 Task: Look for space in Bilgoraj, Poland from 9th June, 2023 to 16th June, 2023 for 2 adults in price range Rs.8000 to Rs.16000. Place can be entire place with 2 bedrooms having 2 beds and 1 bathroom. Property type can be house, flat, guest house. Booking option can be shelf check-in. Required host language is English.
Action: Mouse pressed left at (596, 105)
Screenshot: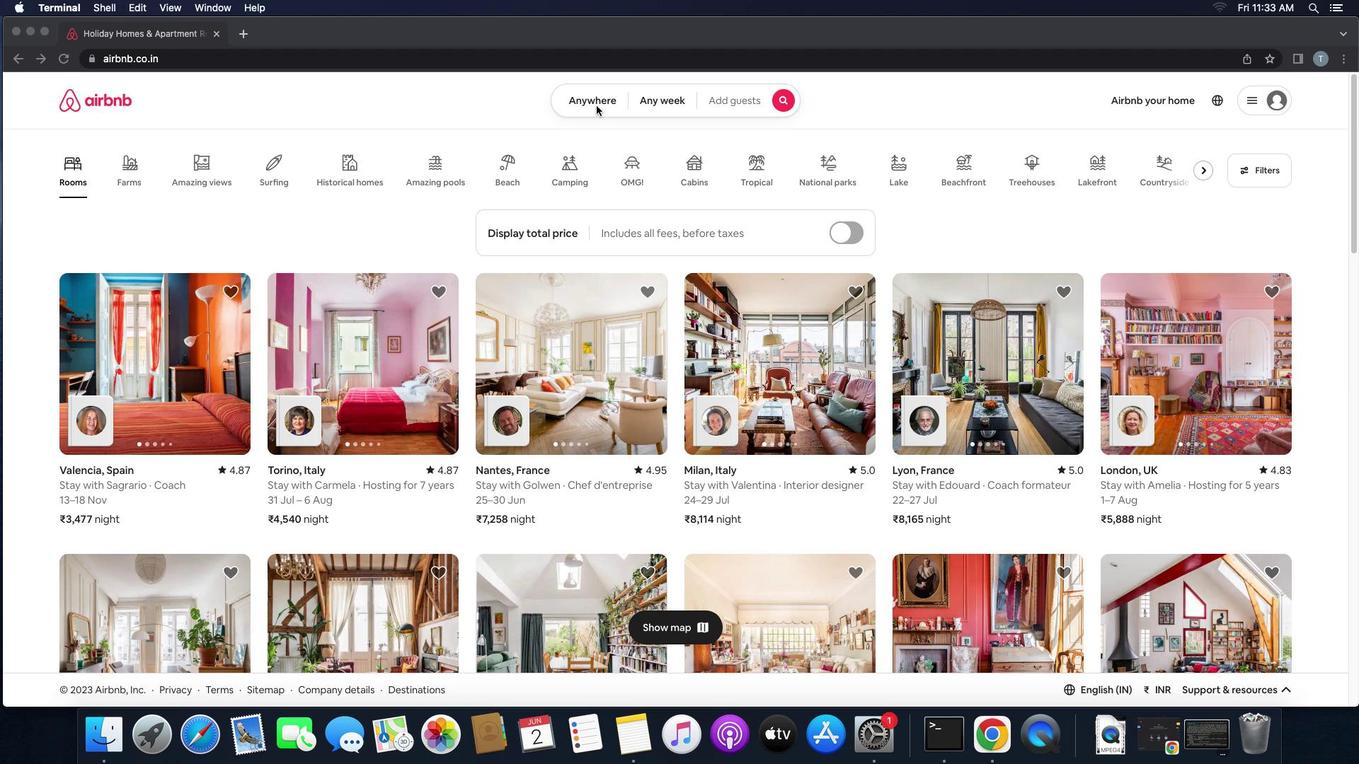 
Action: Mouse pressed left at (596, 105)
Screenshot: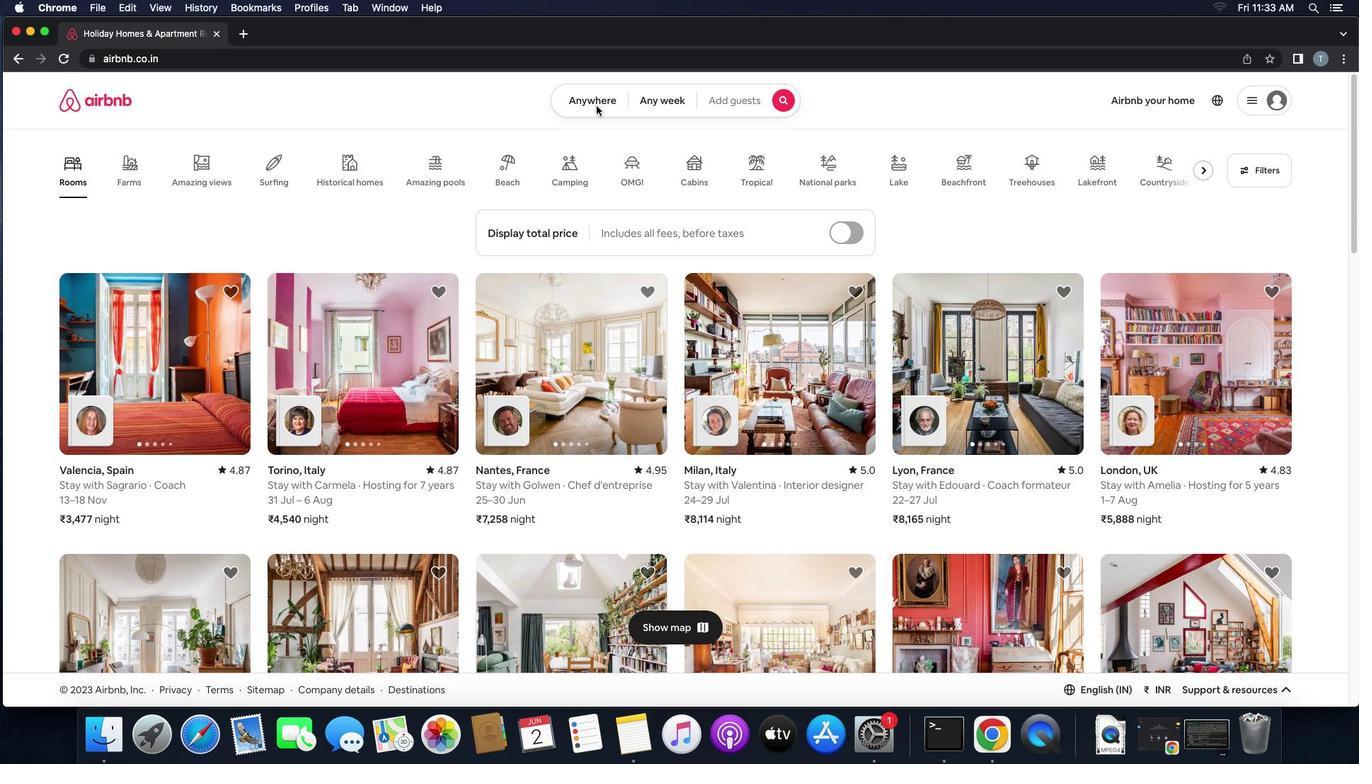 
Action: Mouse moved to (502, 164)
Screenshot: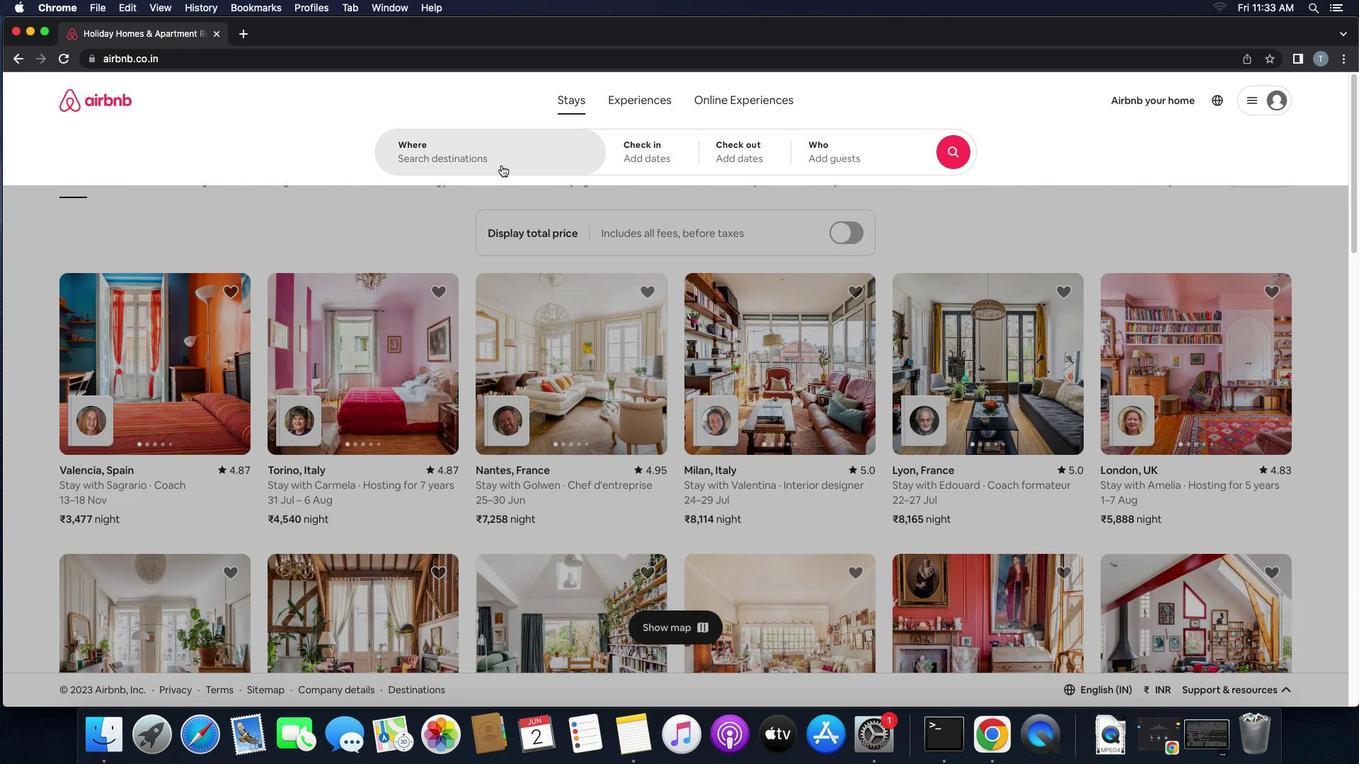 
Action: Mouse pressed left at (502, 164)
Screenshot: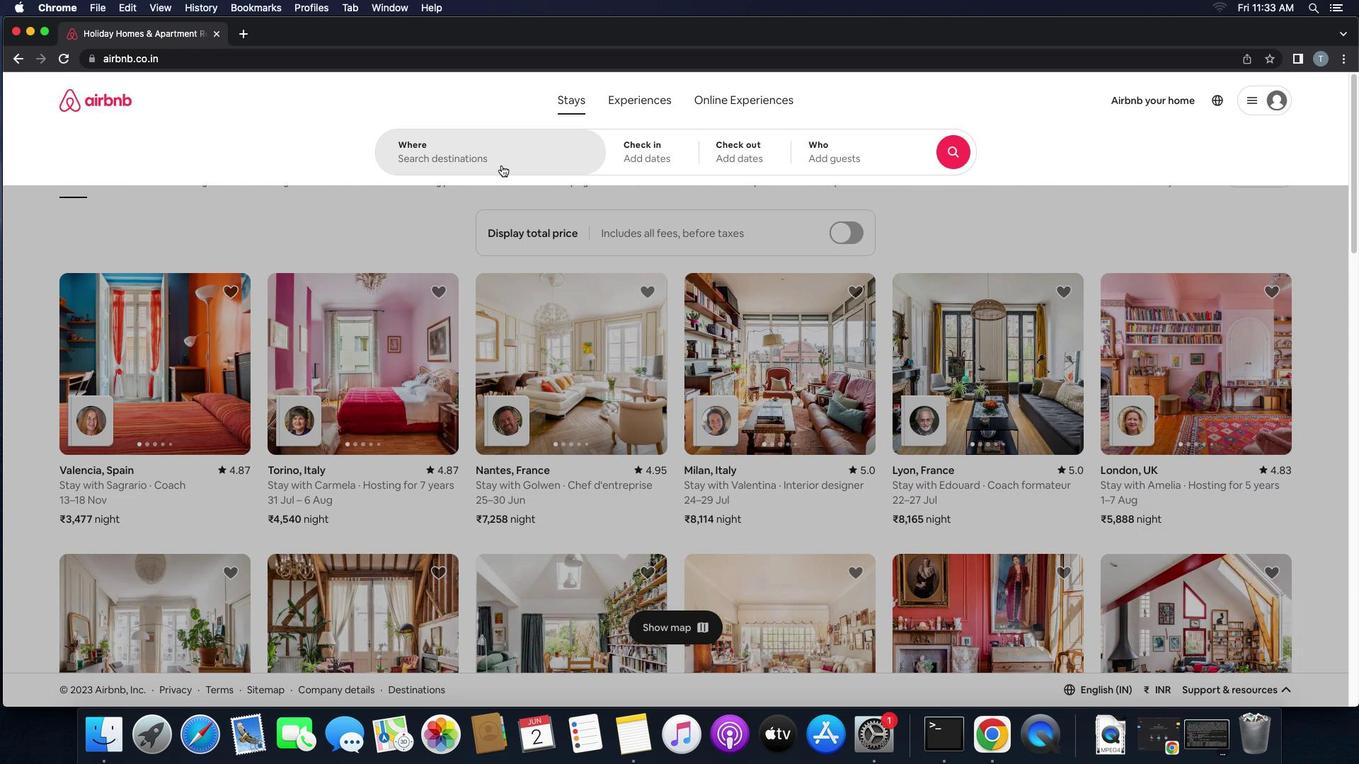 
Action: Key pressed 'b''i''t''g''o''r''a''j'',''p''o''l''a''n''d'Key.enter
Screenshot: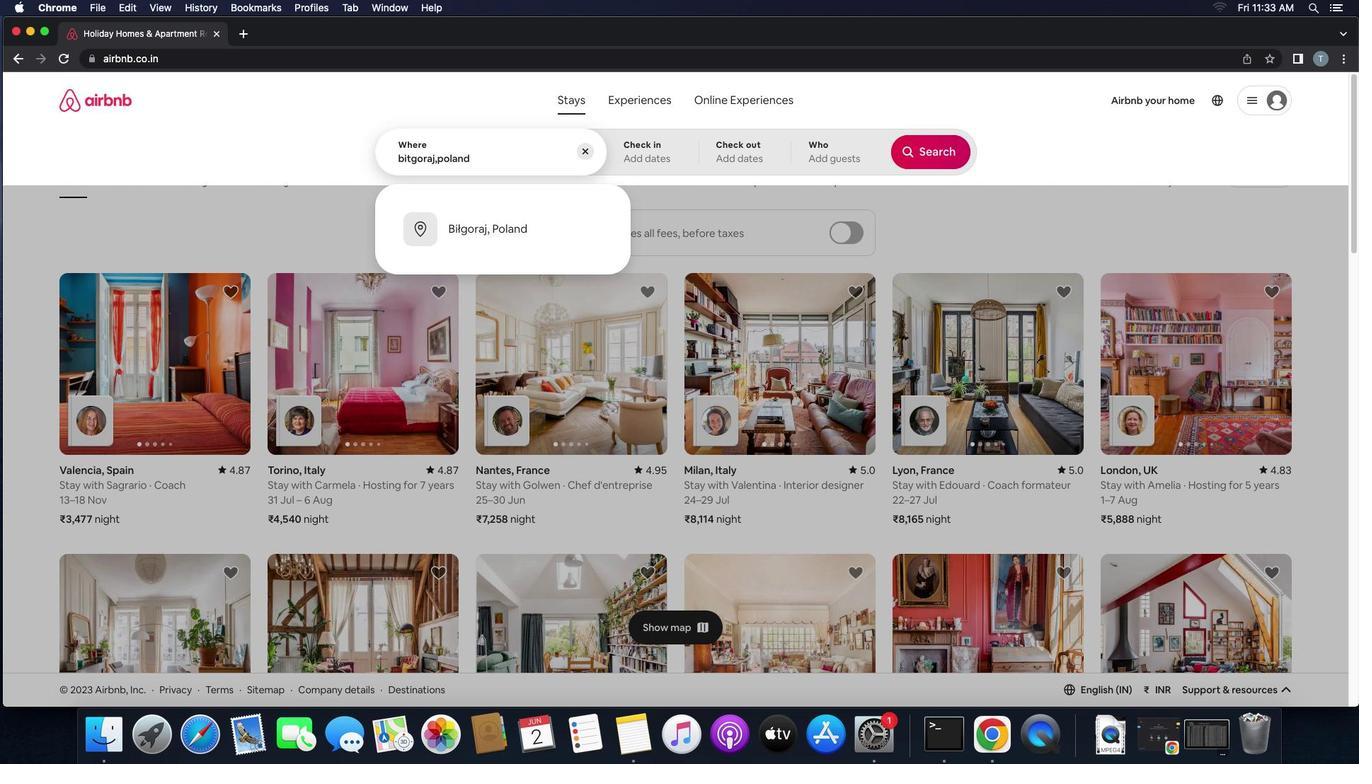 
Action: Mouse moved to (599, 354)
Screenshot: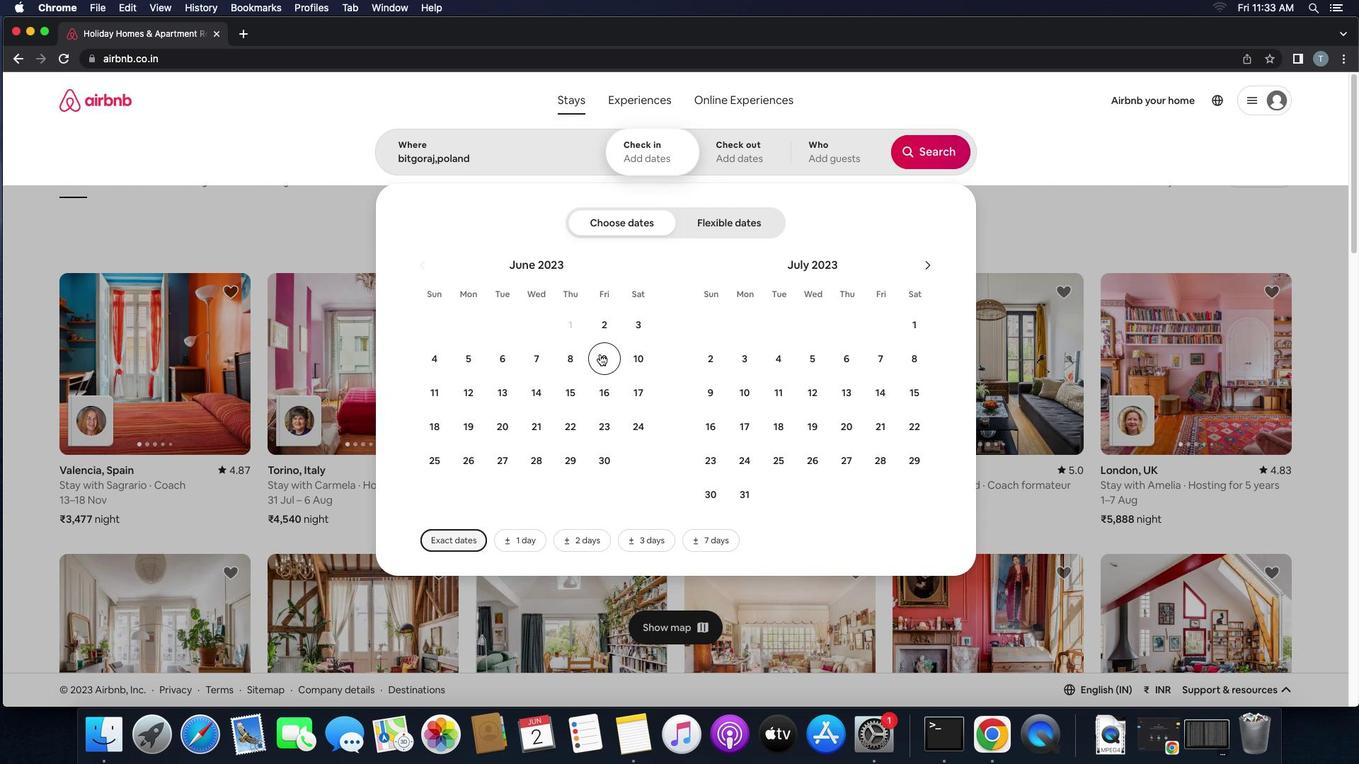 
Action: Mouse pressed left at (599, 354)
Screenshot: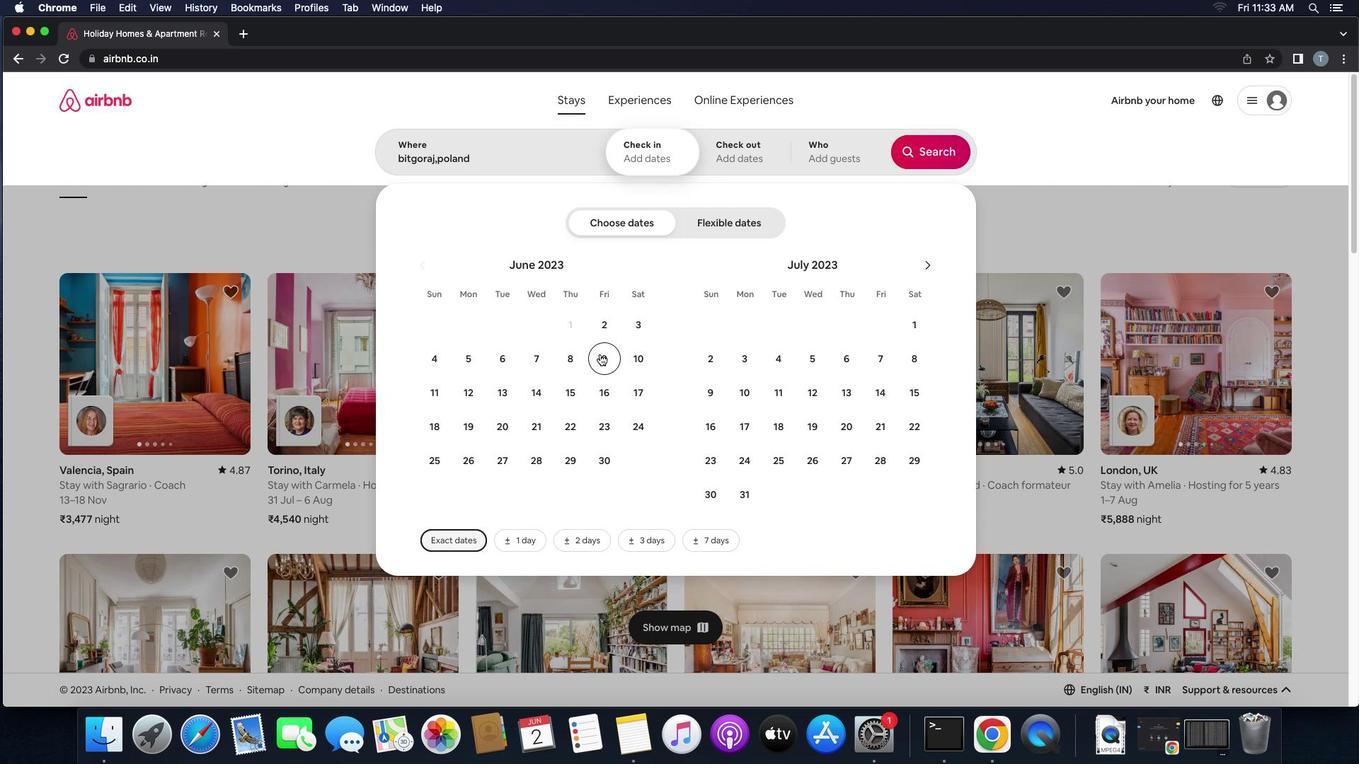 
Action: Mouse moved to (603, 386)
Screenshot: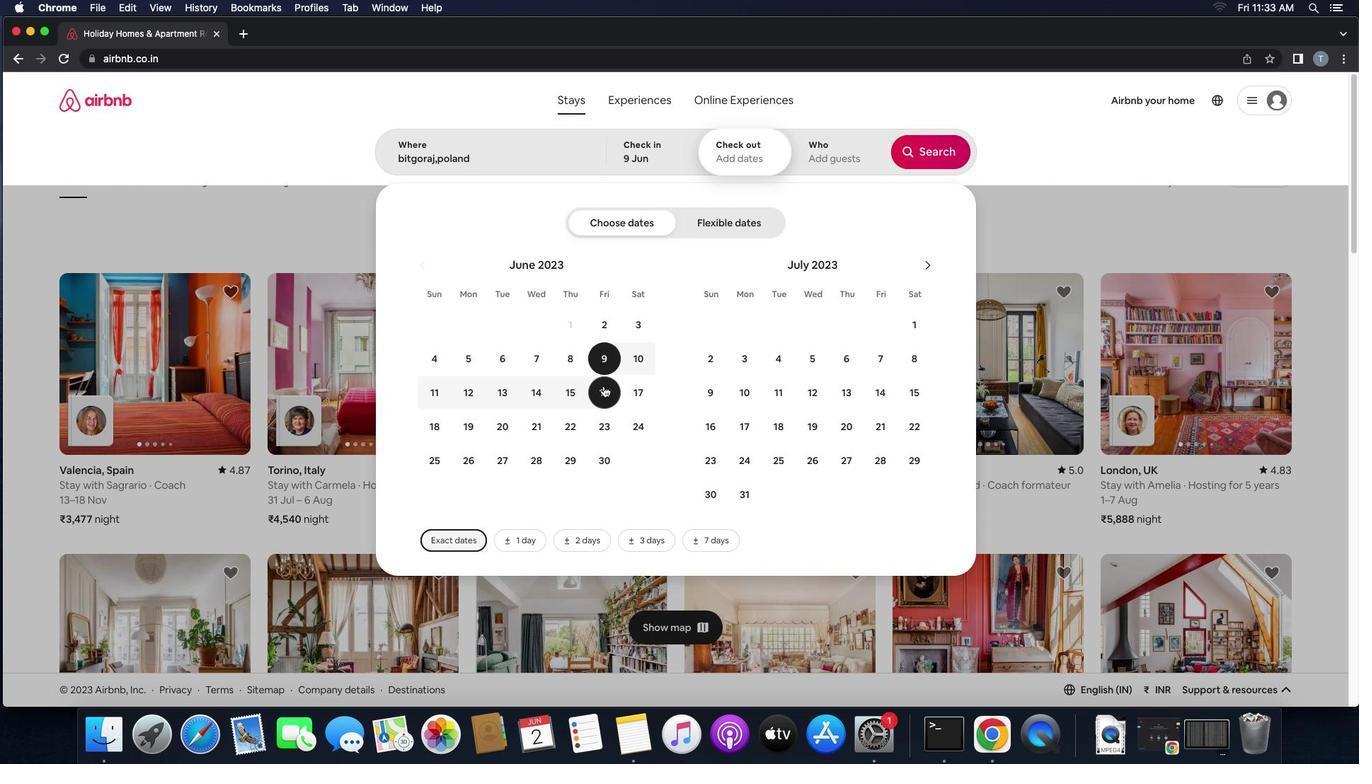 
Action: Mouse pressed left at (603, 386)
Screenshot: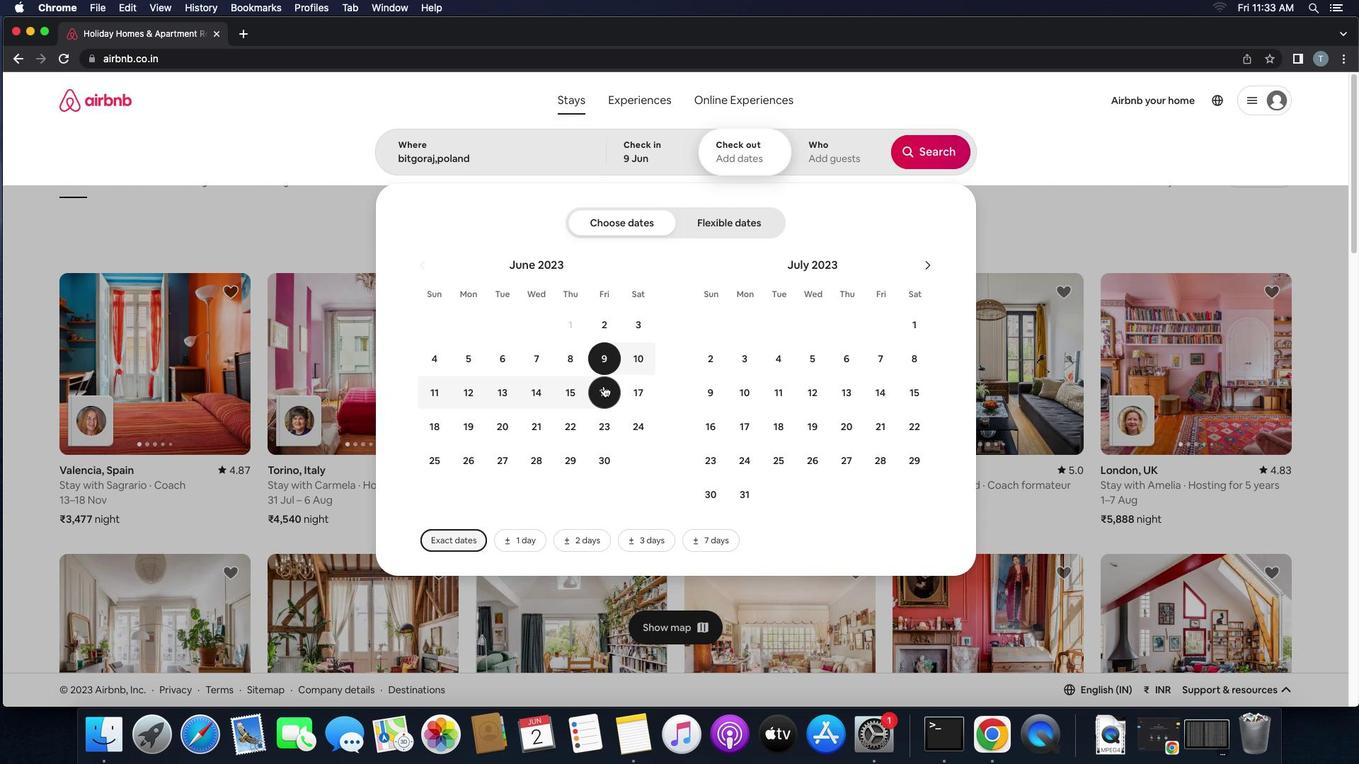 
Action: Mouse moved to (824, 152)
Screenshot: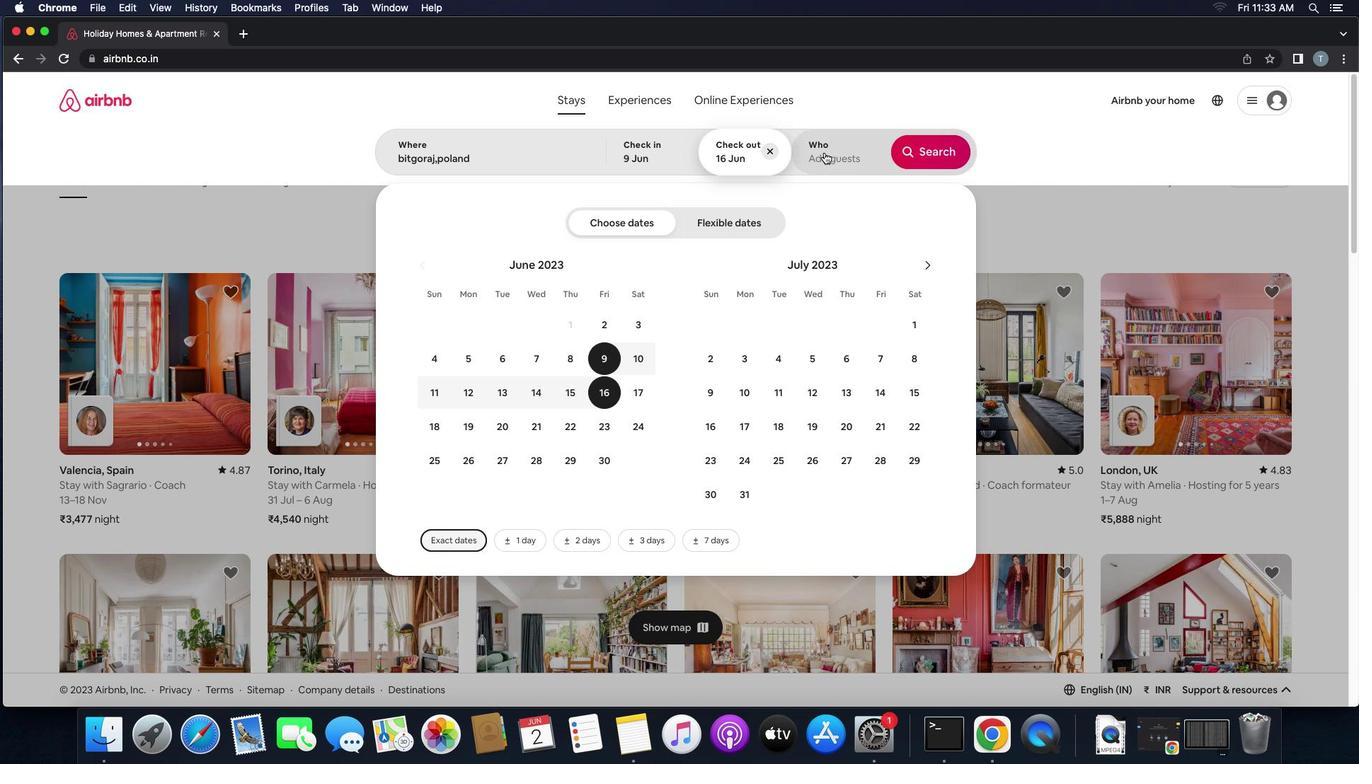 
Action: Mouse pressed left at (824, 152)
Screenshot: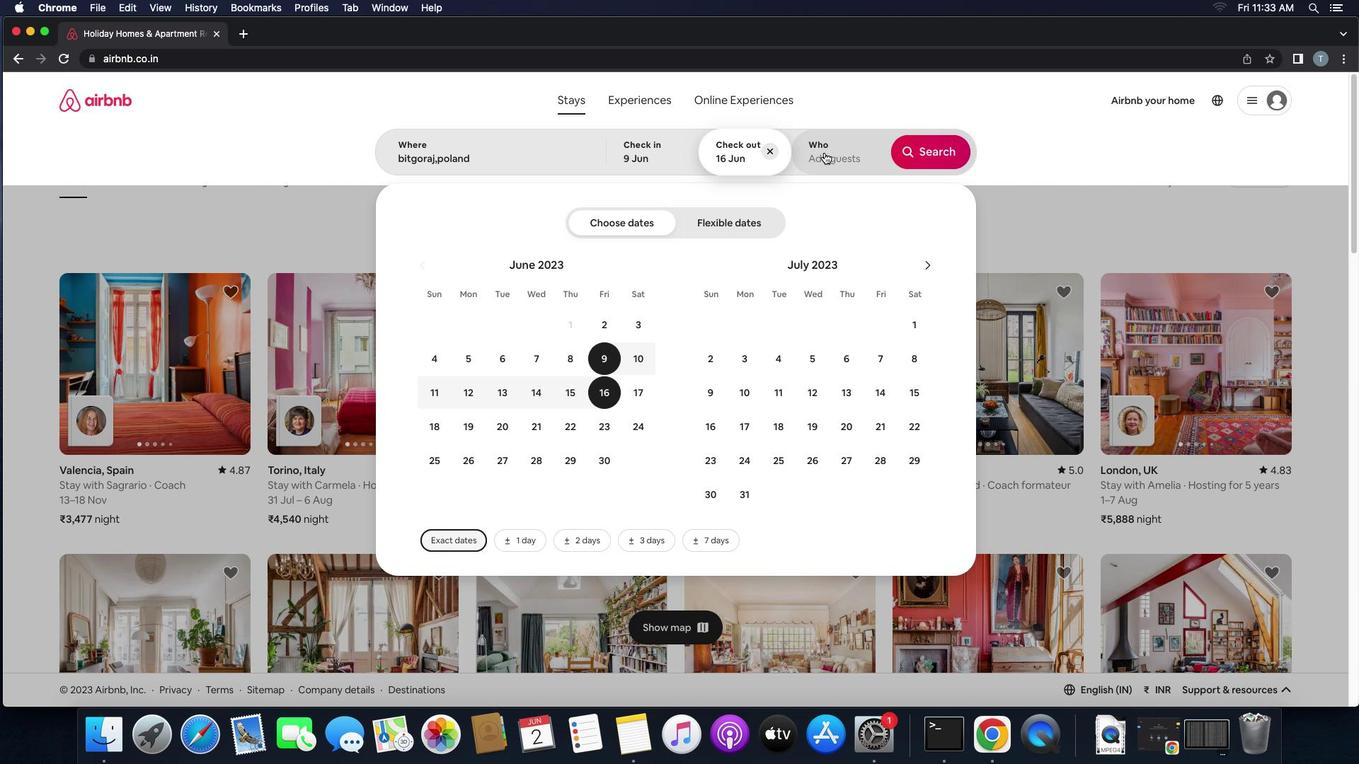 
Action: Mouse moved to (948, 229)
Screenshot: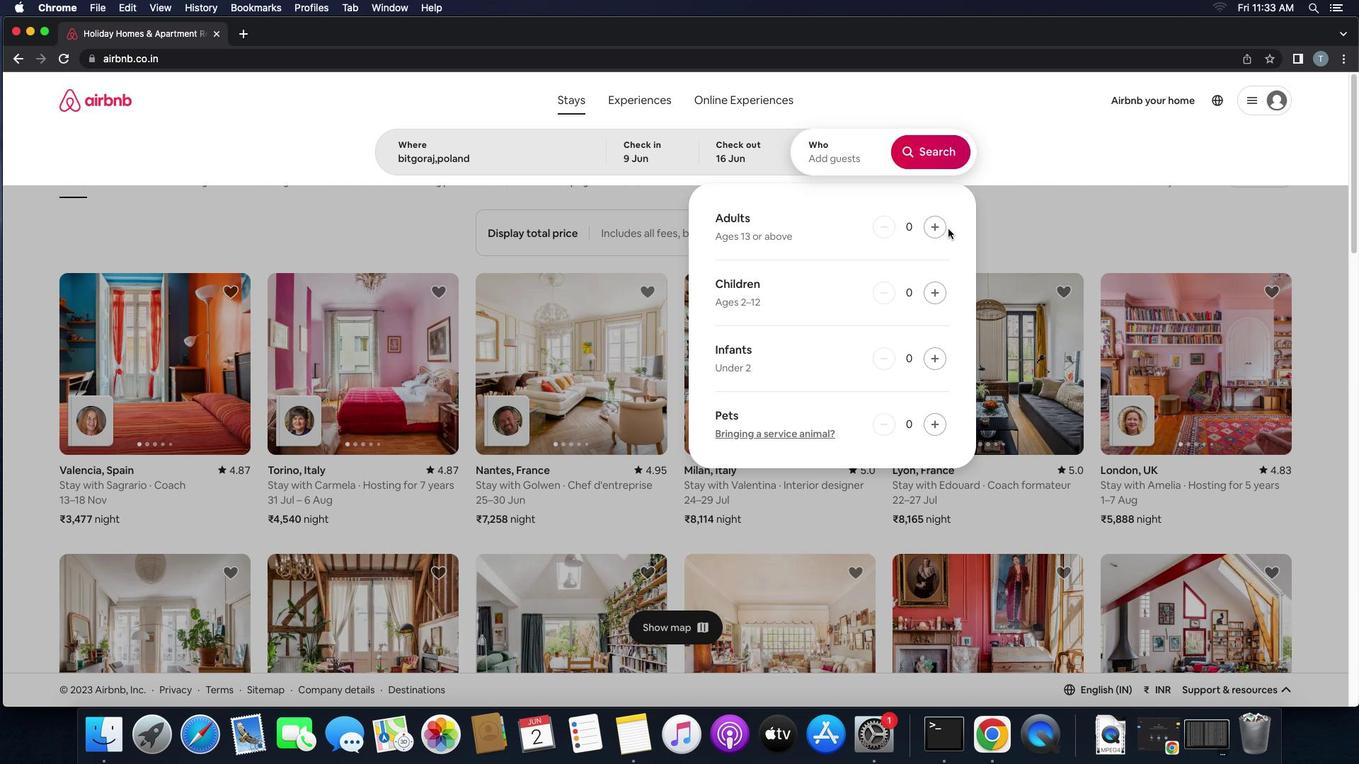 
Action: Mouse pressed left at (948, 229)
Screenshot: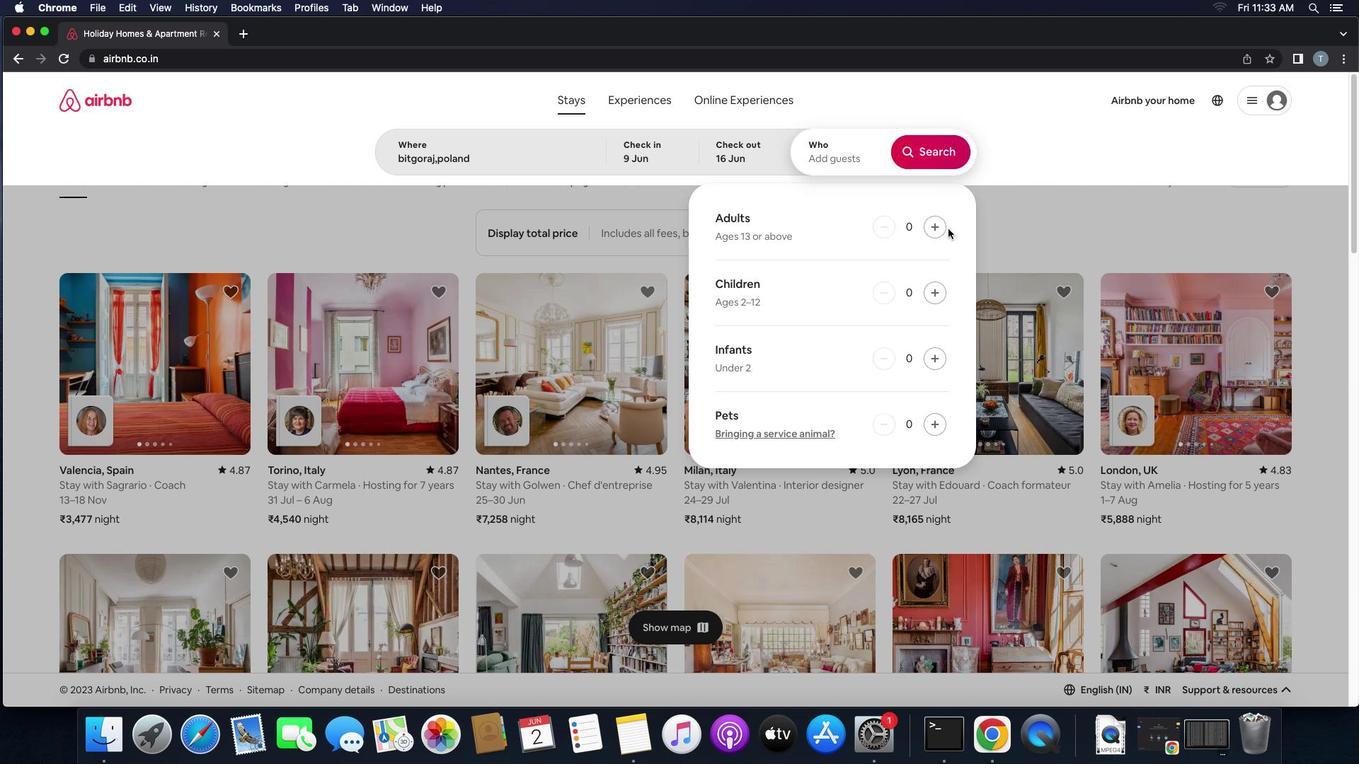 
Action: Mouse moved to (941, 233)
Screenshot: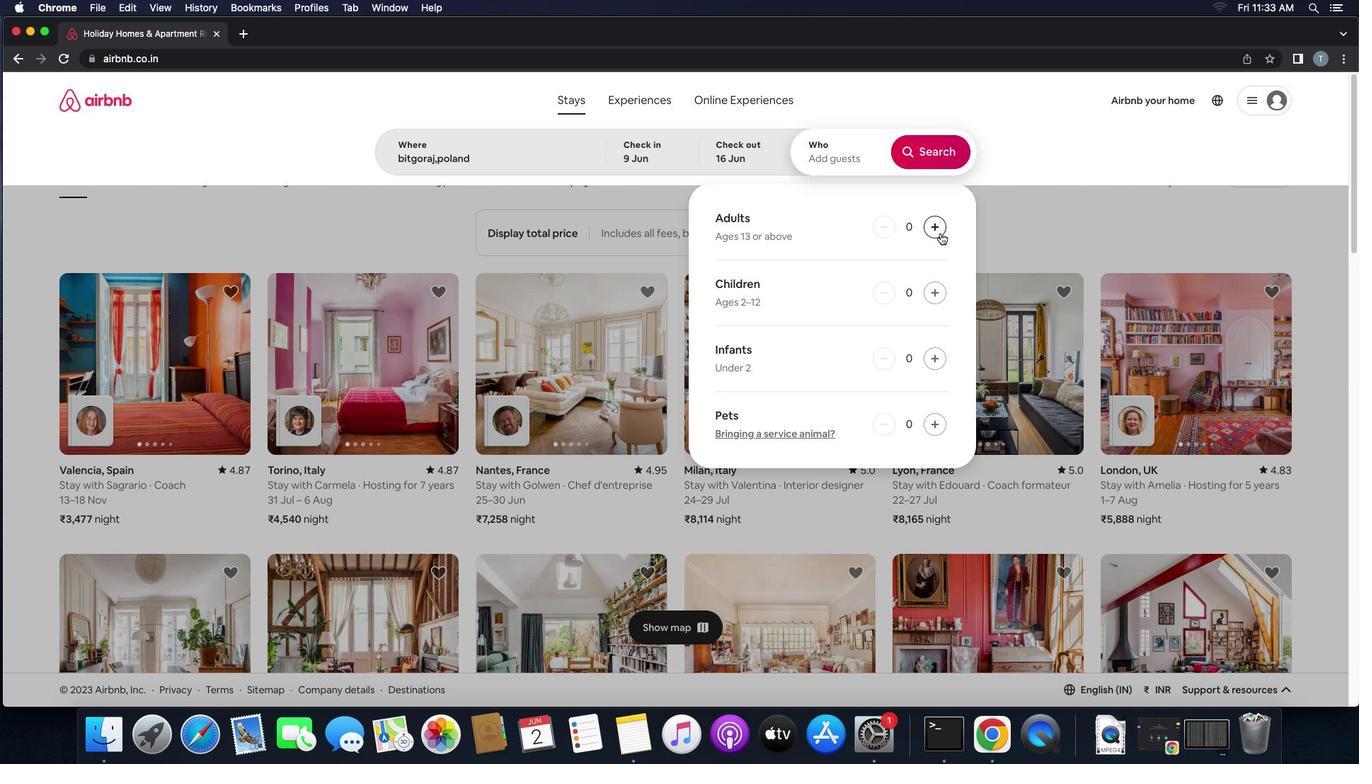 
Action: Mouse pressed left at (941, 233)
Screenshot: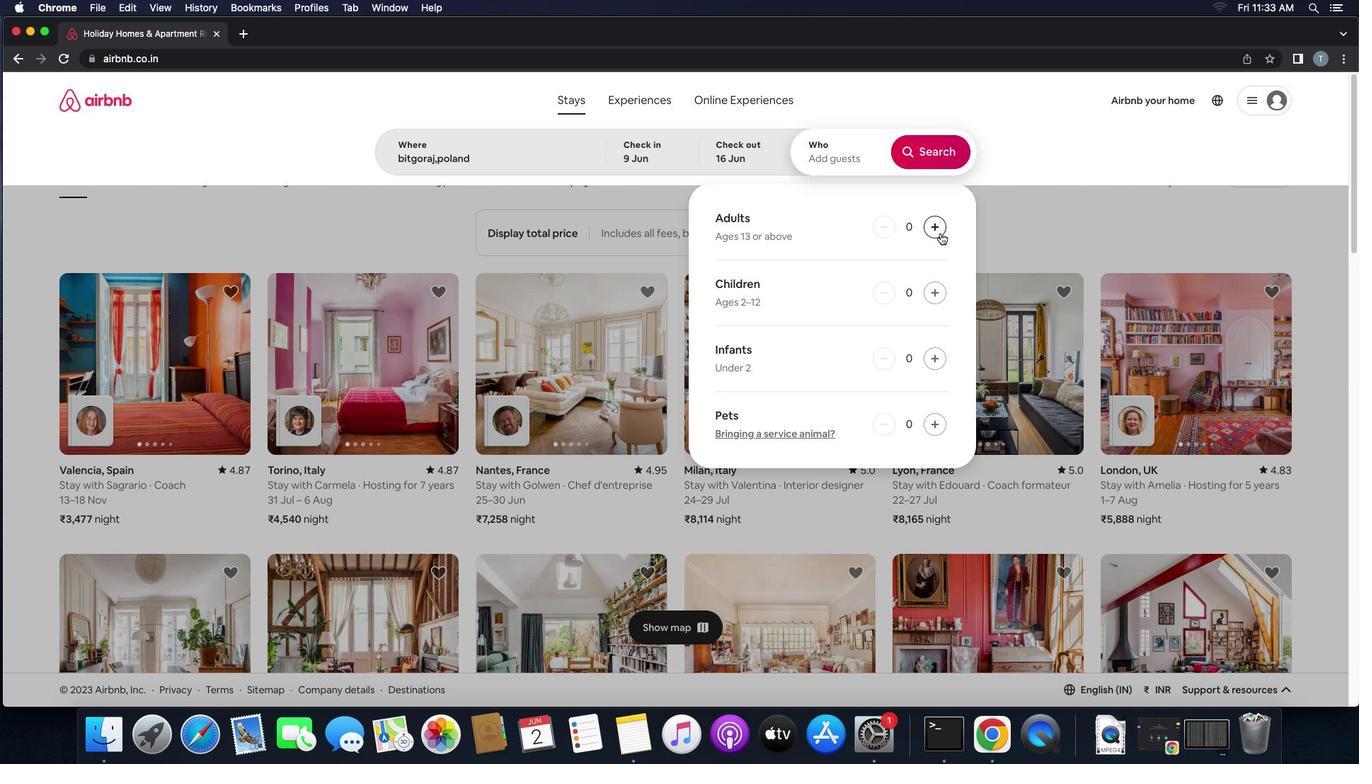 
Action: Mouse pressed left at (941, 233)
Screenshot: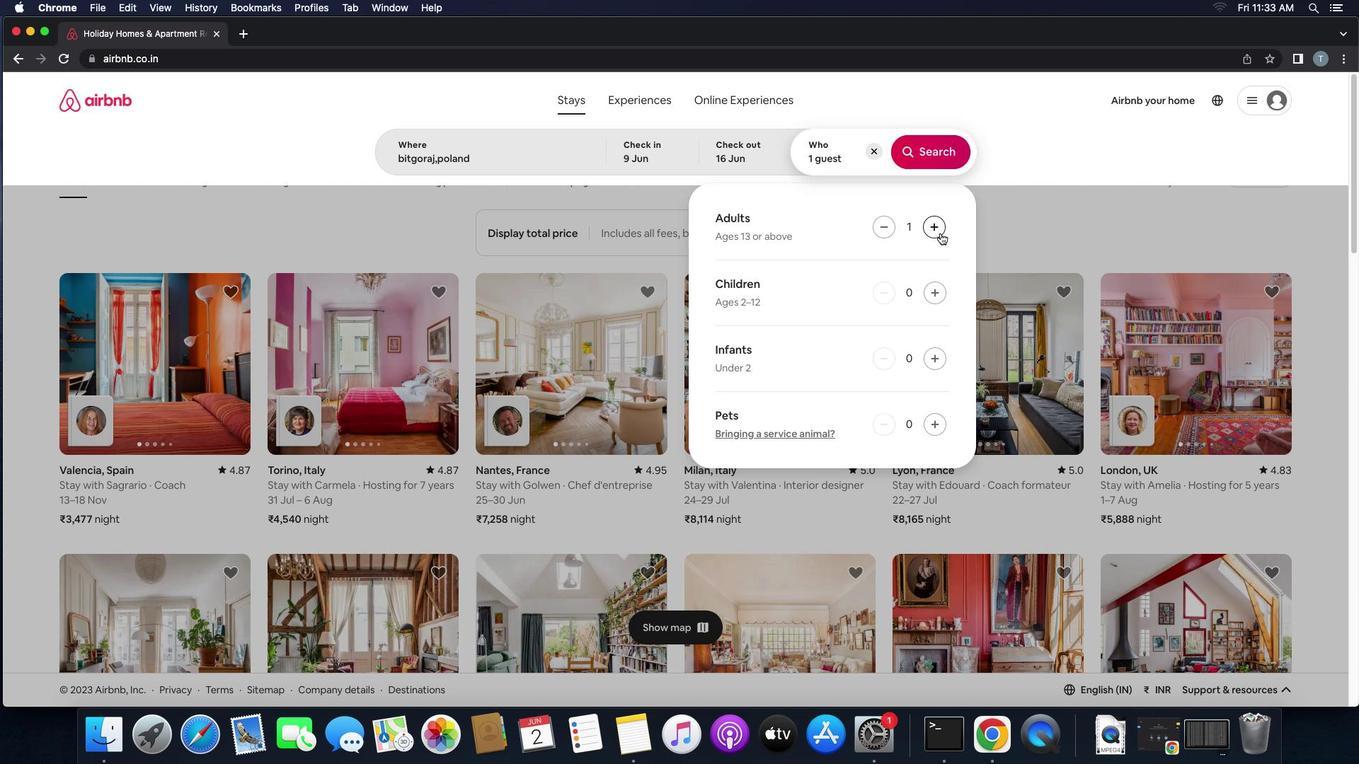 
Action: Mouse moved to (926, 148)
Screenshot: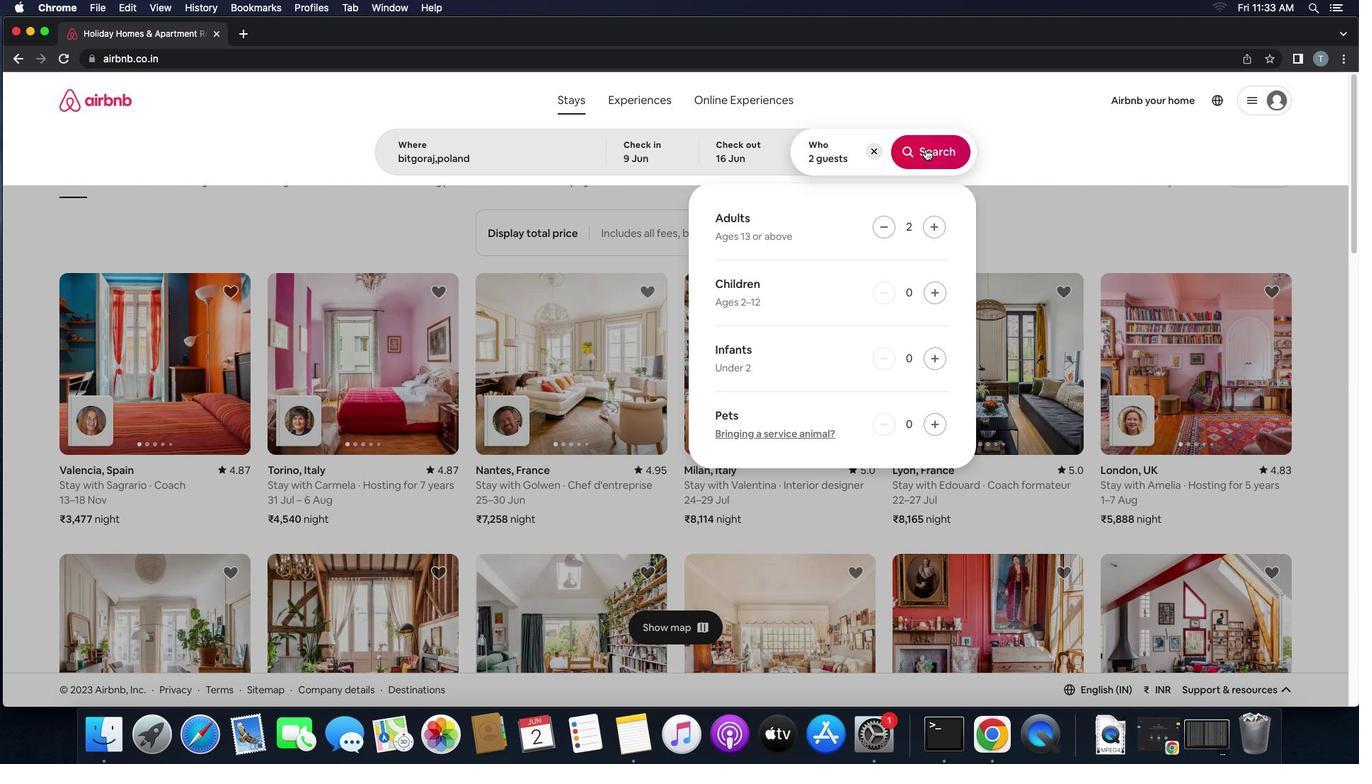 
Action: Mouse pressed left at (926, 148)
Screenshot: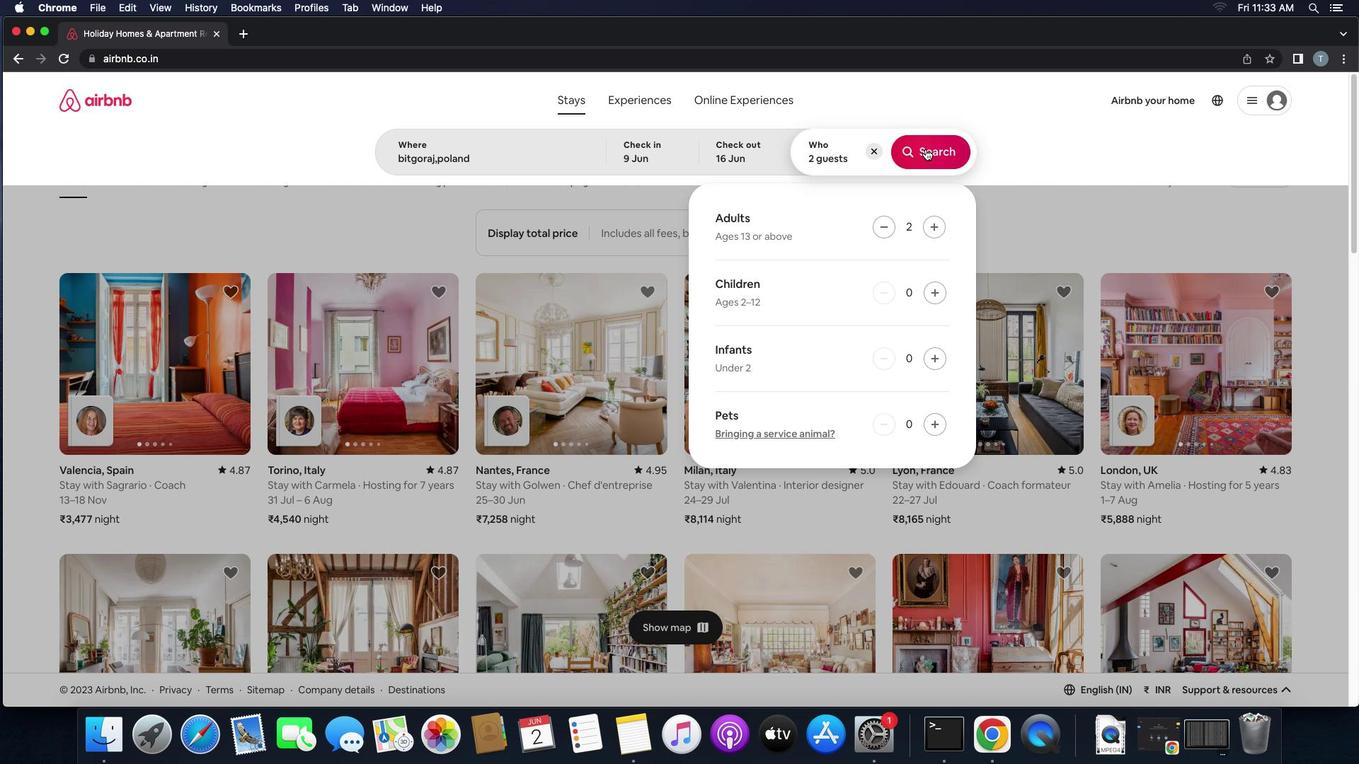 
Action: Mouse moved to (1322, 159)
Screenshot: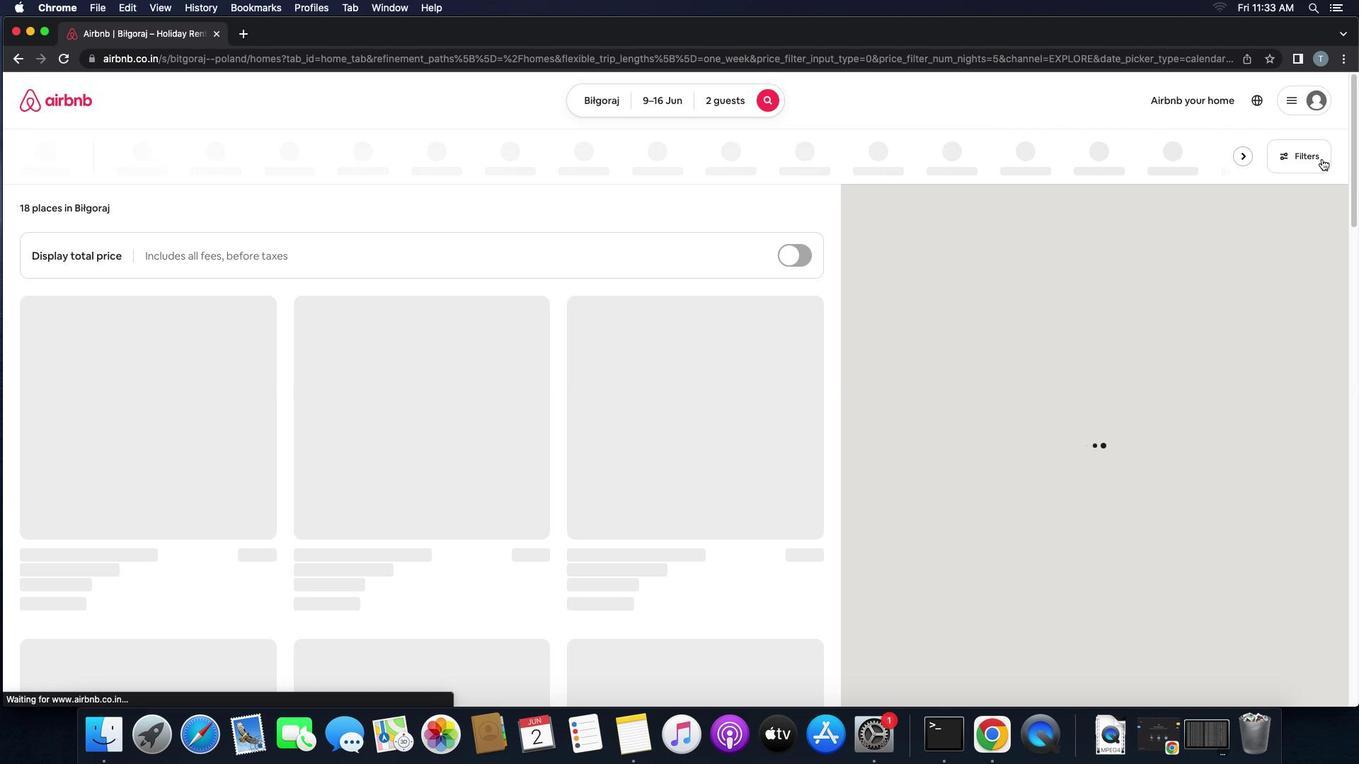 
Action: Mouse pressed left at (1322, 159)
Screenshot: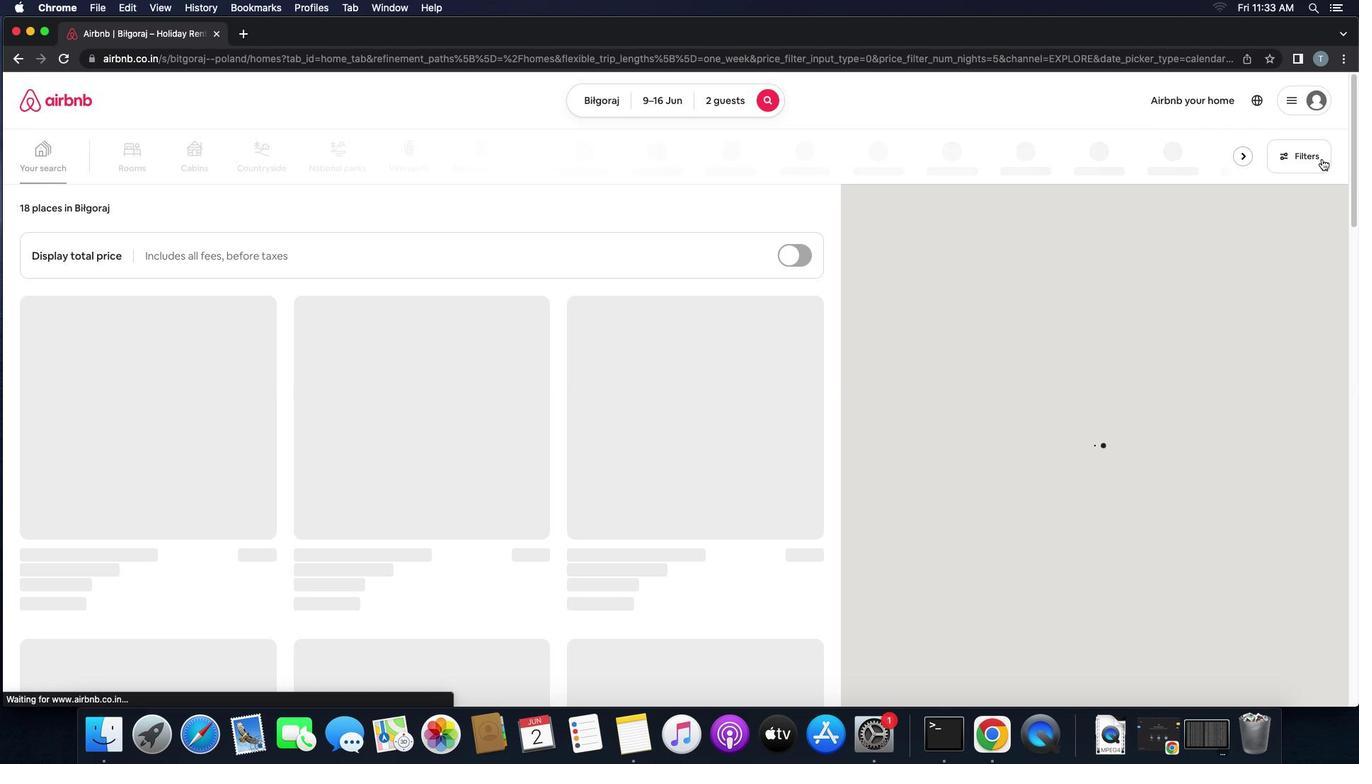 
Action: Mouse moved to (564, 509)
Screenshot: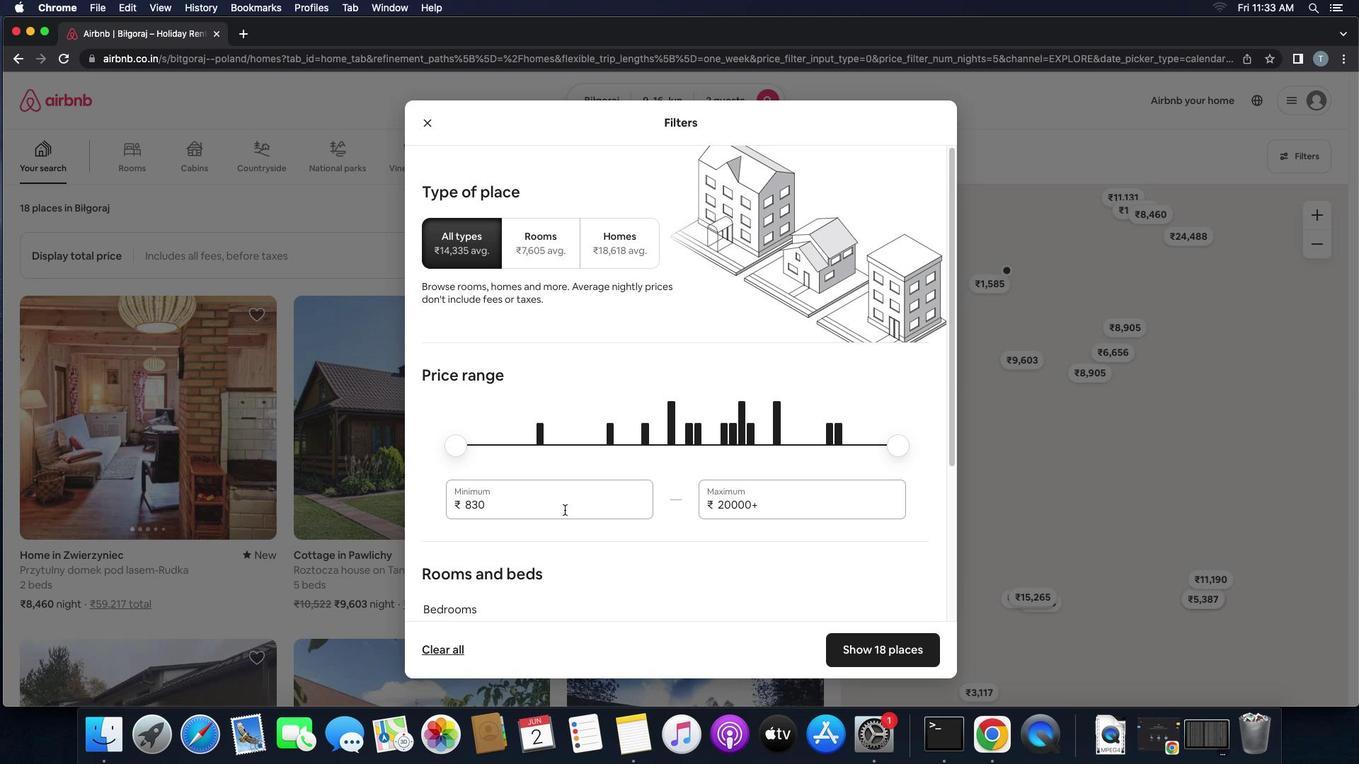 
Action: Mouse pressed left at (564, 509)
Screenshot: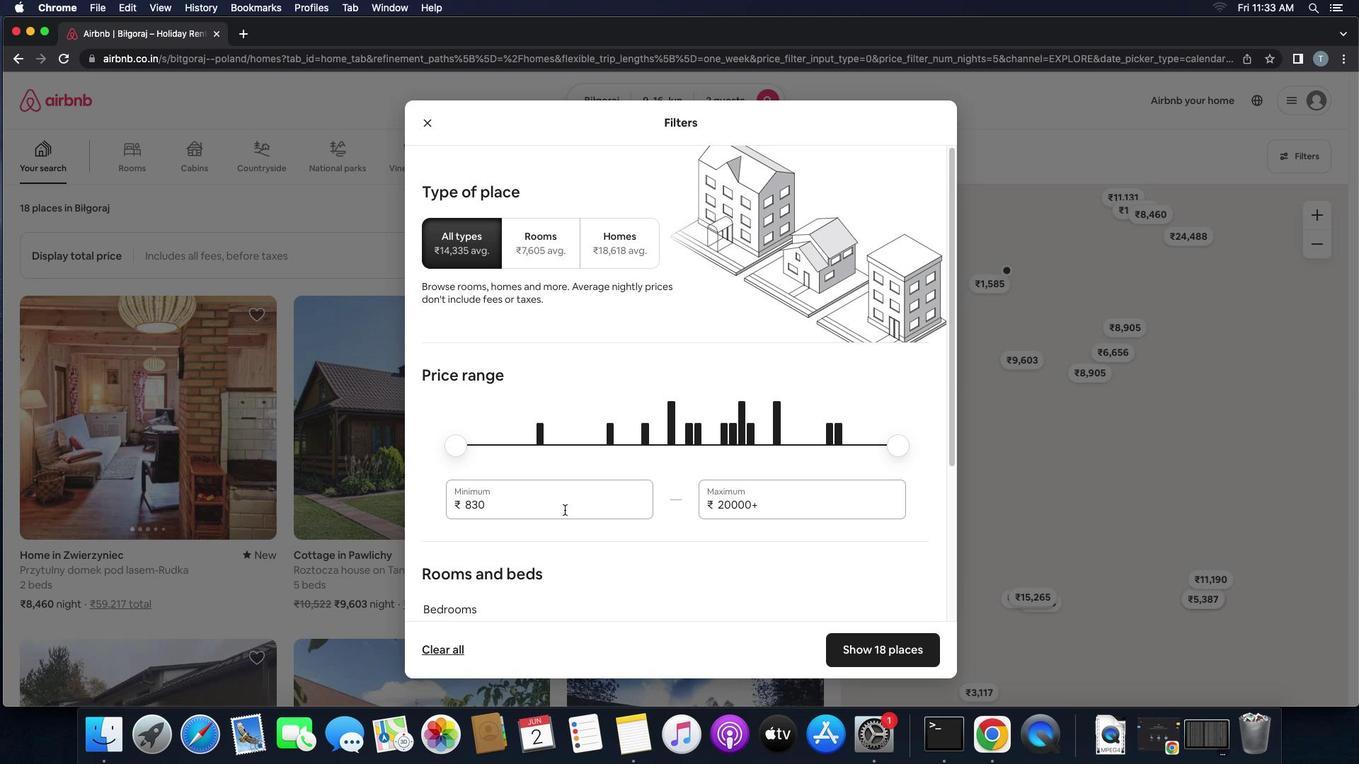 
Action: Key pressed Key.backspaceKey.backspaceKey.backspaceKey.backspace'8''0''0''0'
Screenshot: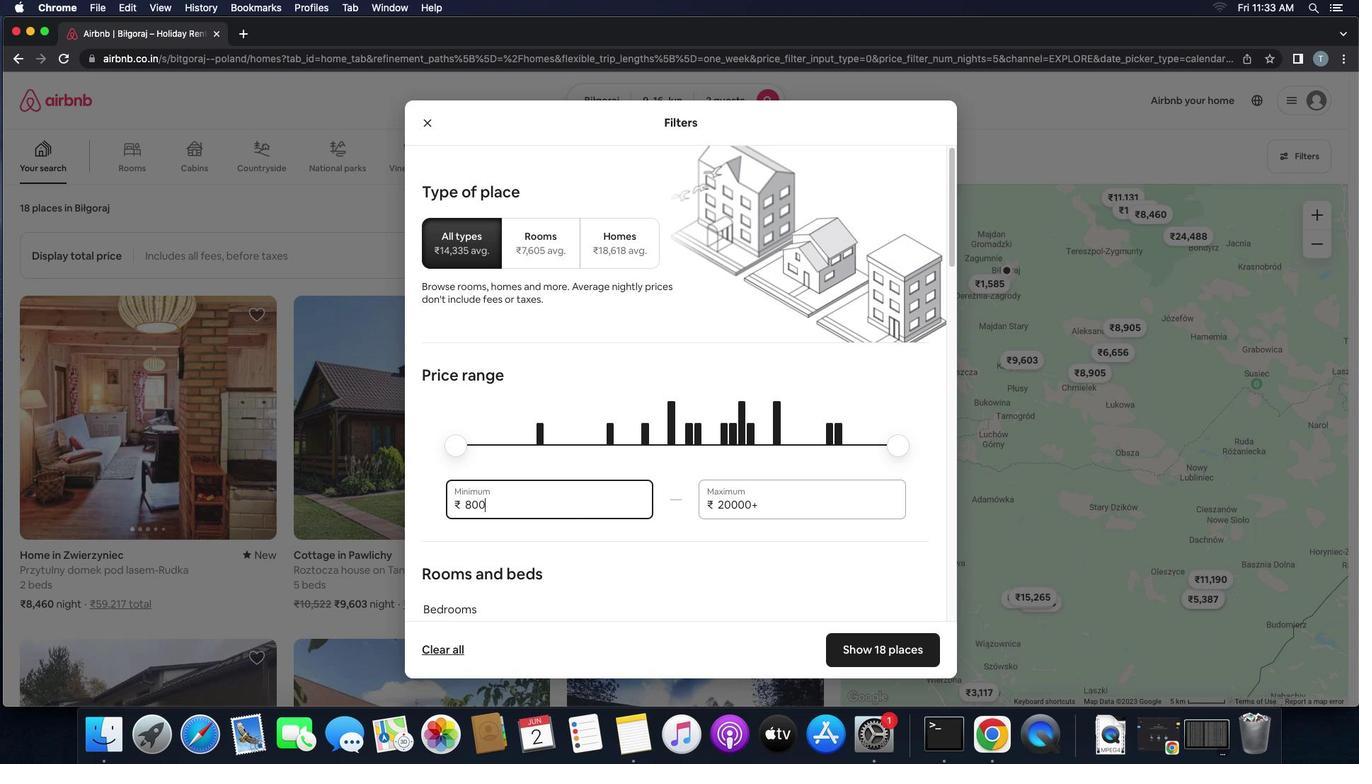 
Action: Mouse moved to (783, 499)
Screenshot: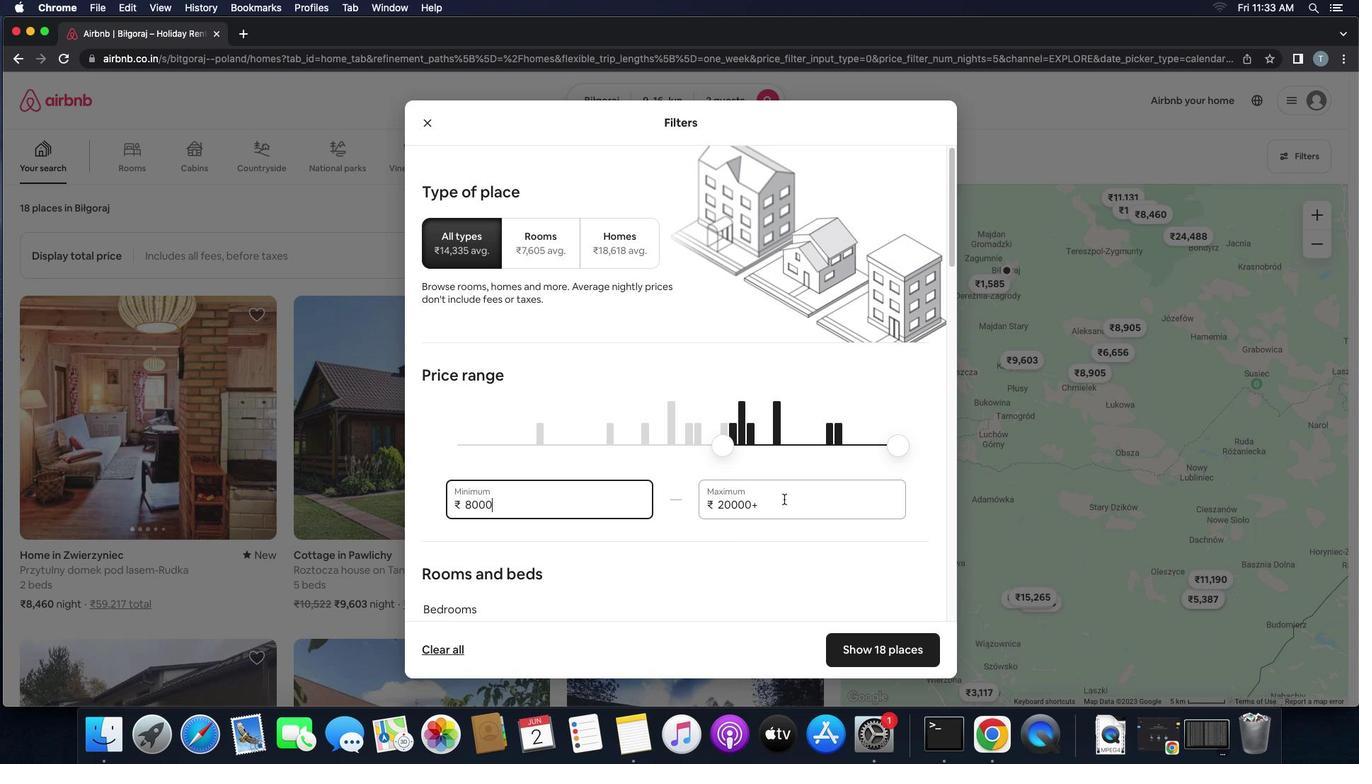 
Action: Mouse pressed left at (783, 499)
Screenshot: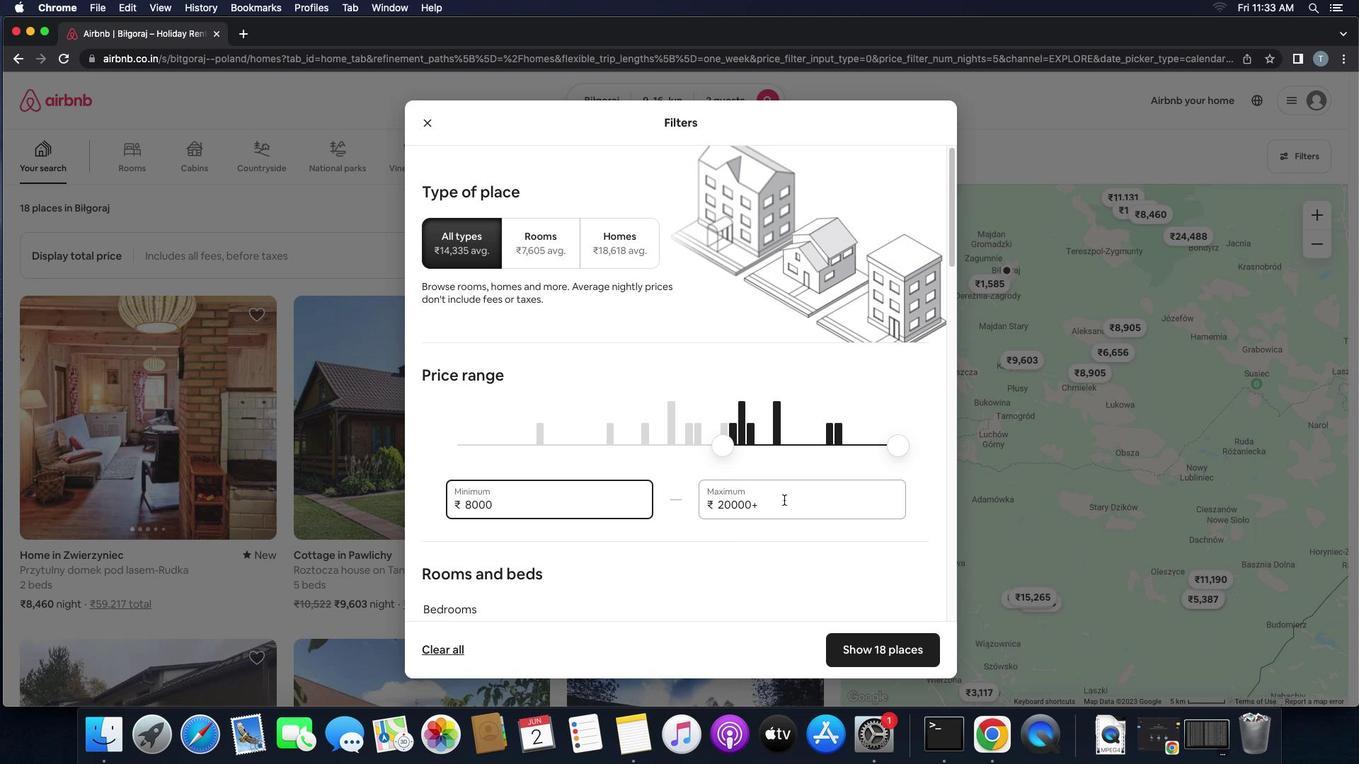 
Action: Mouse moved to (783, 499)
Screenshot: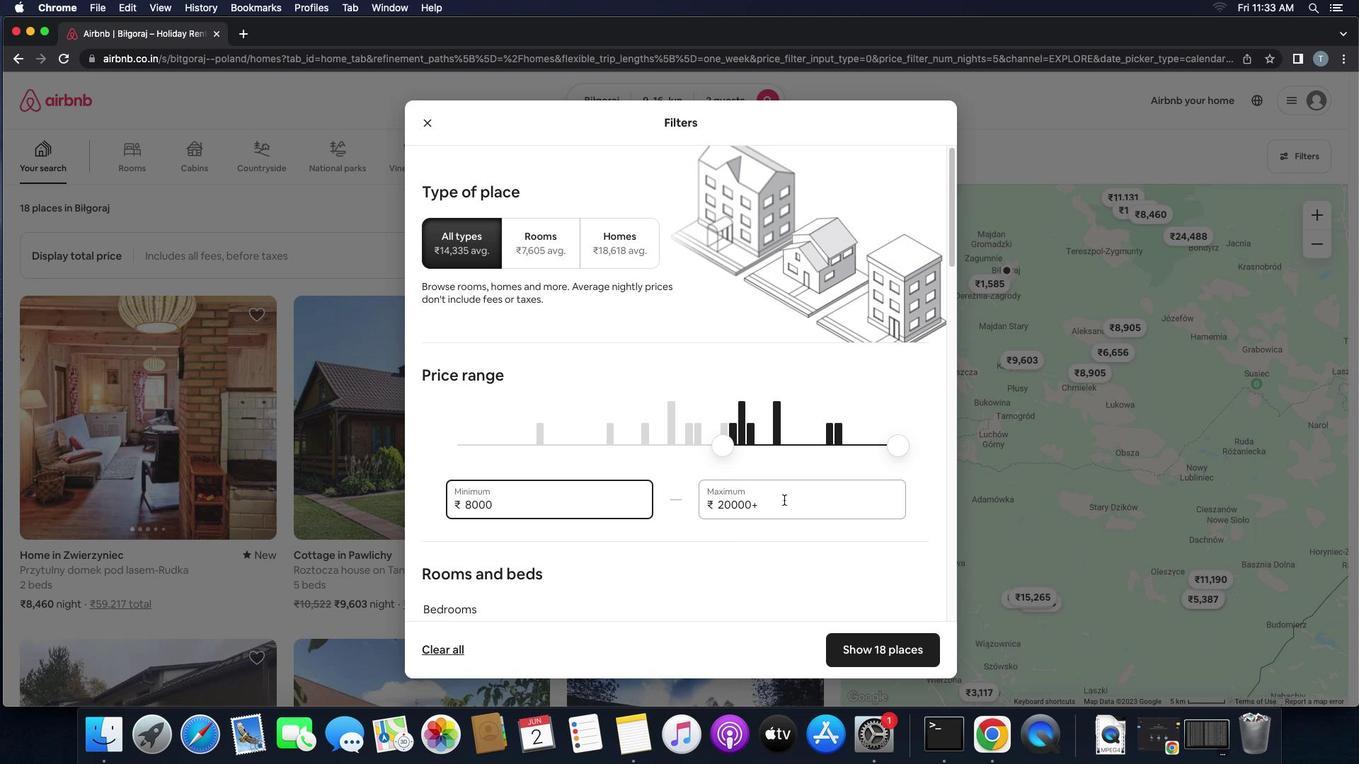 
Action: Key pressed Key.backspaceKey.backspaceKey.backspaceKey.backspaceKey.backspaceKey.backspace'1''6''0''0''0'
Screenshot: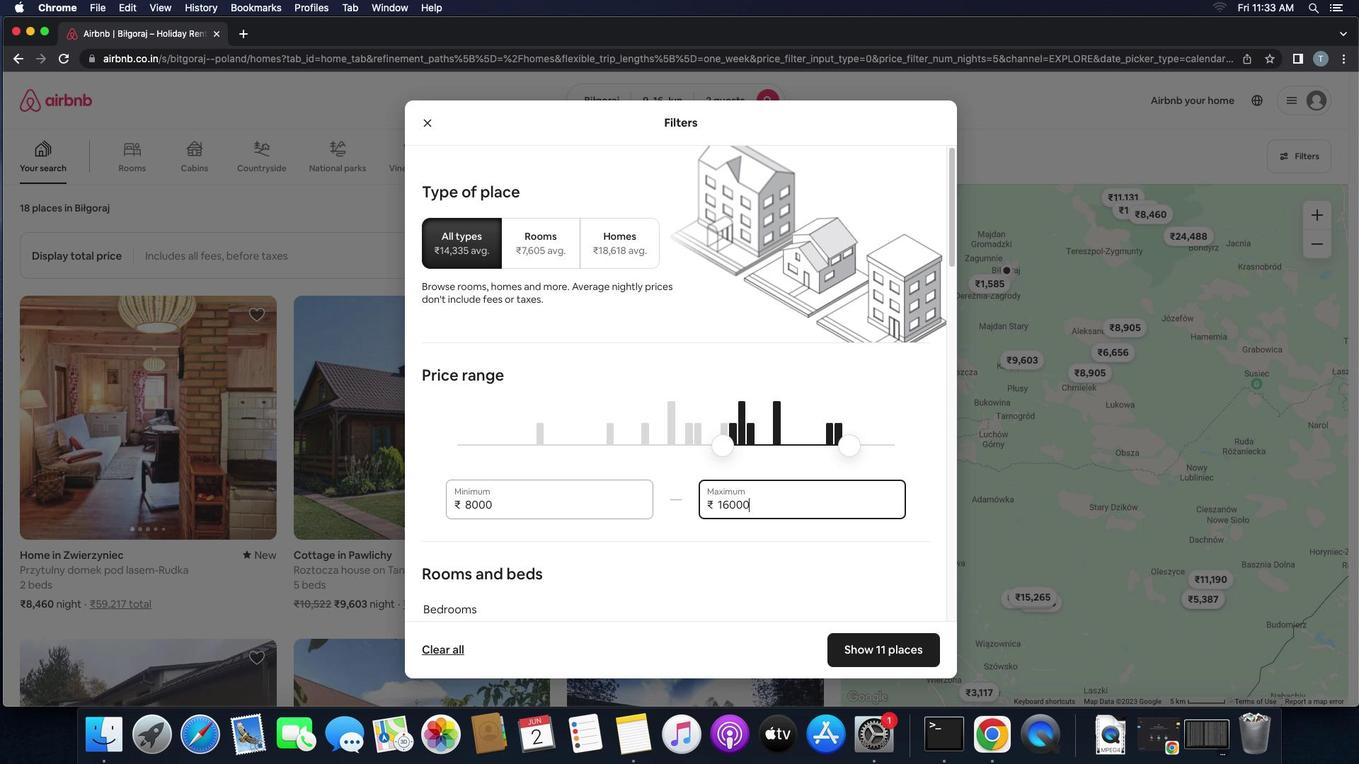 
Action: Mouse moved to (809, 531)
Screenshot: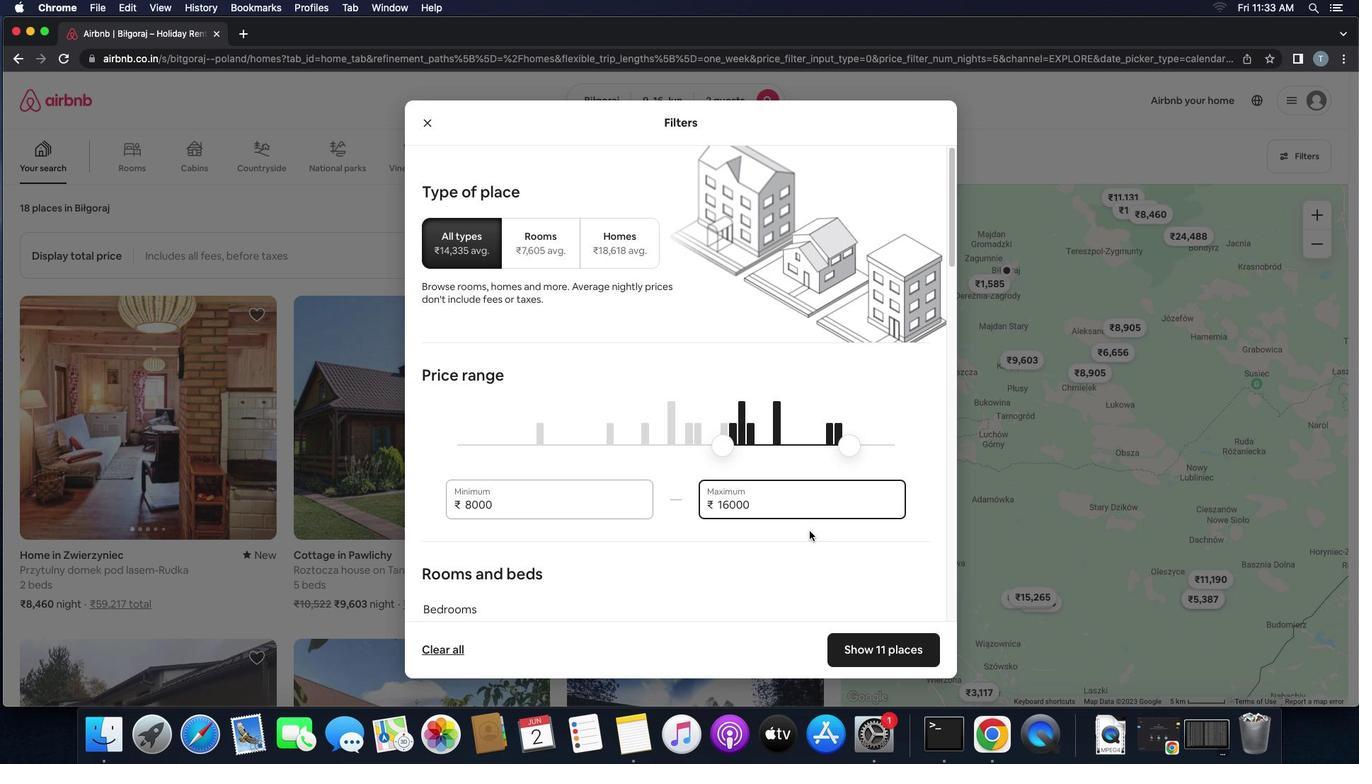 
Action: Mouse scrolled (809, 531) with delta (0, 0)
Screenshot: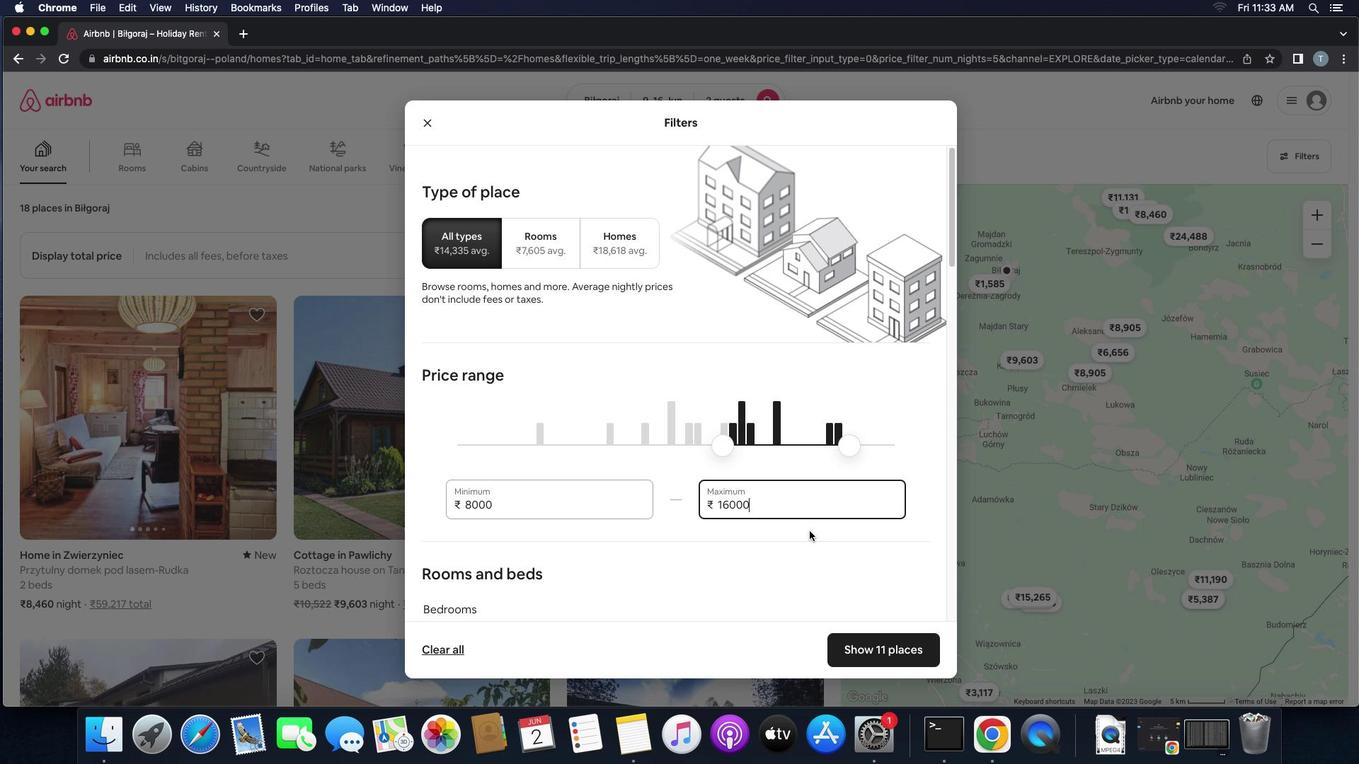 
Action: Mouse scrolled (809, 531) with delta (0, 0)
Screenshot: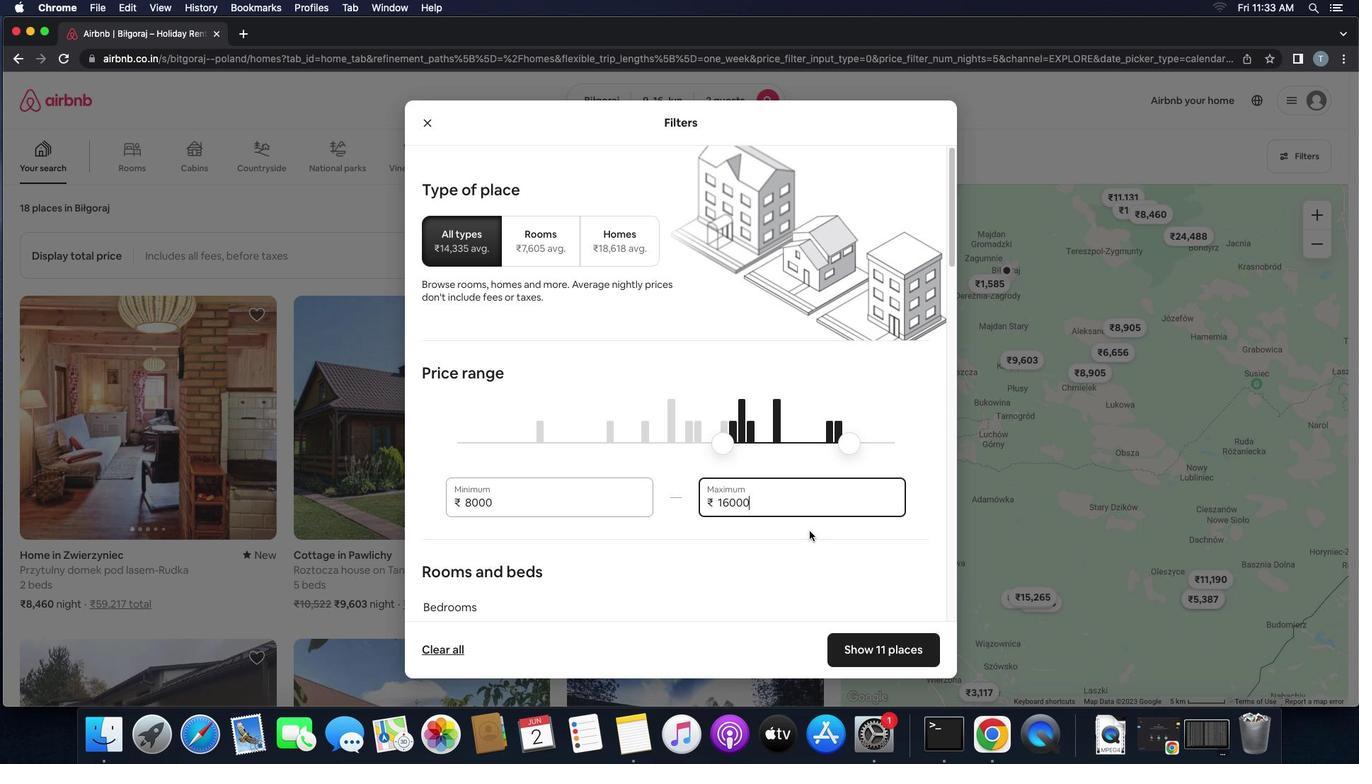 
Action: Mouse scrolled (809, 531) with delta (0, -1)
Screenshot: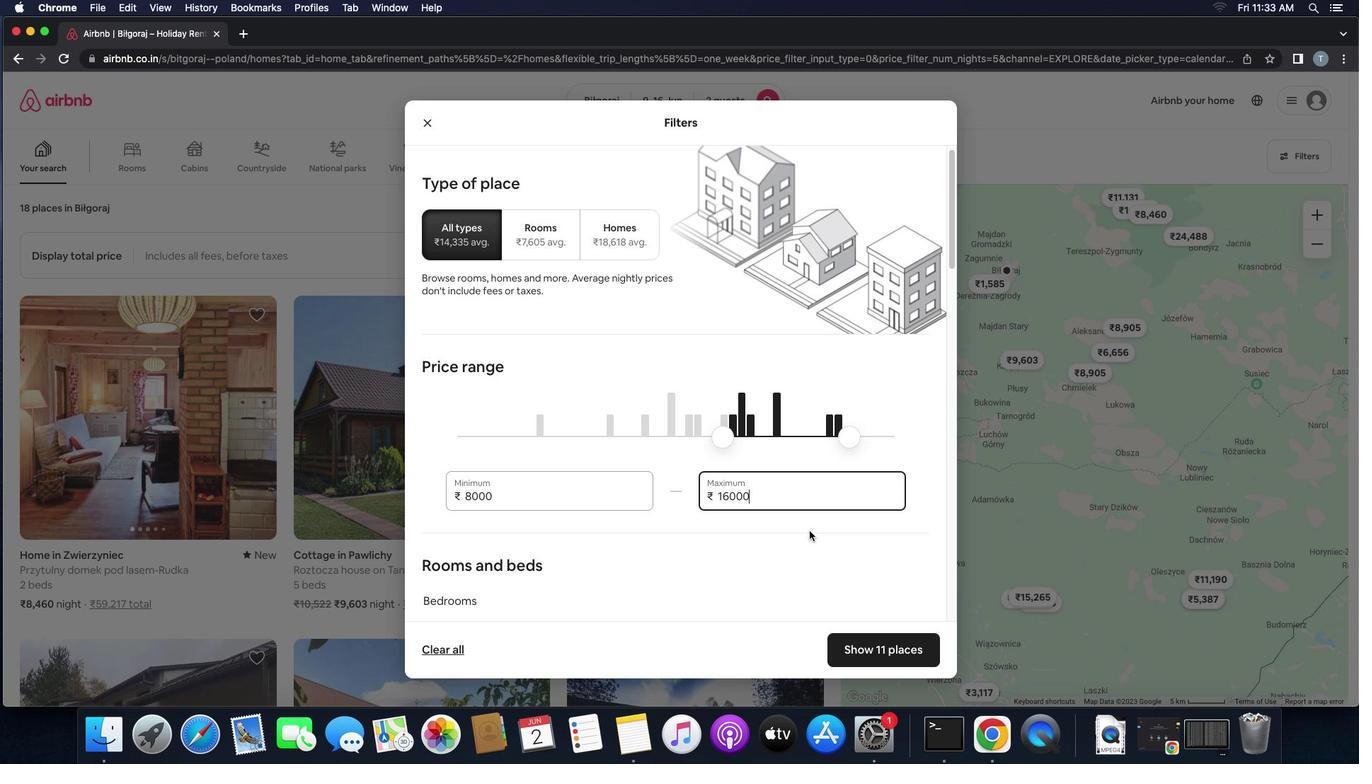 
Action: Mouse scrolled (809, 531) with delta (0, 0)
Screenshot: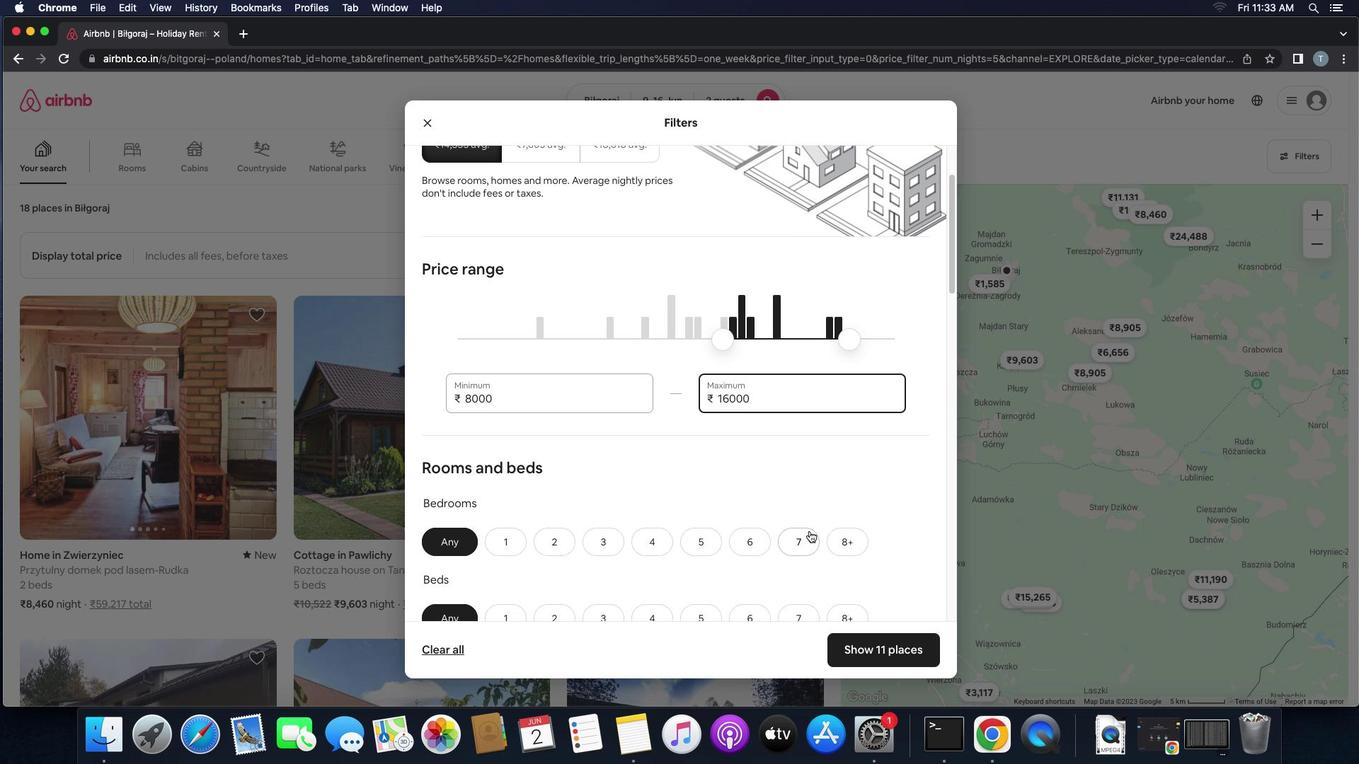 
Action: Mouse scrolled (809, 531) with delta (0, 0)
Screenshot: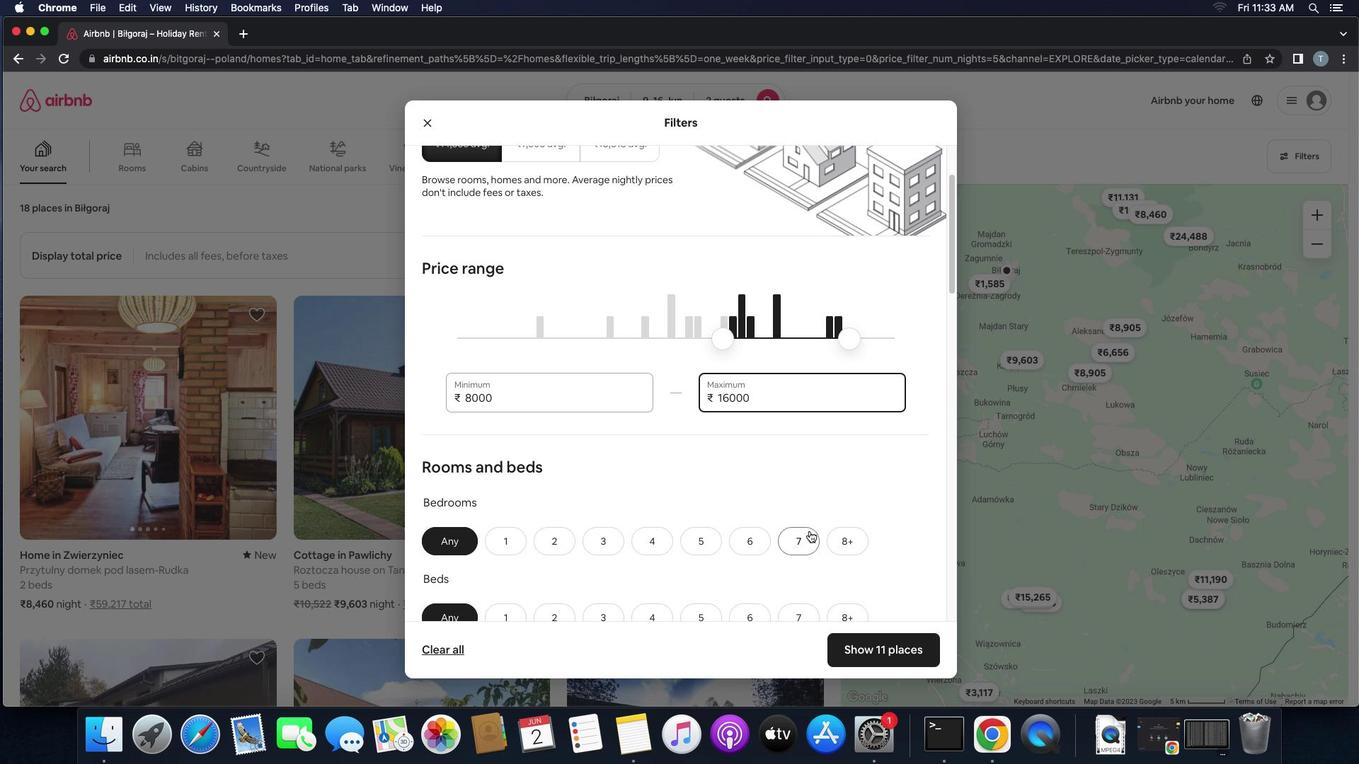 
Action: Mouse scrolled (809, 531) with delta (0, 0)
Screenshot: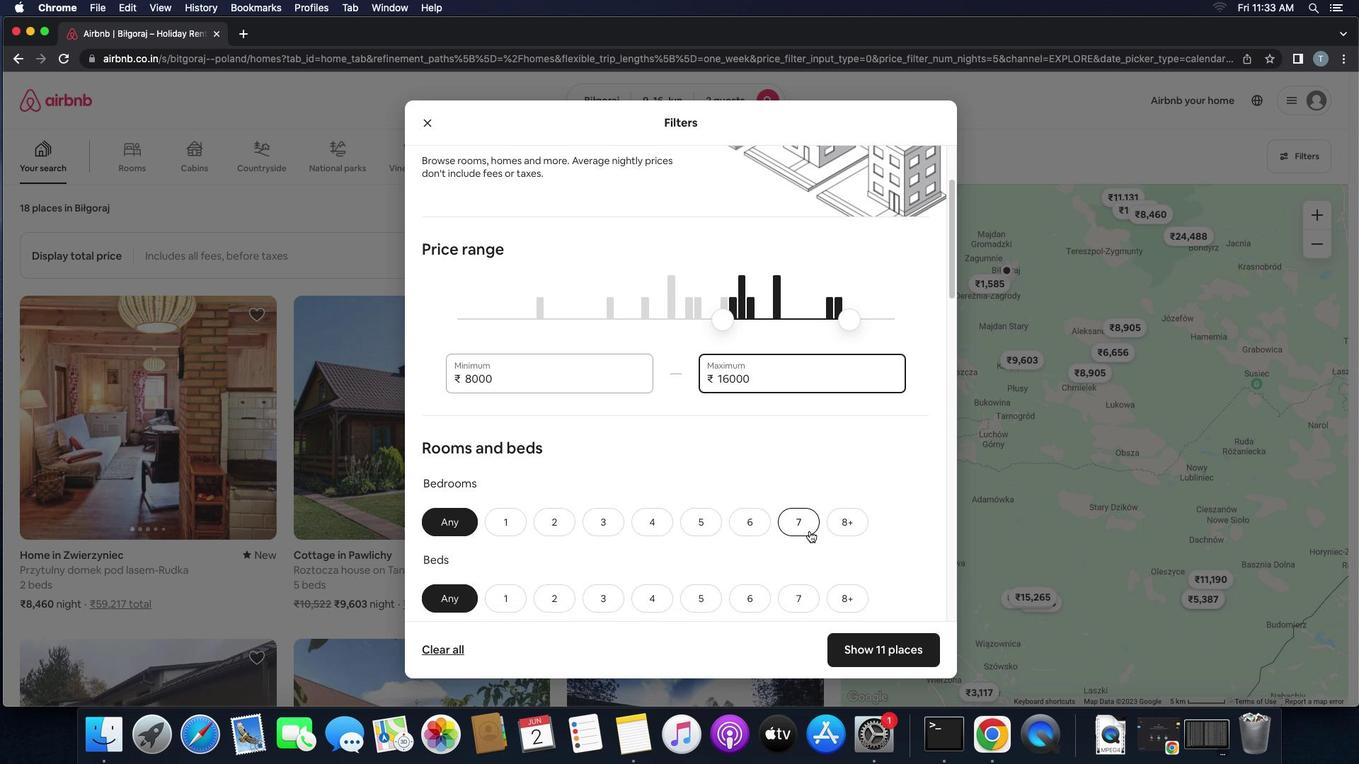 
Action: Mouse scrolled (809, 531) with delta (0, 0)
Screenshot: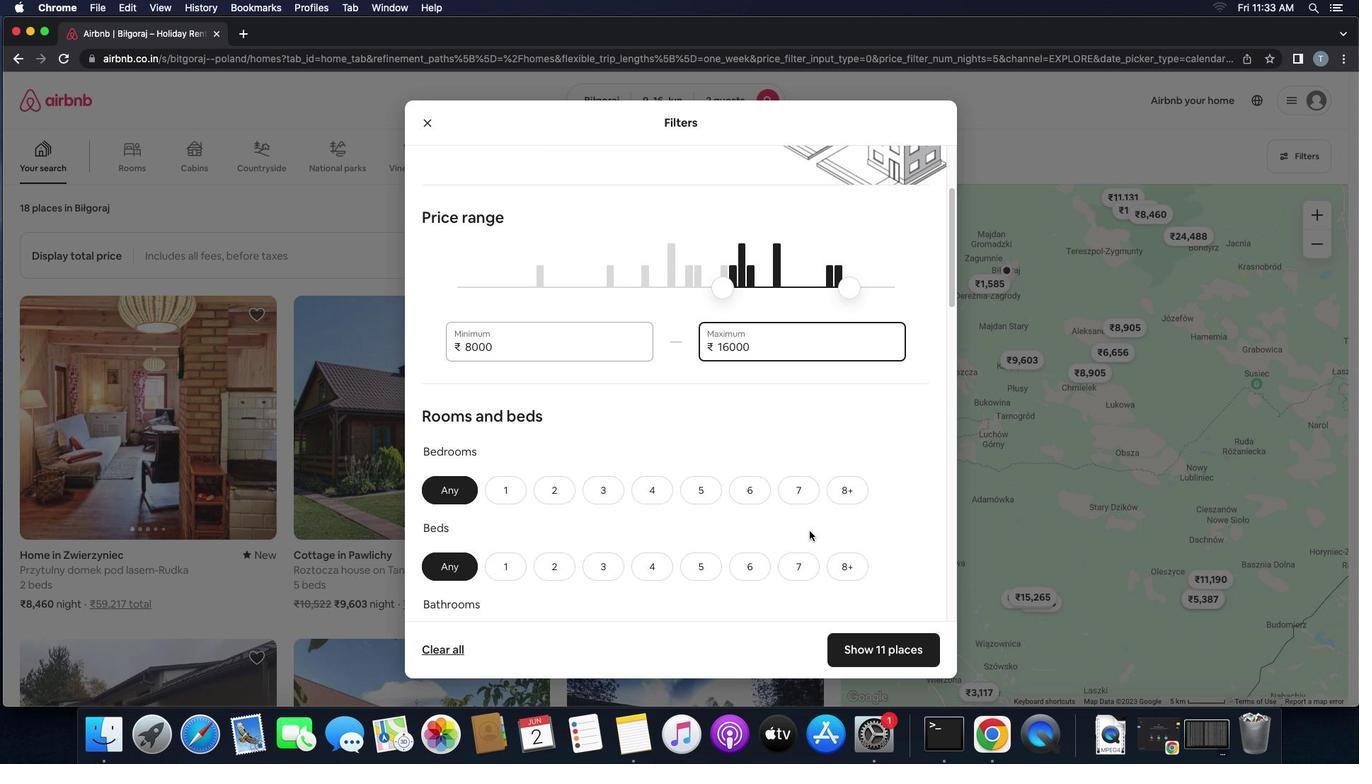 
Action: Mouse scrolled (809, 531) with delta (0, 0)
Screenshot: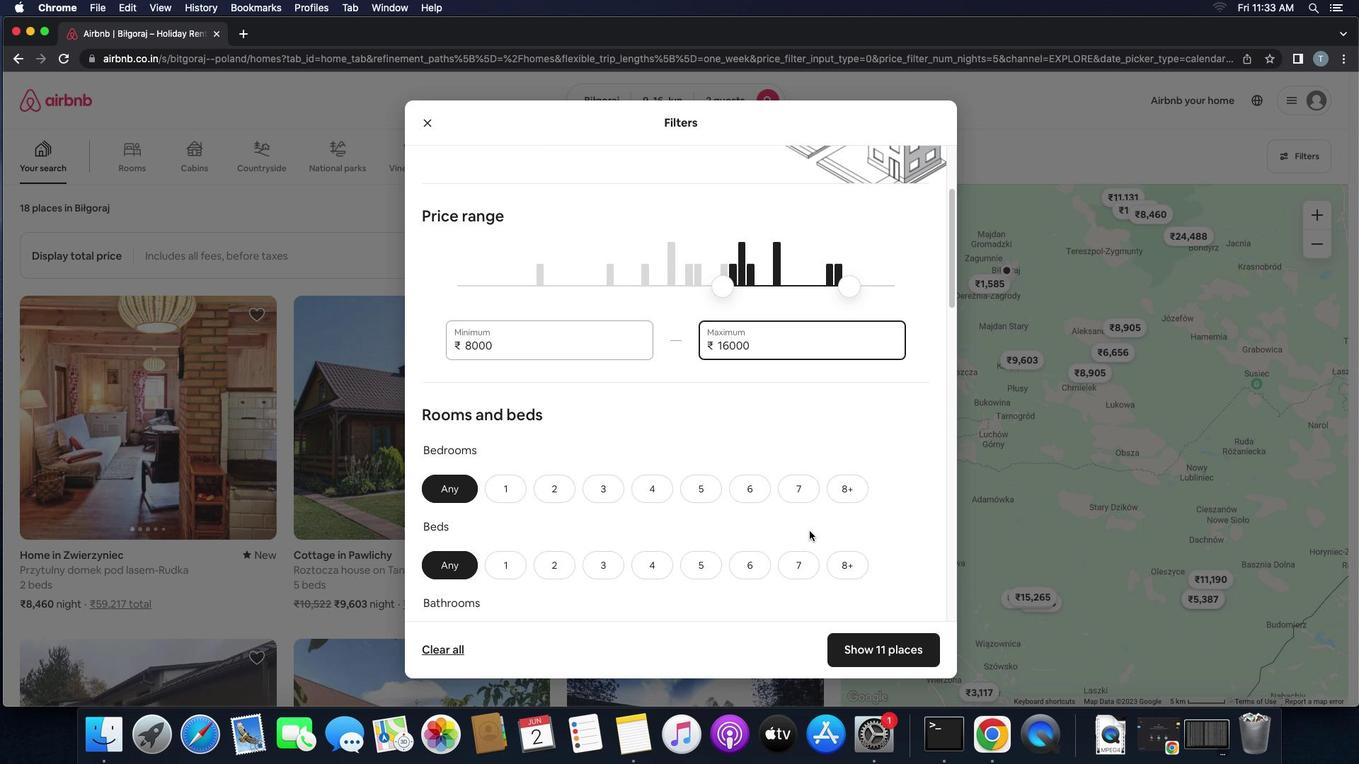 
Action: Mouse scrolled (809, 531) with delta (0, -1)
Screenshot: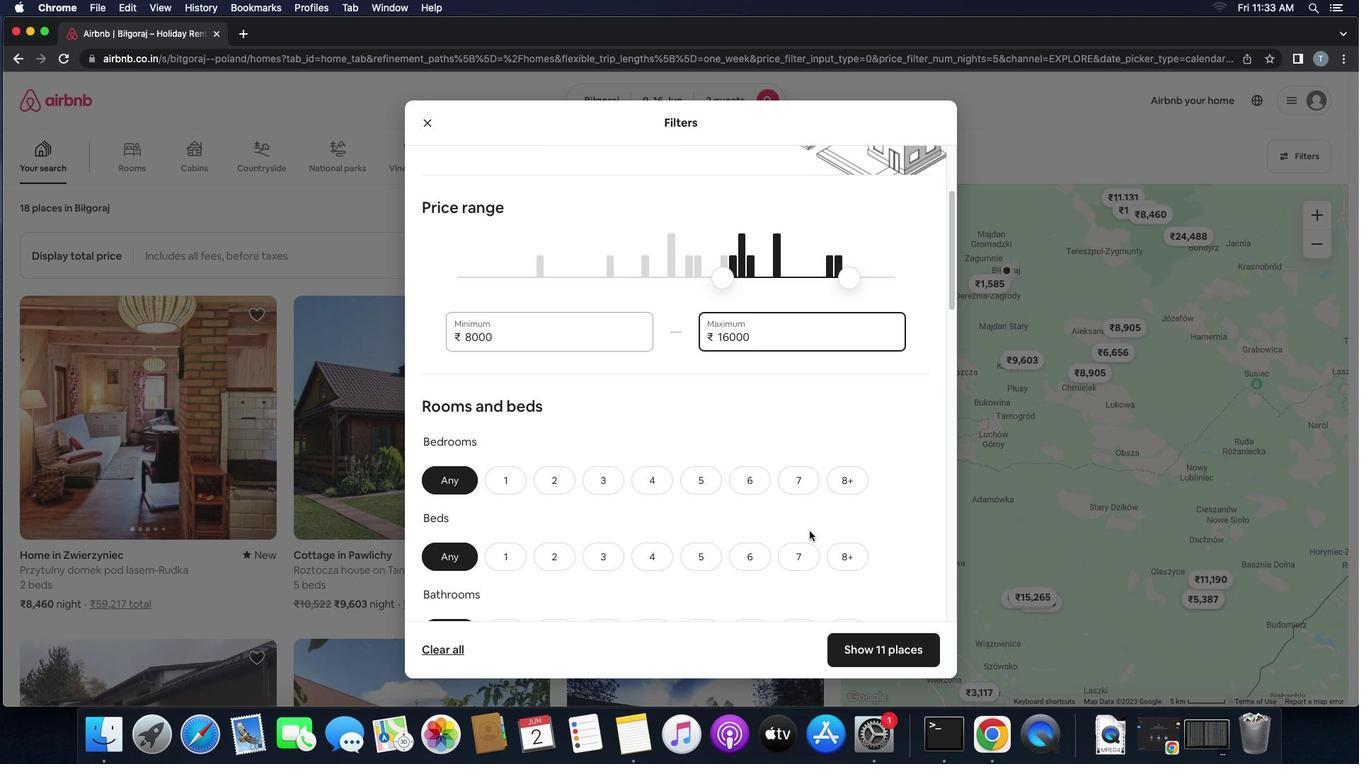 
Action: Mouse moved to (809, 531)
Screenshot: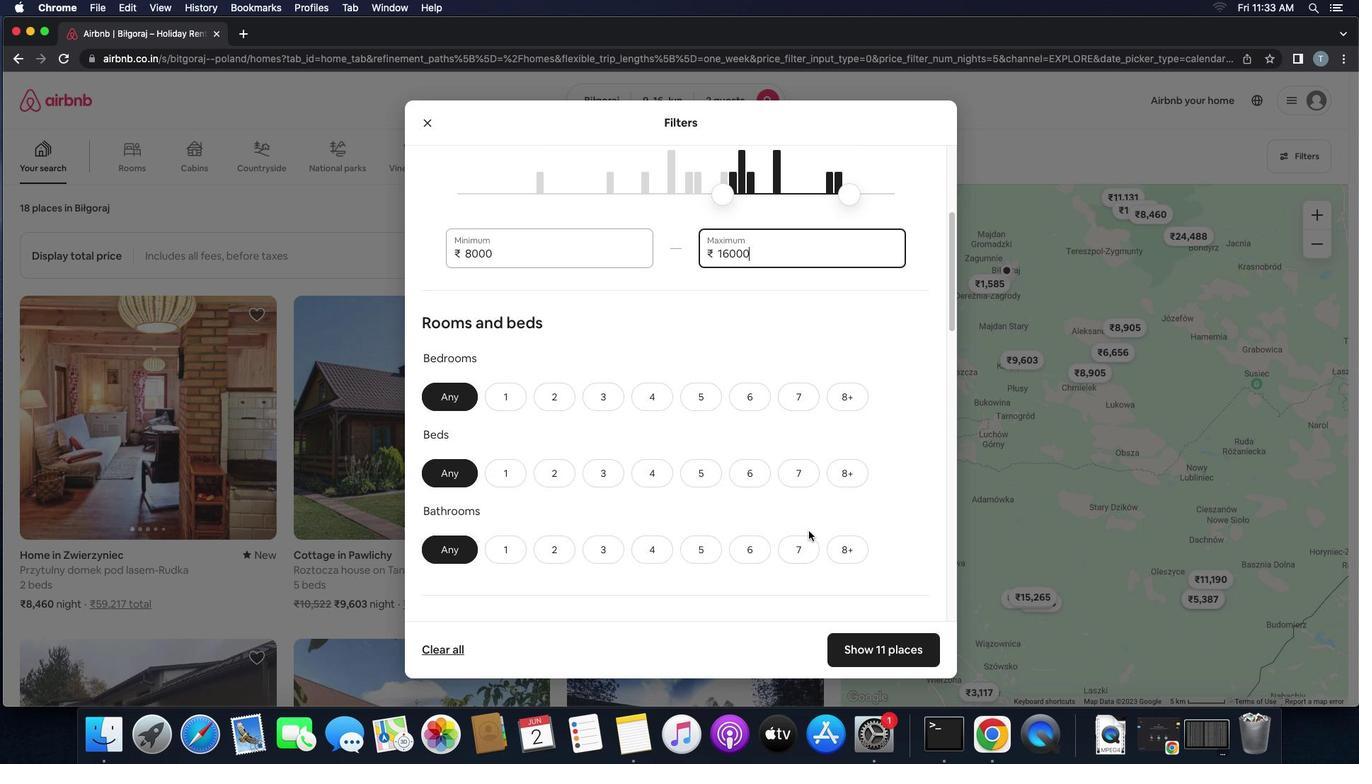 
Action: Mouse scrolled (809, 531) with delta (0, 0)
Screenshot: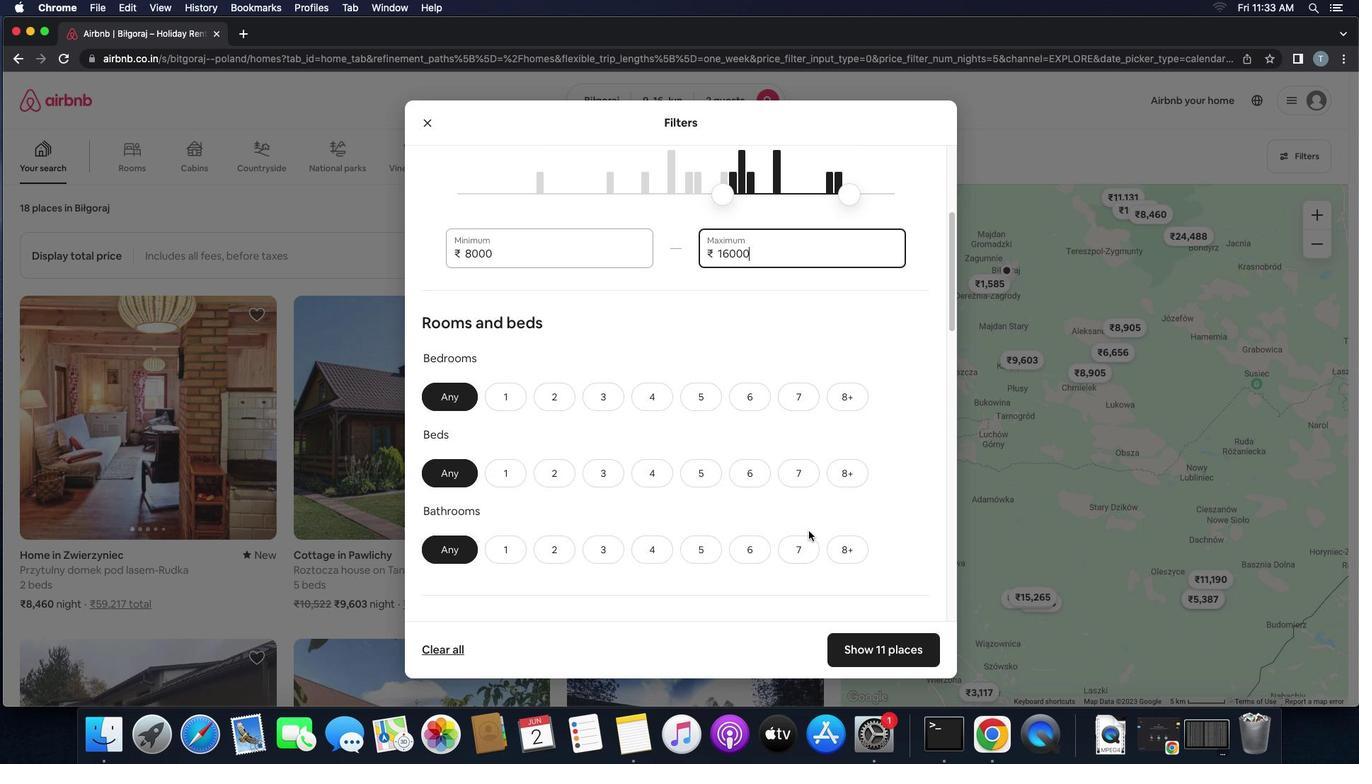 
Action: Mouse scrolled (809, 531) with delta (0, 0)
Screenshot: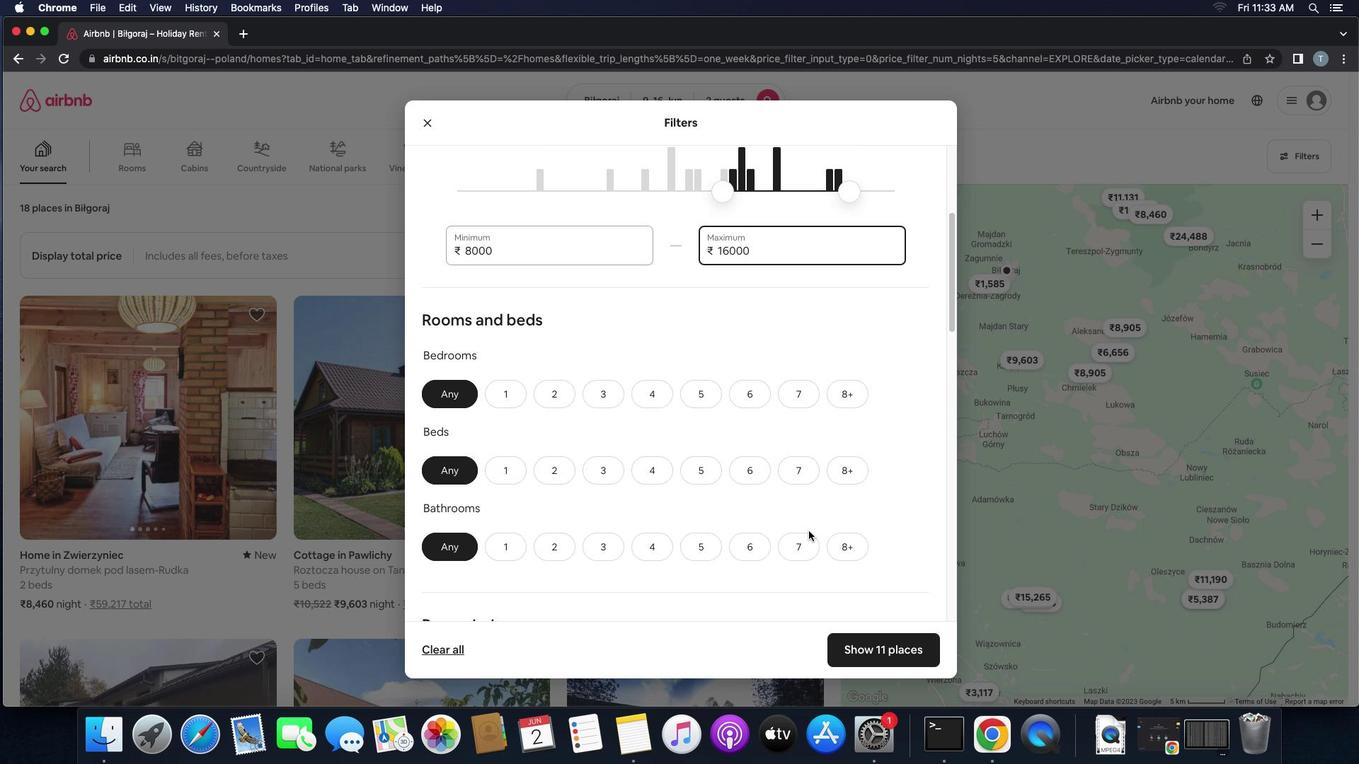 
Action: Mouse scrolled (809, 531) with delta (0, 0)
Screenshot: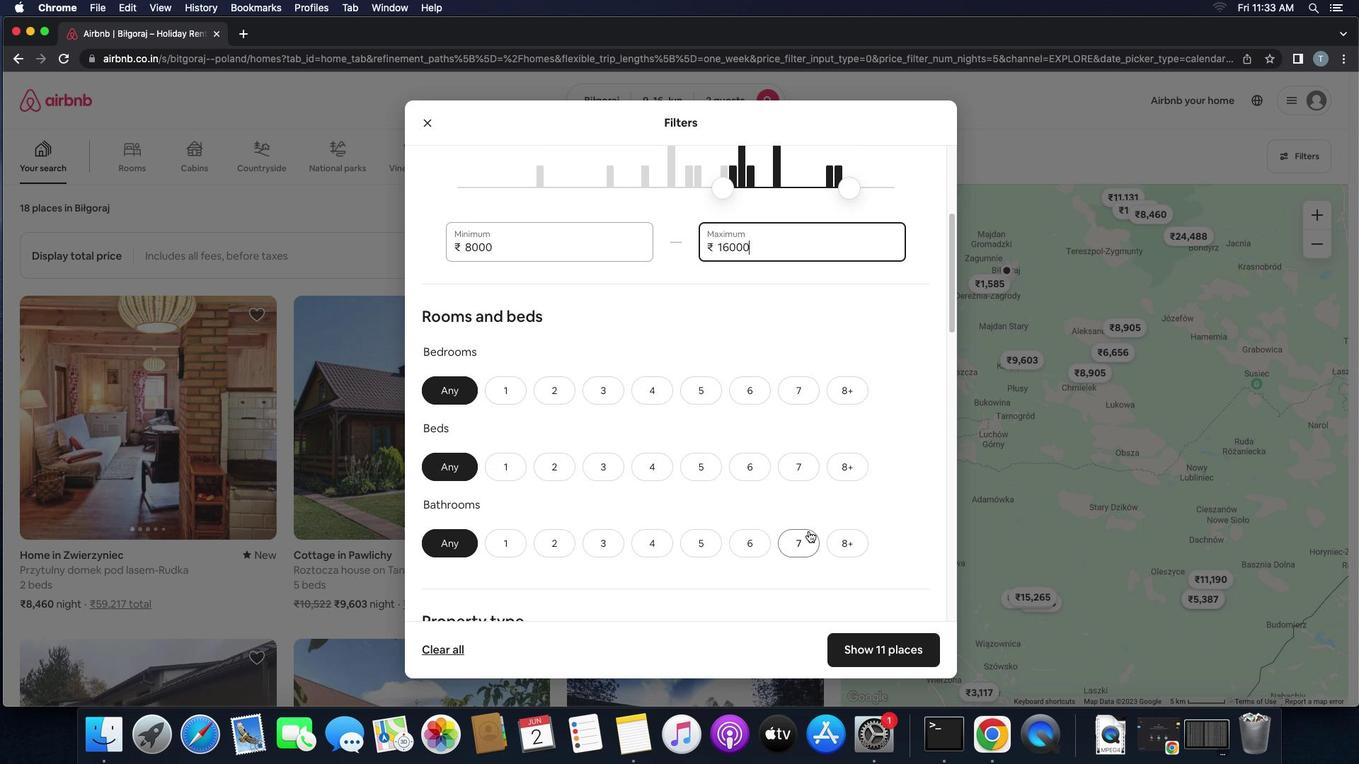 
Action: Mouse scrolled (809, 531) with delta (0, 0)
Screenshot: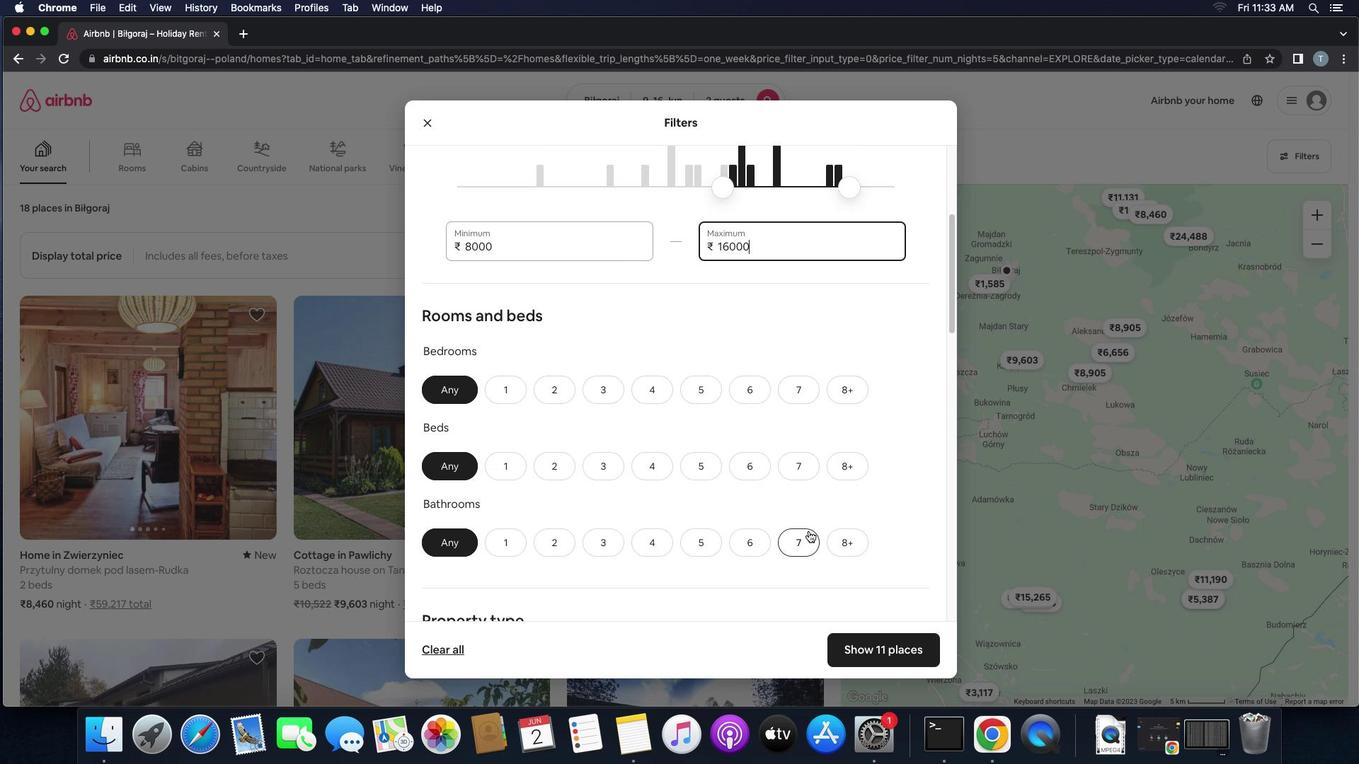 
Action: Mouse scrolled (809, 531) with delta (0, 0)
Screenshot: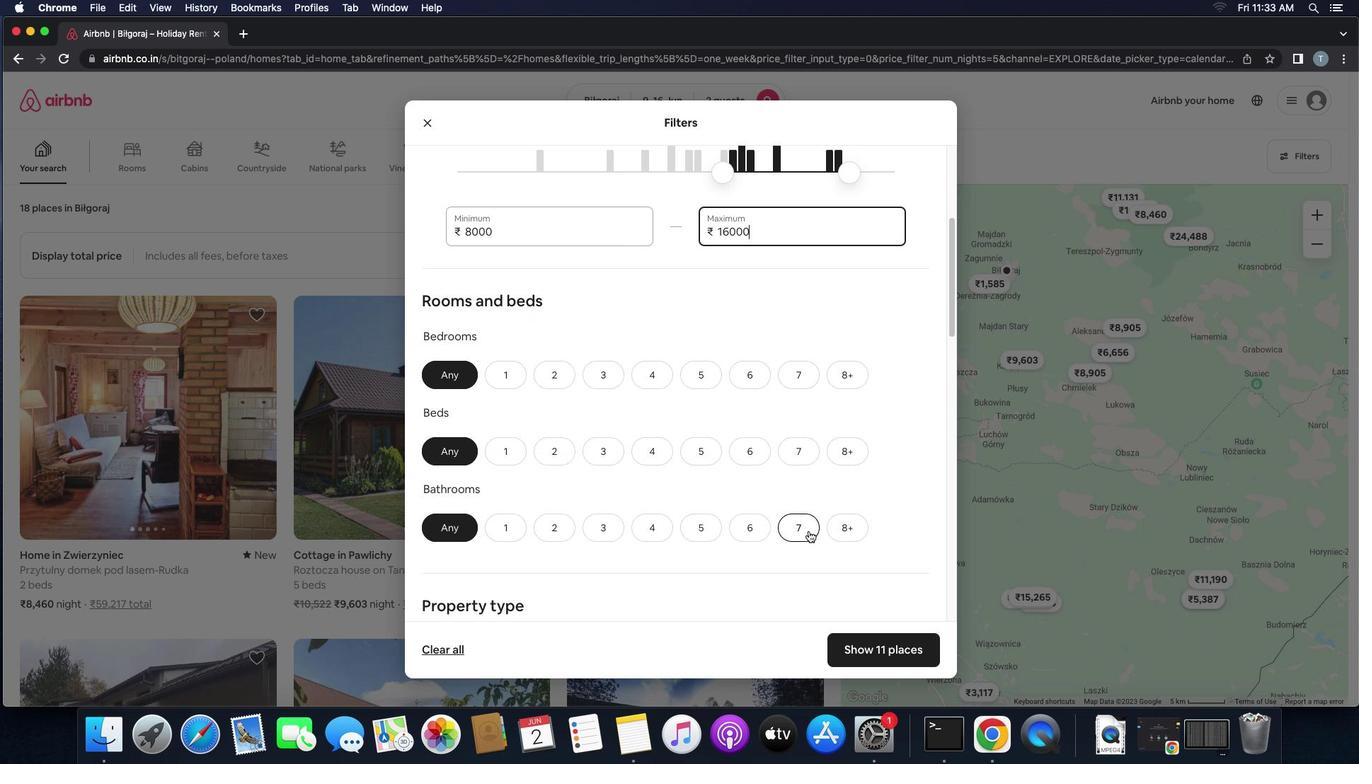 
Action: Mouse scrolled (809, 531) with delta (0, 0)
Screenshot: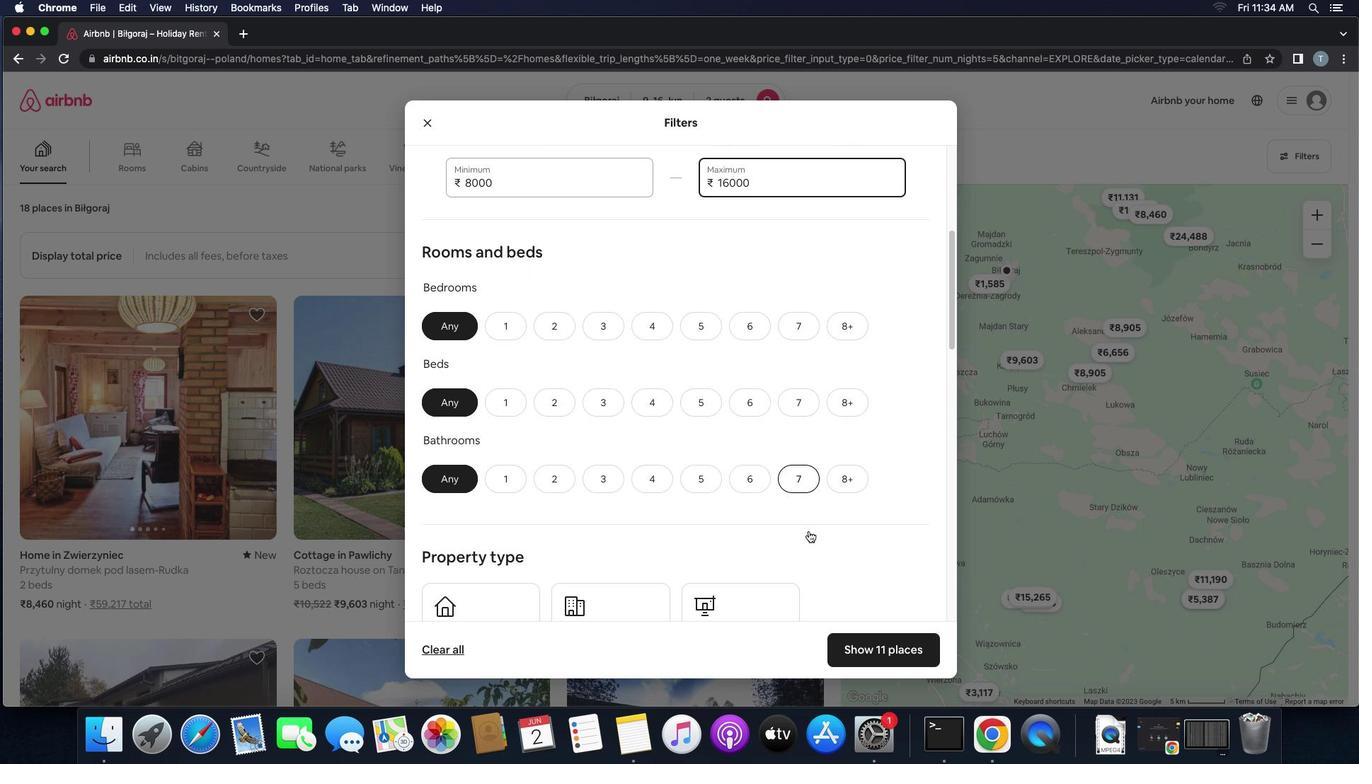 
Action: Mouse scrolled (809, 531) with delta (0, 0)
Screenshot: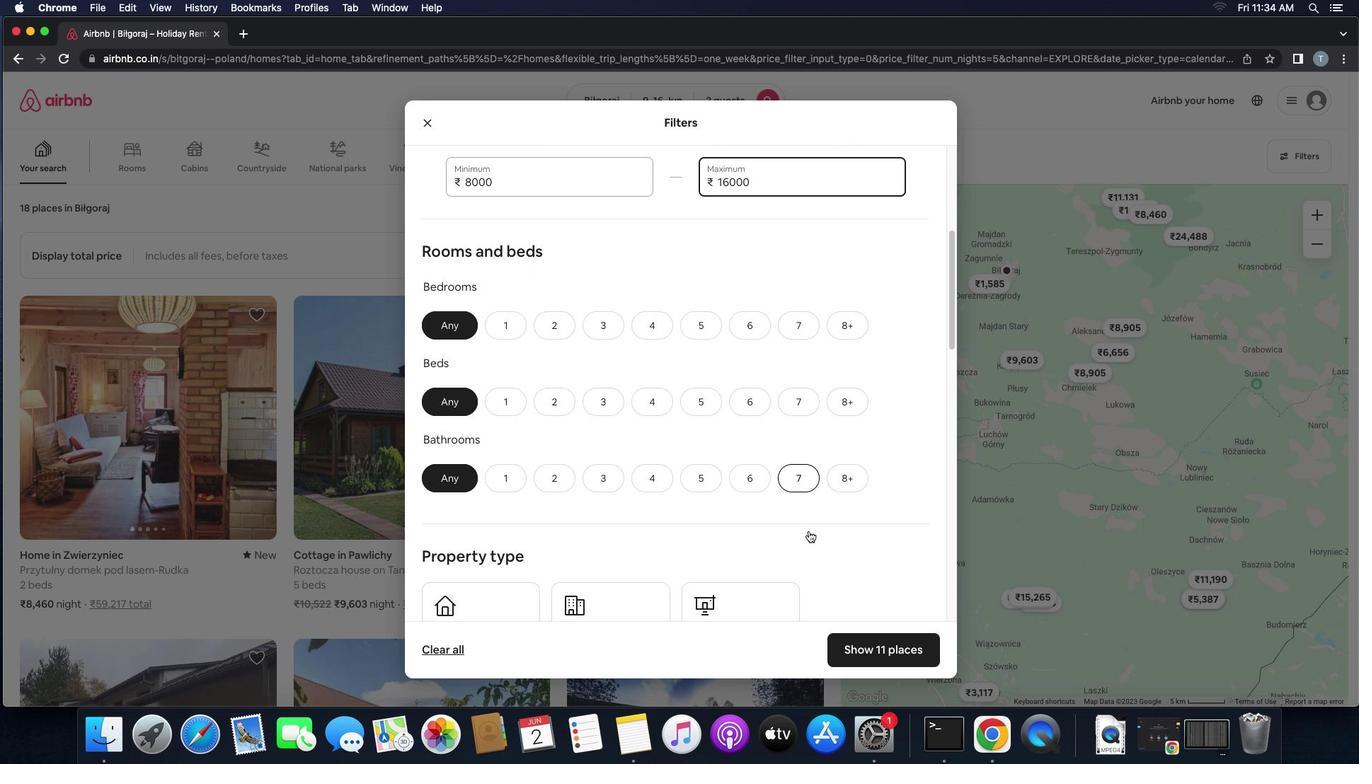 
Action: Mouse moved to (558, 311)
Screenshot: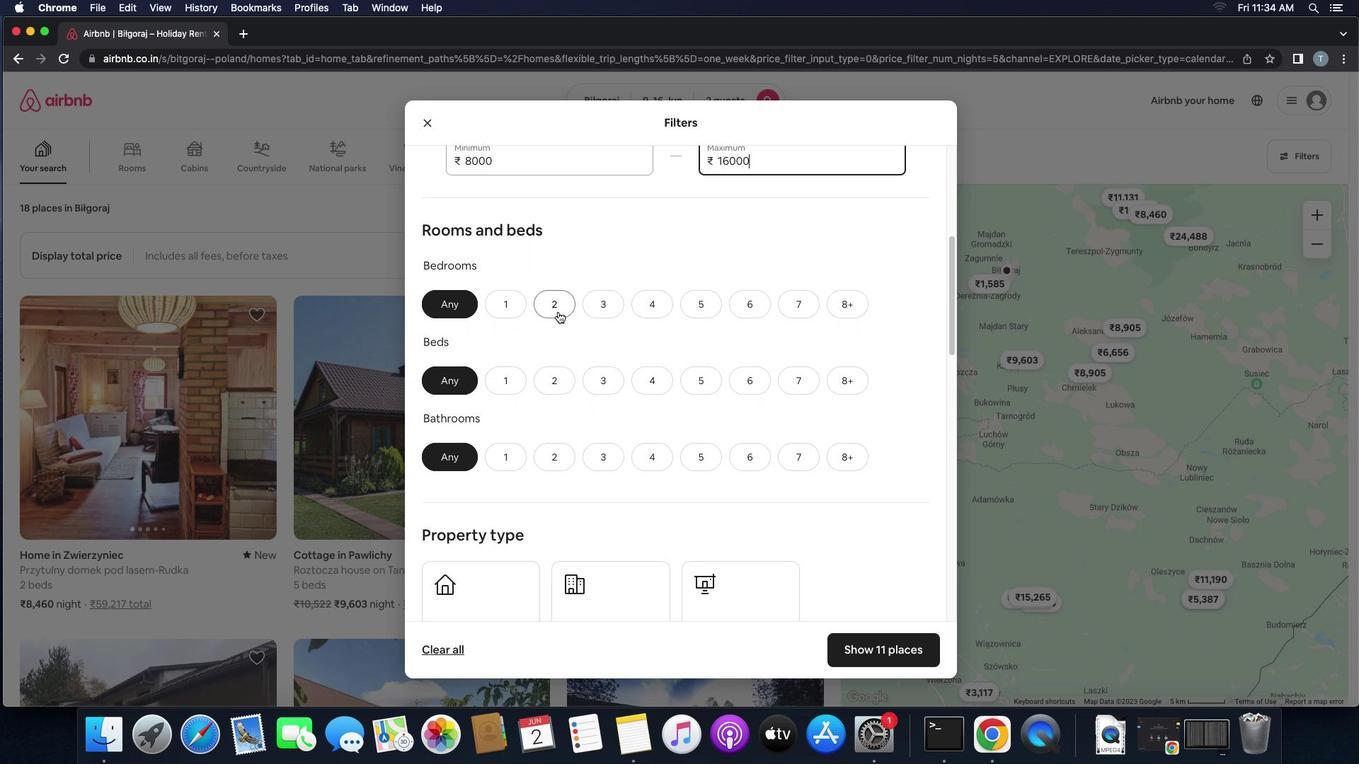 
Action: Mouse pressed left at (558, 311)
Screenshot: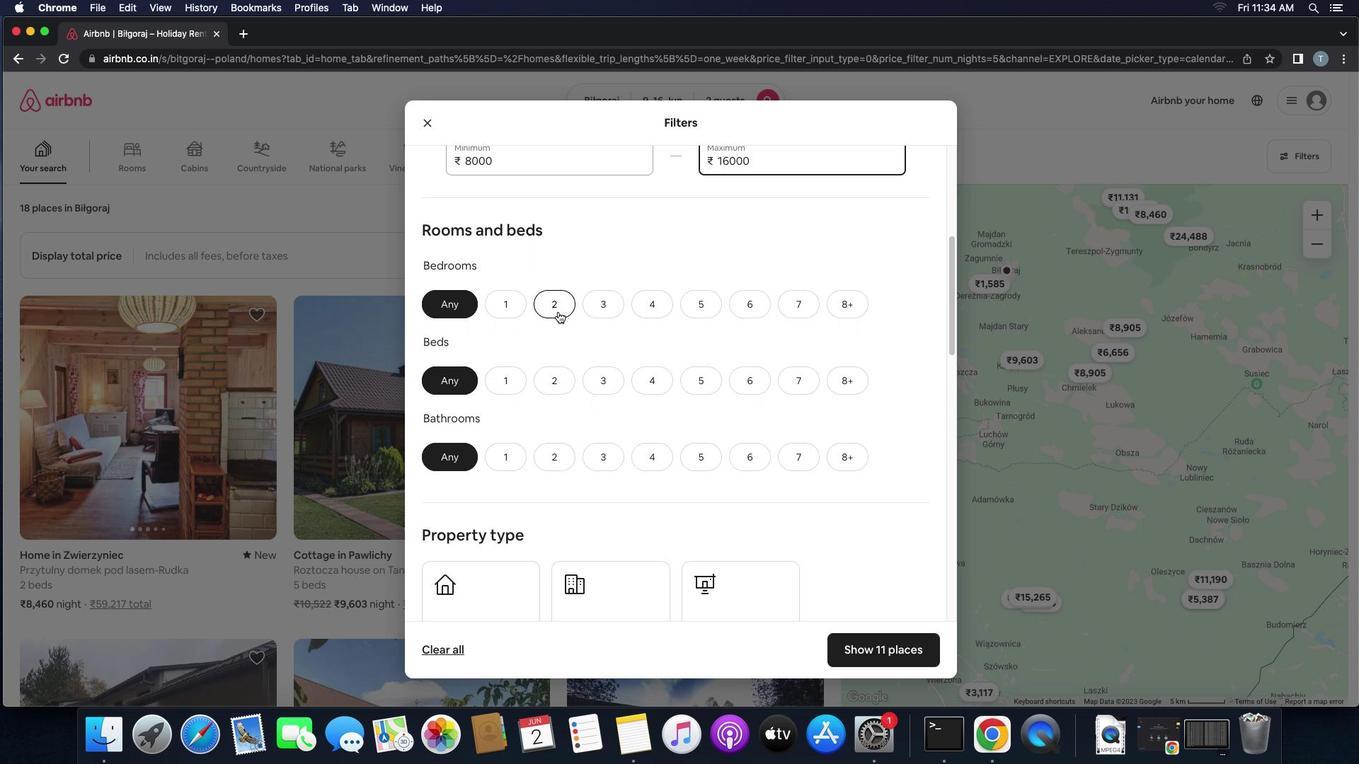 
Action: Mouse moved to (556, 392)
Screenshot: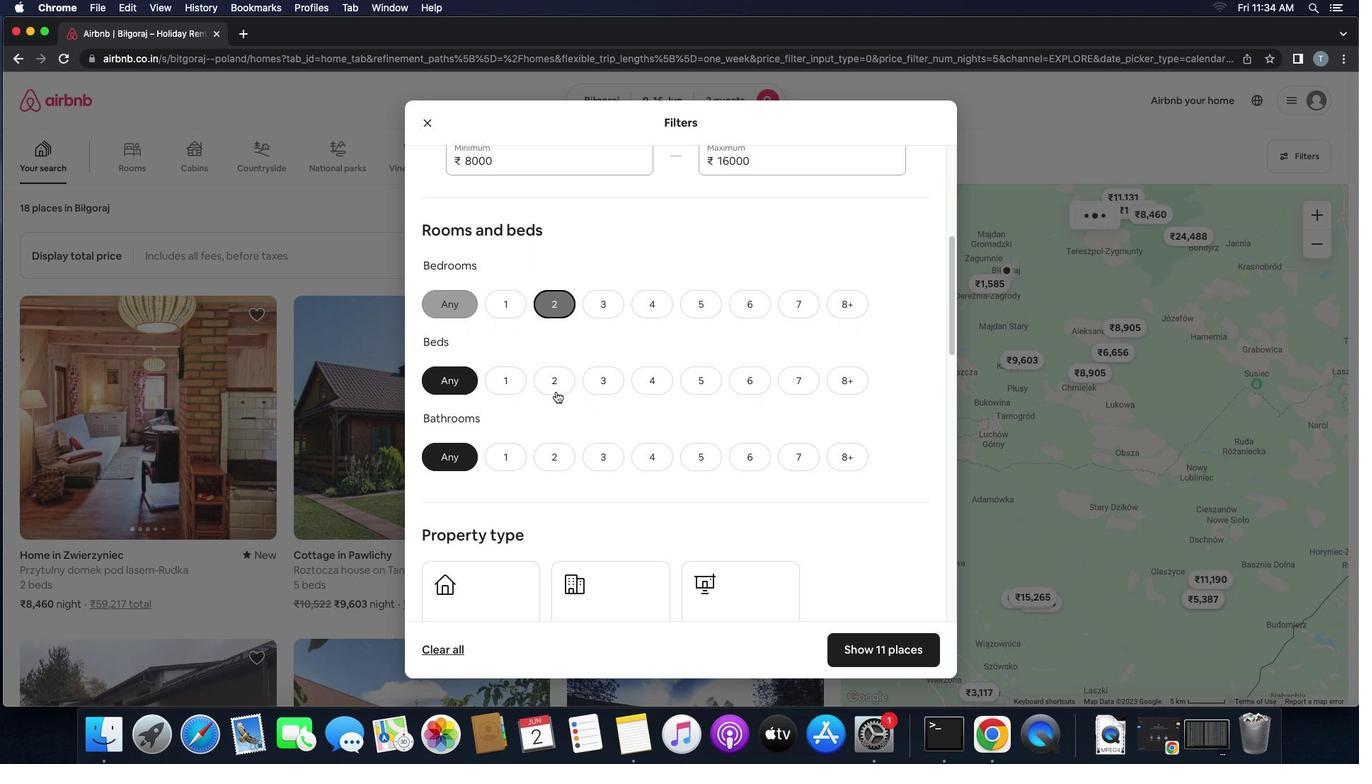 
Action: Mouse pressed left at (556, 392)
Screenshot: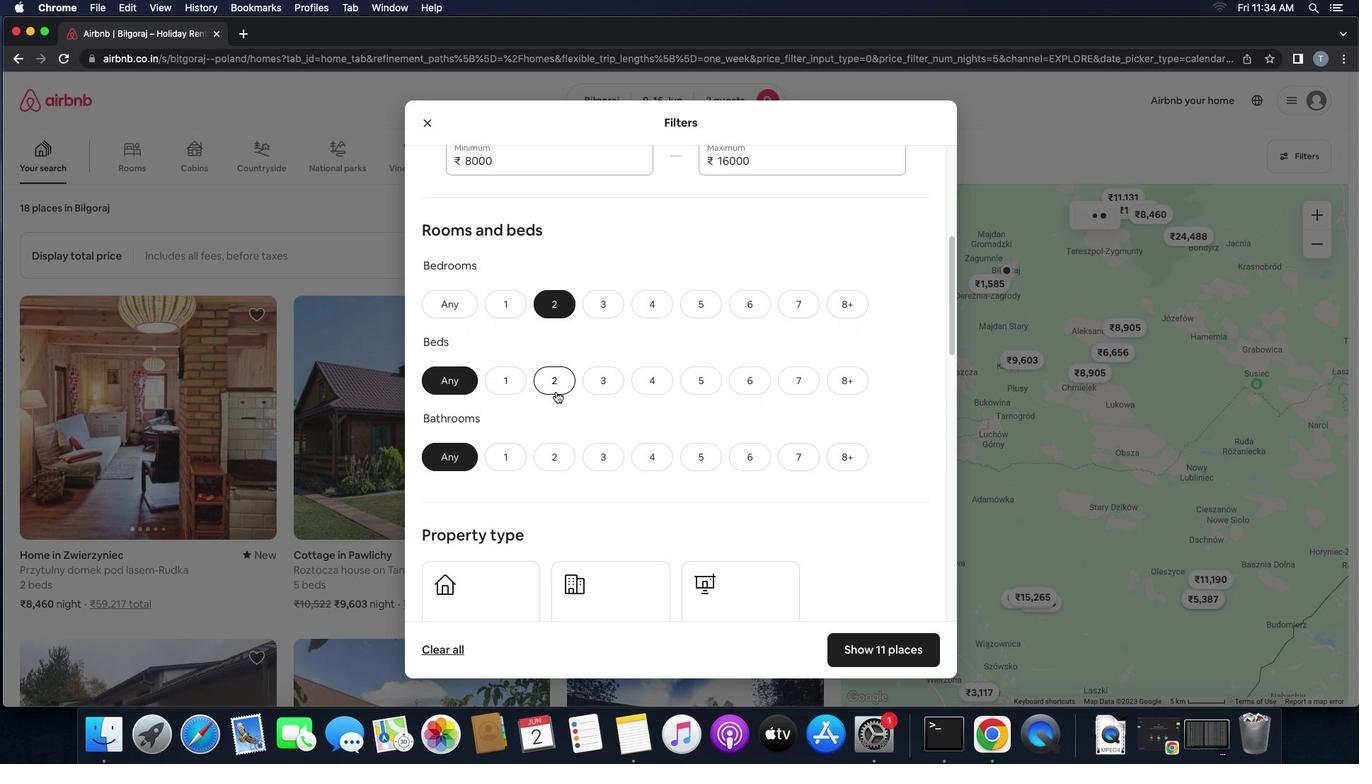 
Action: Mouse moved to (526, 454)
Screenshot: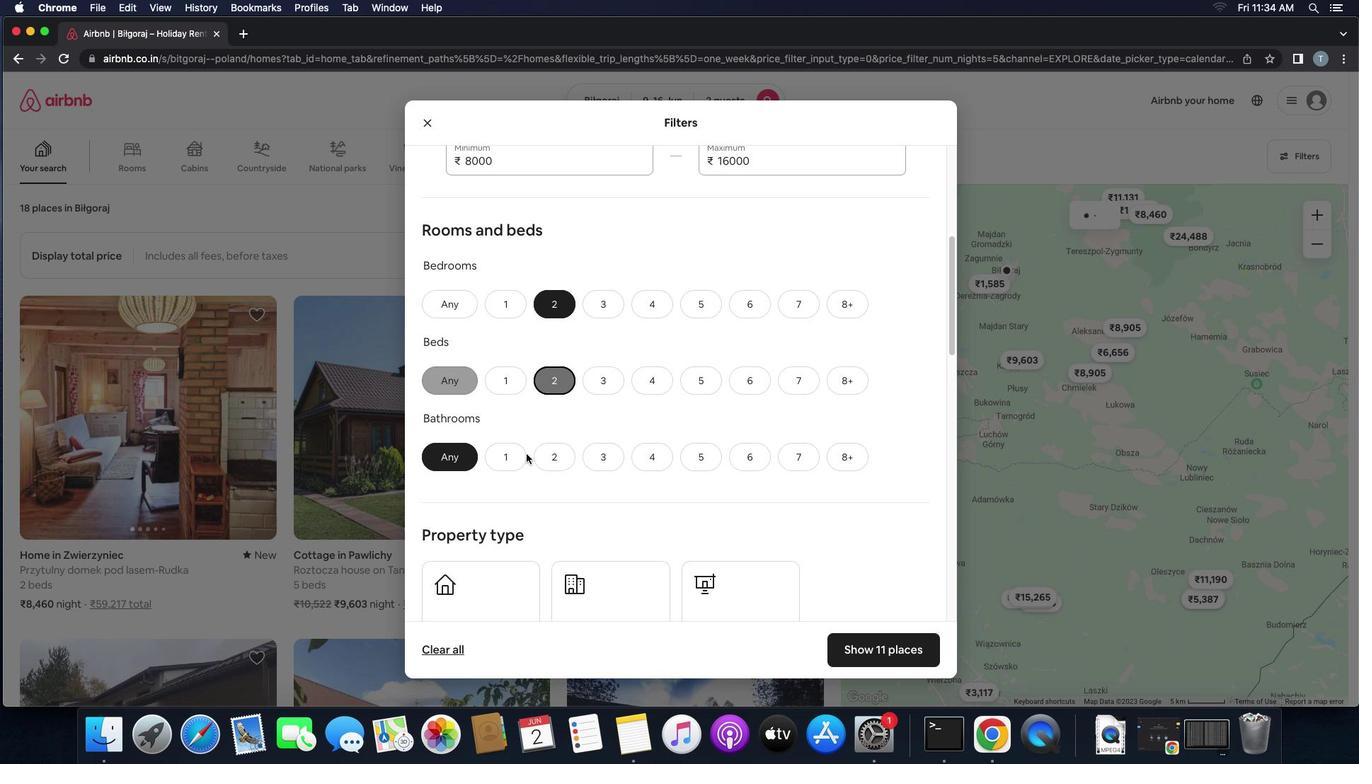 
Action: Mouse pressed left at (526, 454)
Screenshot: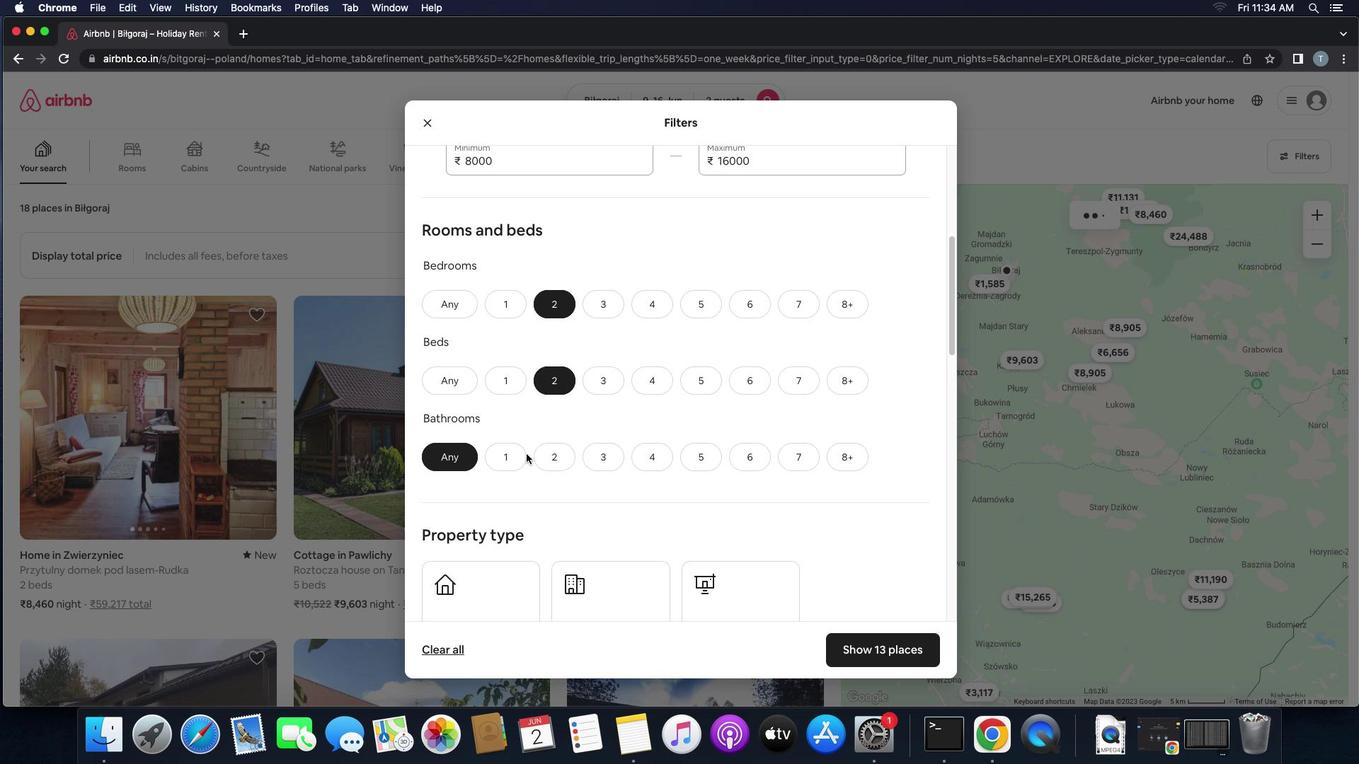 
Action: Mouse moved to (508, 455)
Screenshot: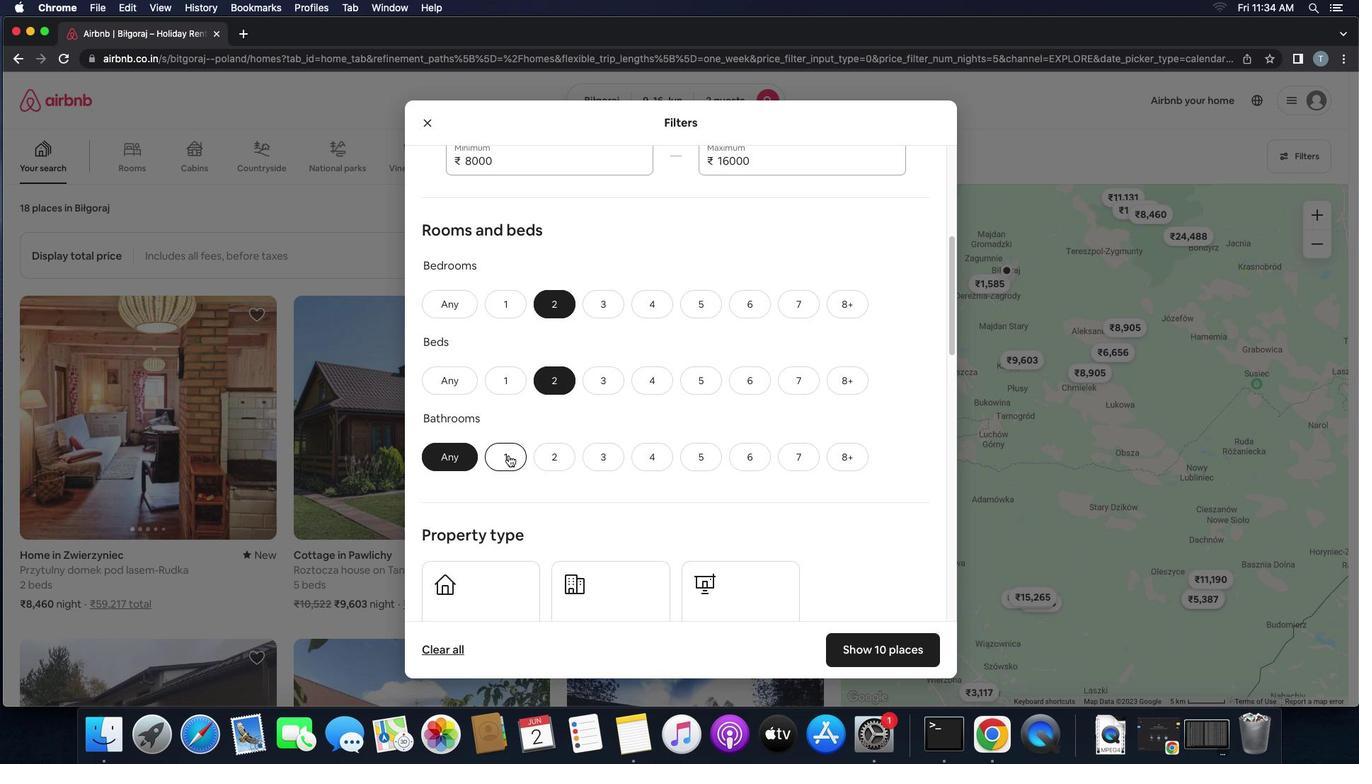 
Action: Mouse pressed left at (508, 455)
Screenshot: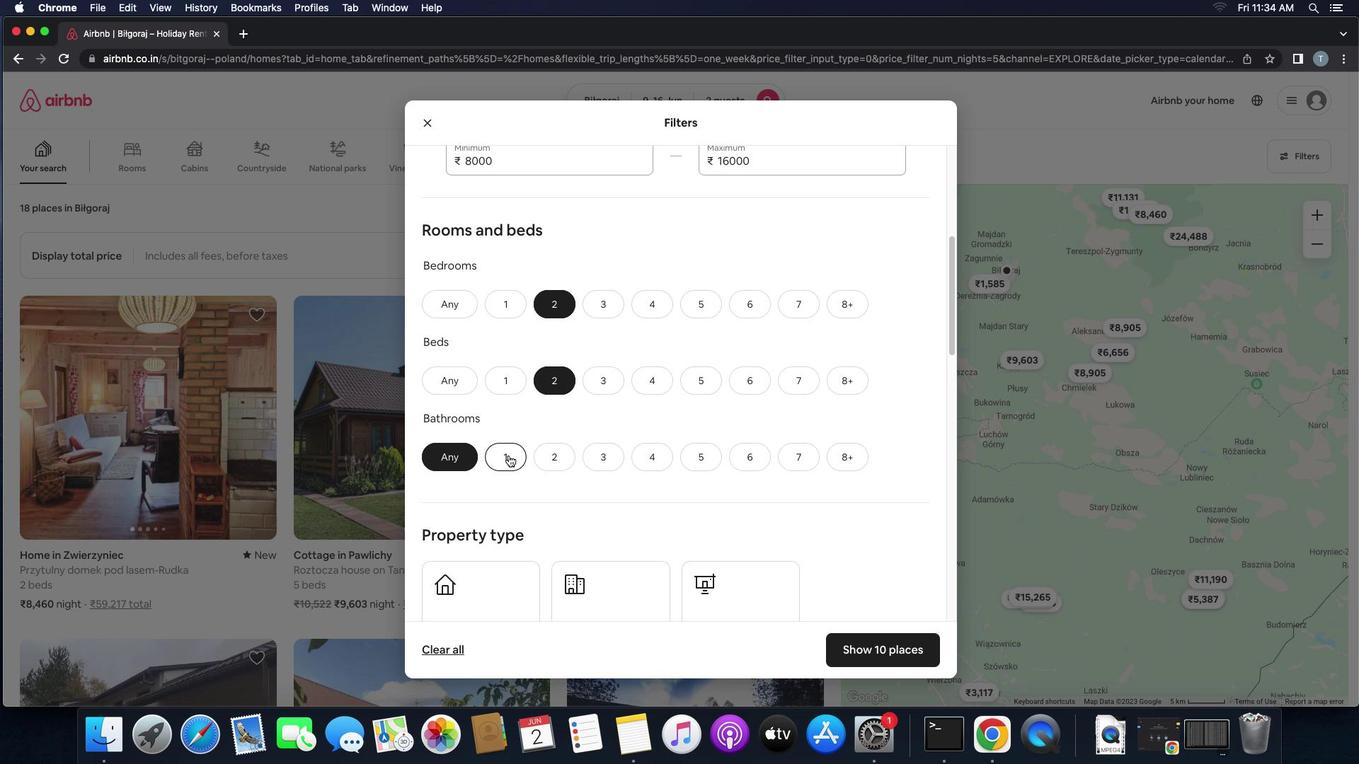 
Action: Mouse moved to (577, 448)
Screenshot: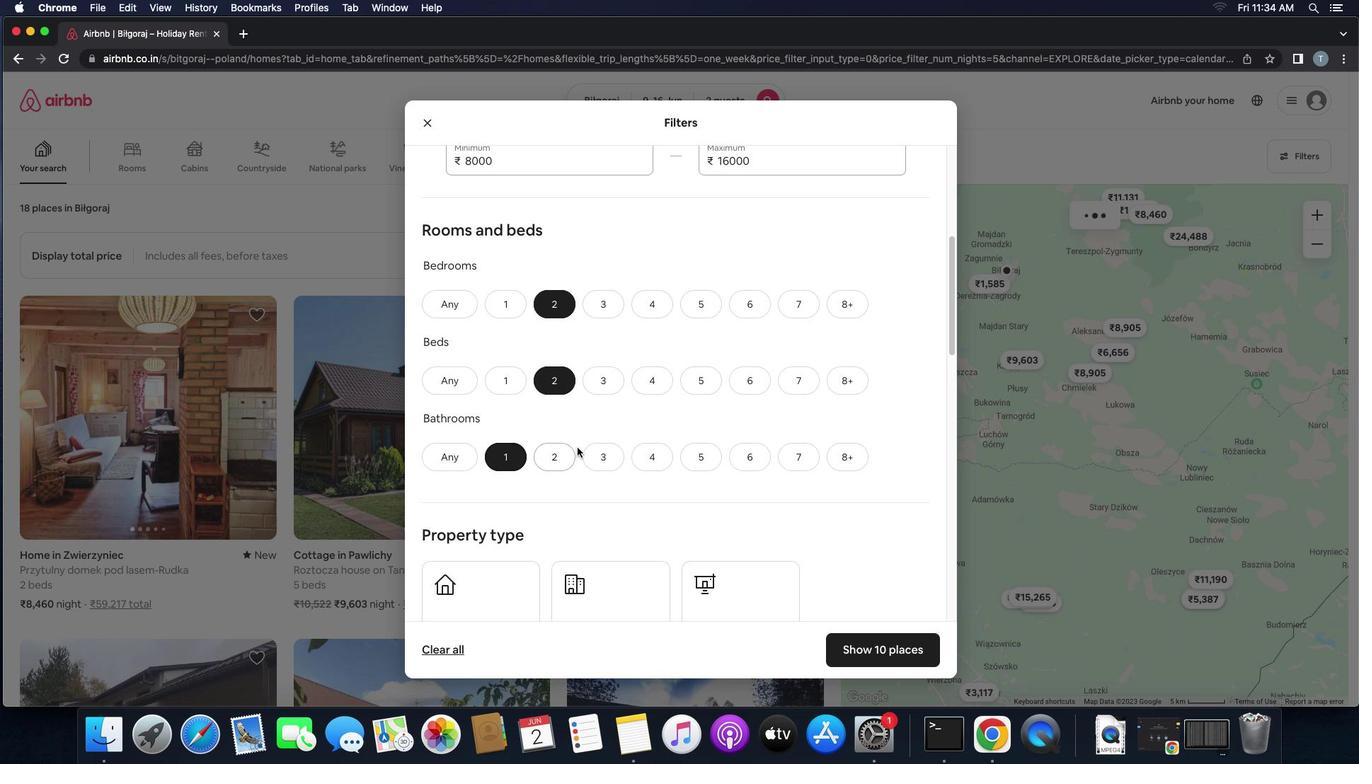 
Action: Mouse scrolled (577, 448) with delta (0, 0)
Screenshot: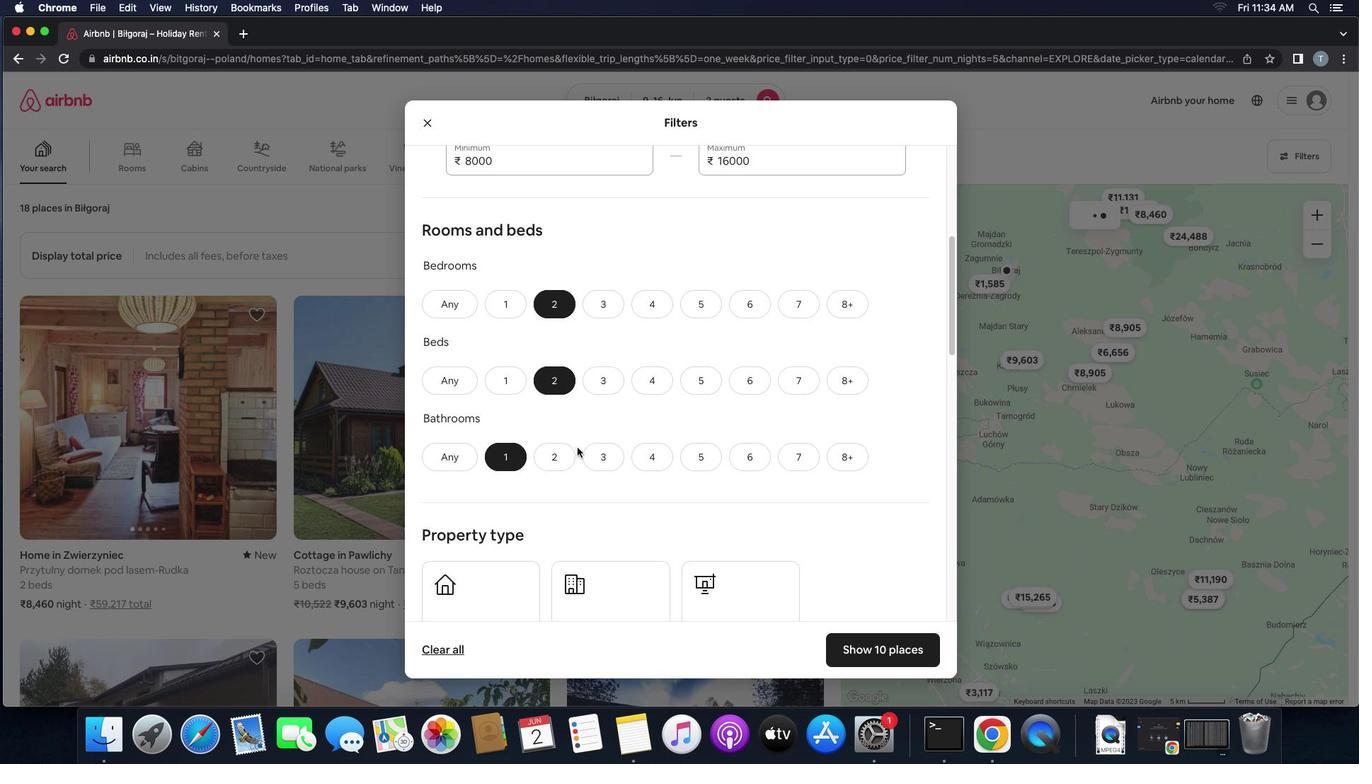 
Action: Mouse scrolled (577, 448) with delta (0, 0)
Screenshot: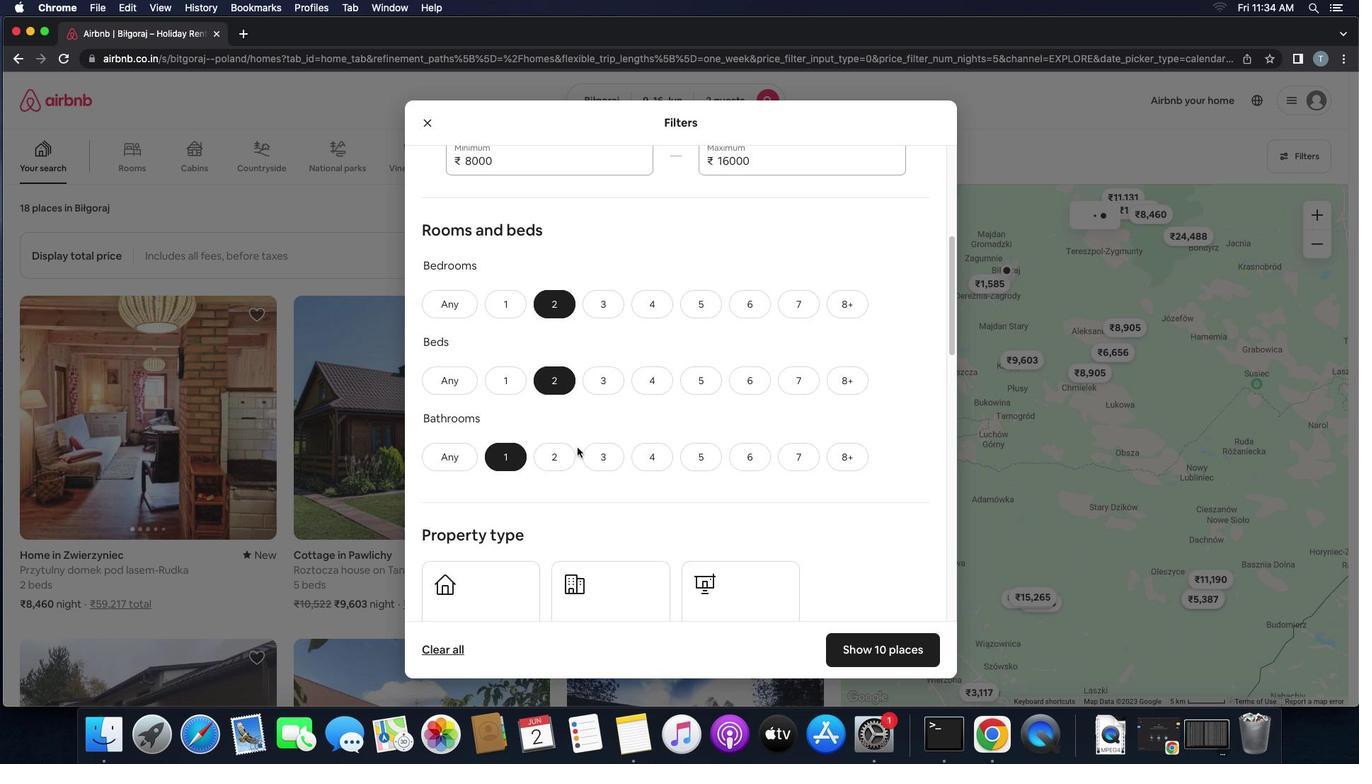 
Action: Mouse scrolled (577, 448) with delta (0, -1)
Screenshot: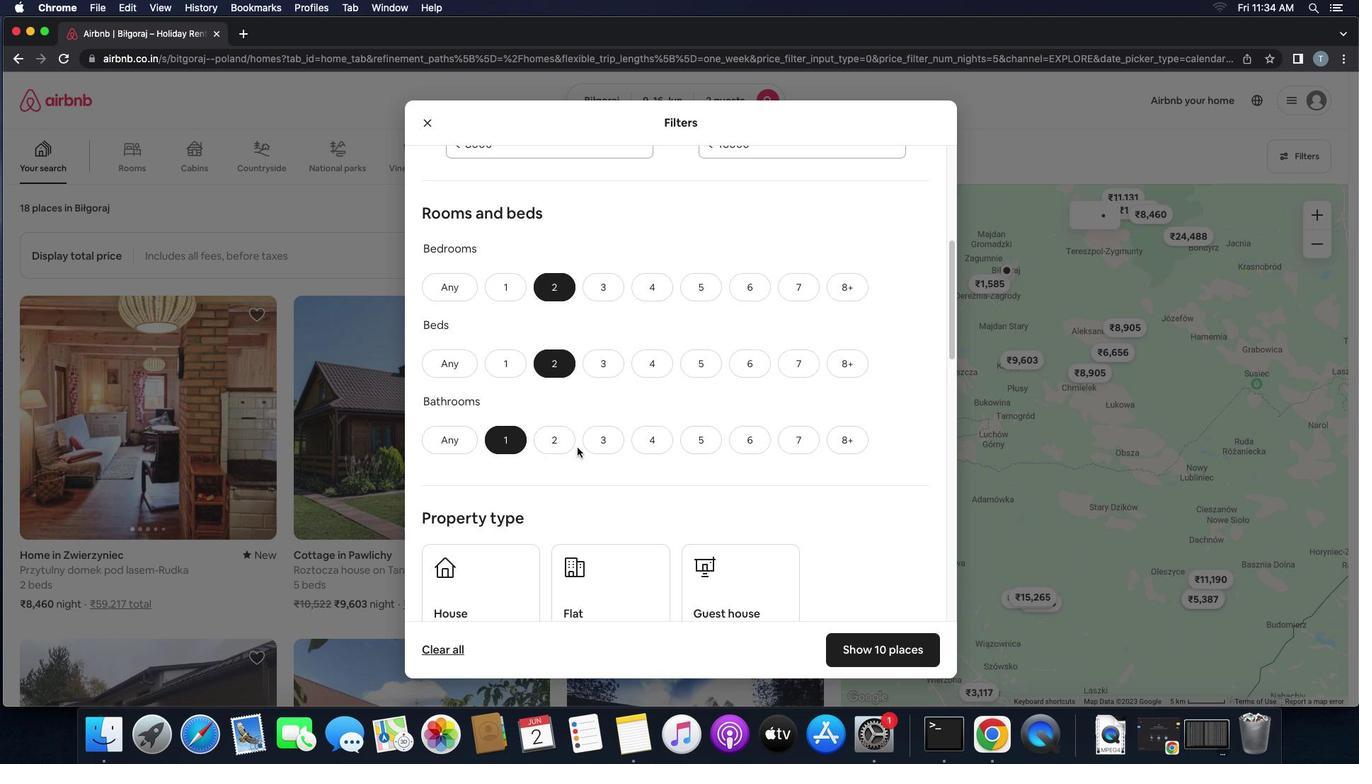 
Action: Mouse scrolled (577, 448) with delta (0, 0)
Screenshot: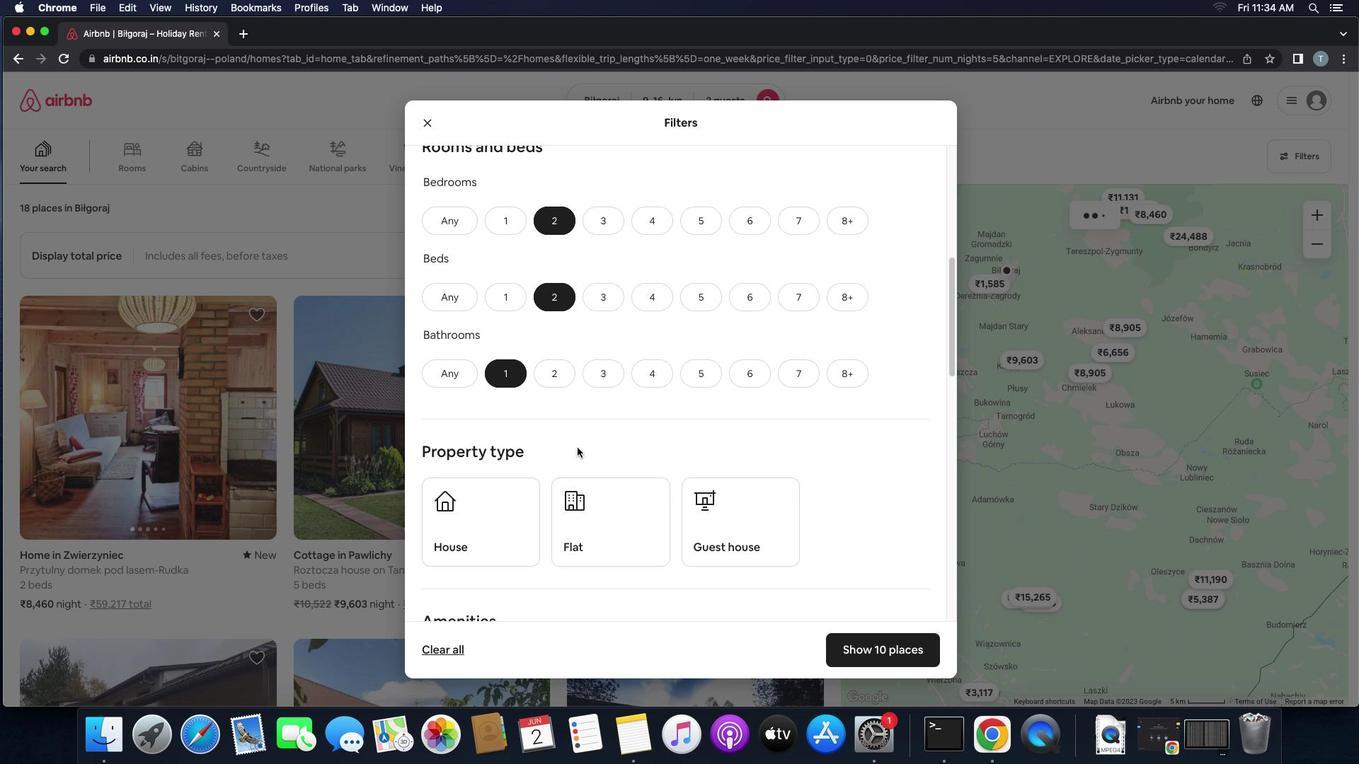 
Action: Mouse scrolled (577, 448) with delta (0, 0)
Screenshot: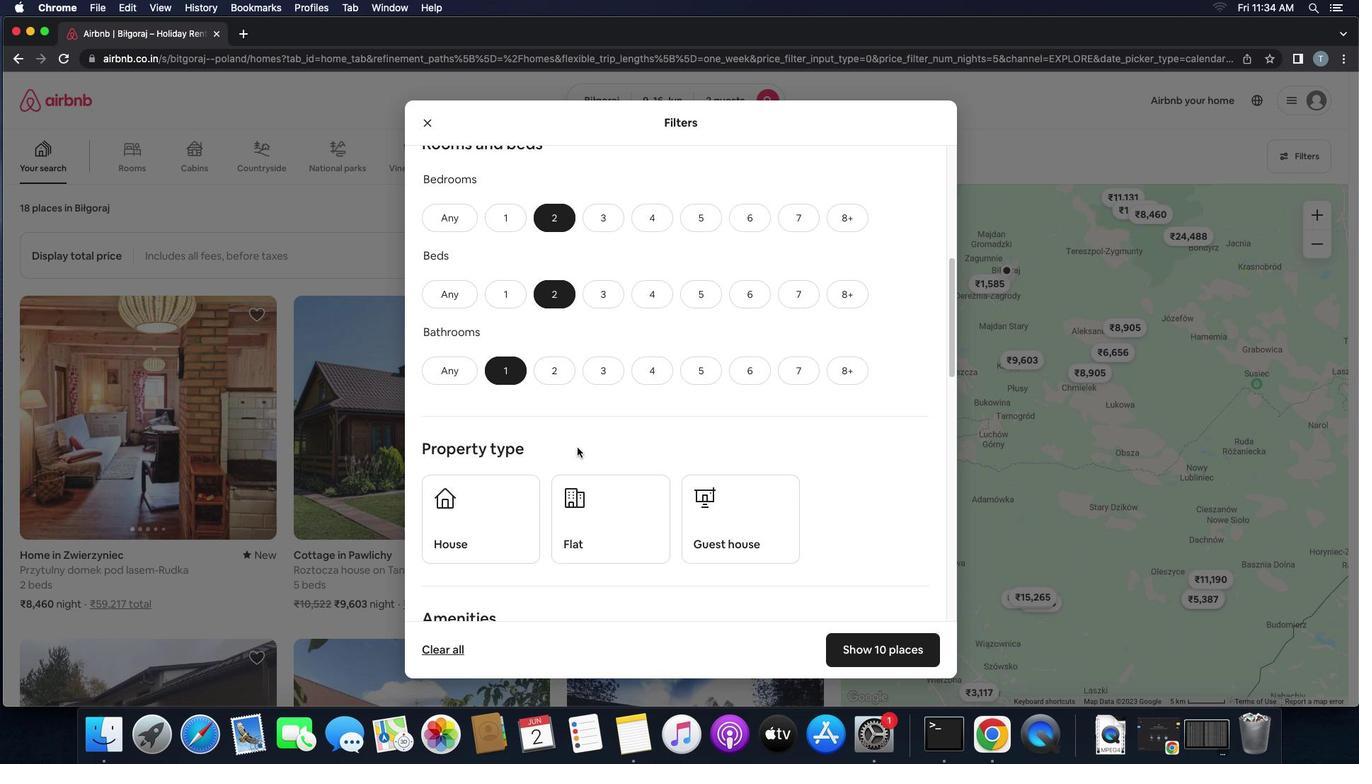 
Action: Mouse scrolled (577, 448) with delta (0, 0)
Screenshot: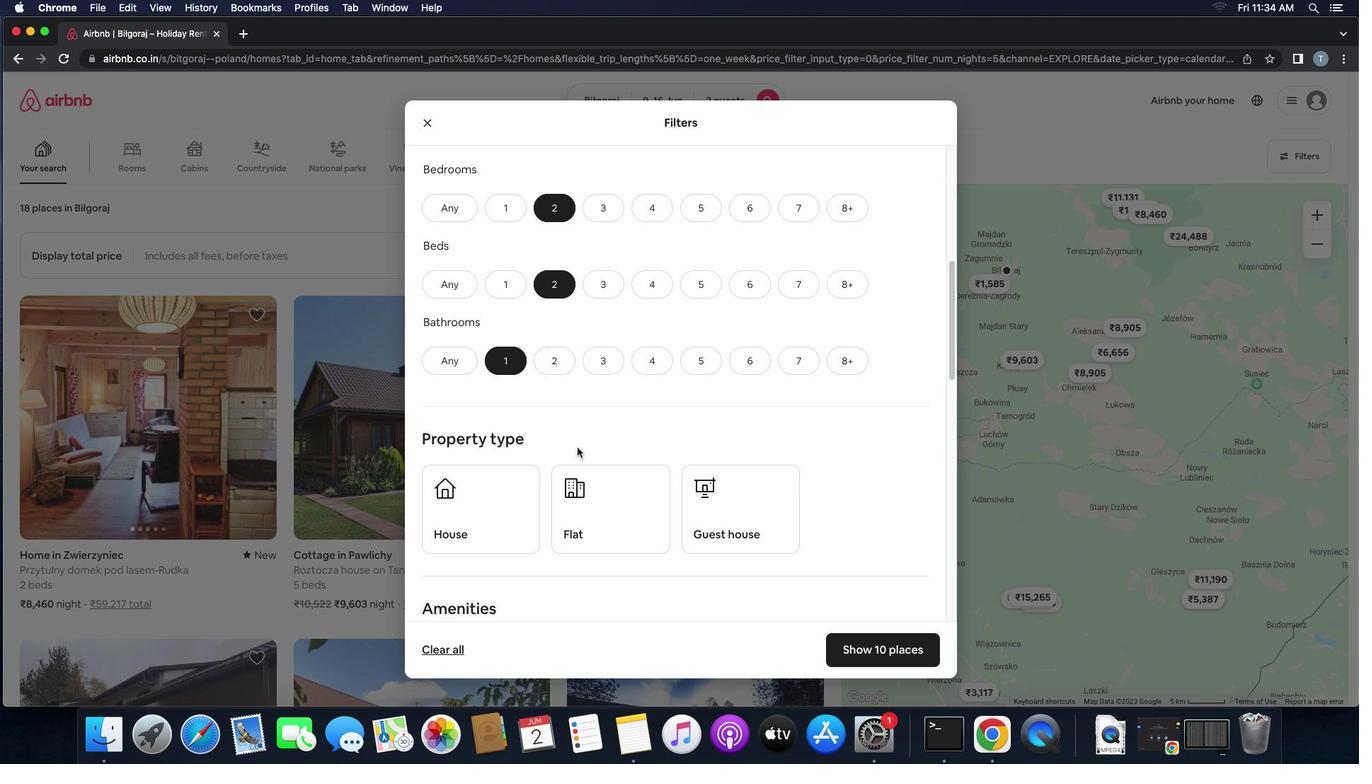 
Action: Mouse scrolled (577, 448) with delta (0, 0)
Screenshot: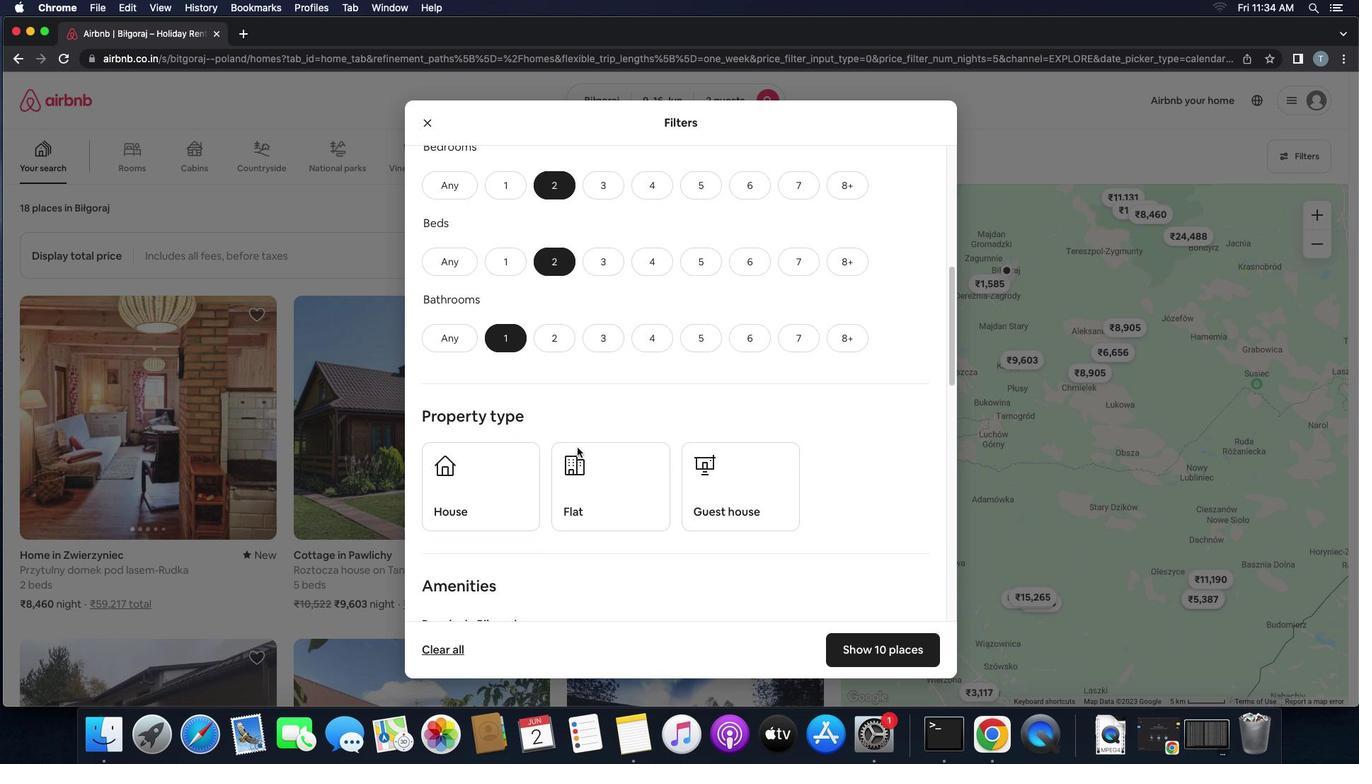 
Action: Mouse scrolled (577, 448) with delta (0, 0)
Screenshot: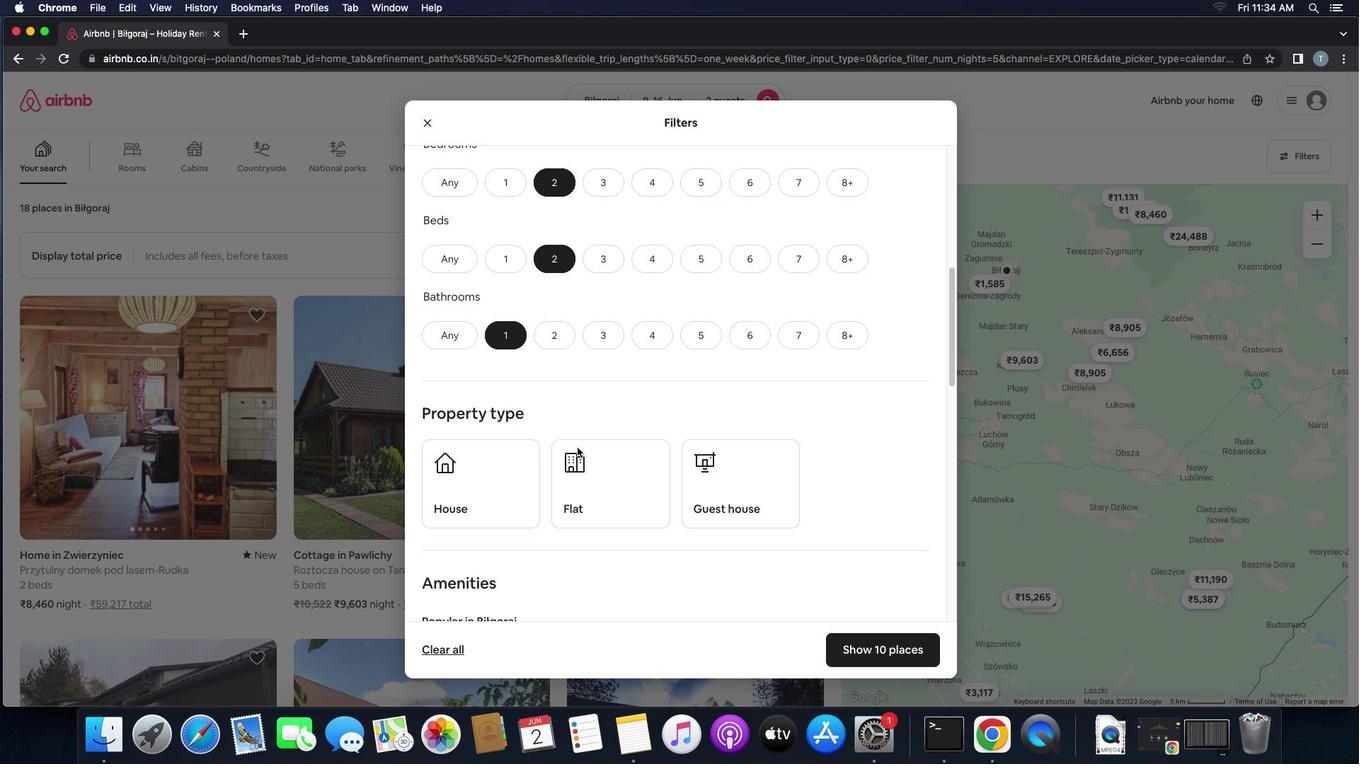 
Action: Mouse scrolled (577, 448) with delta (0, 0)
Screenshot: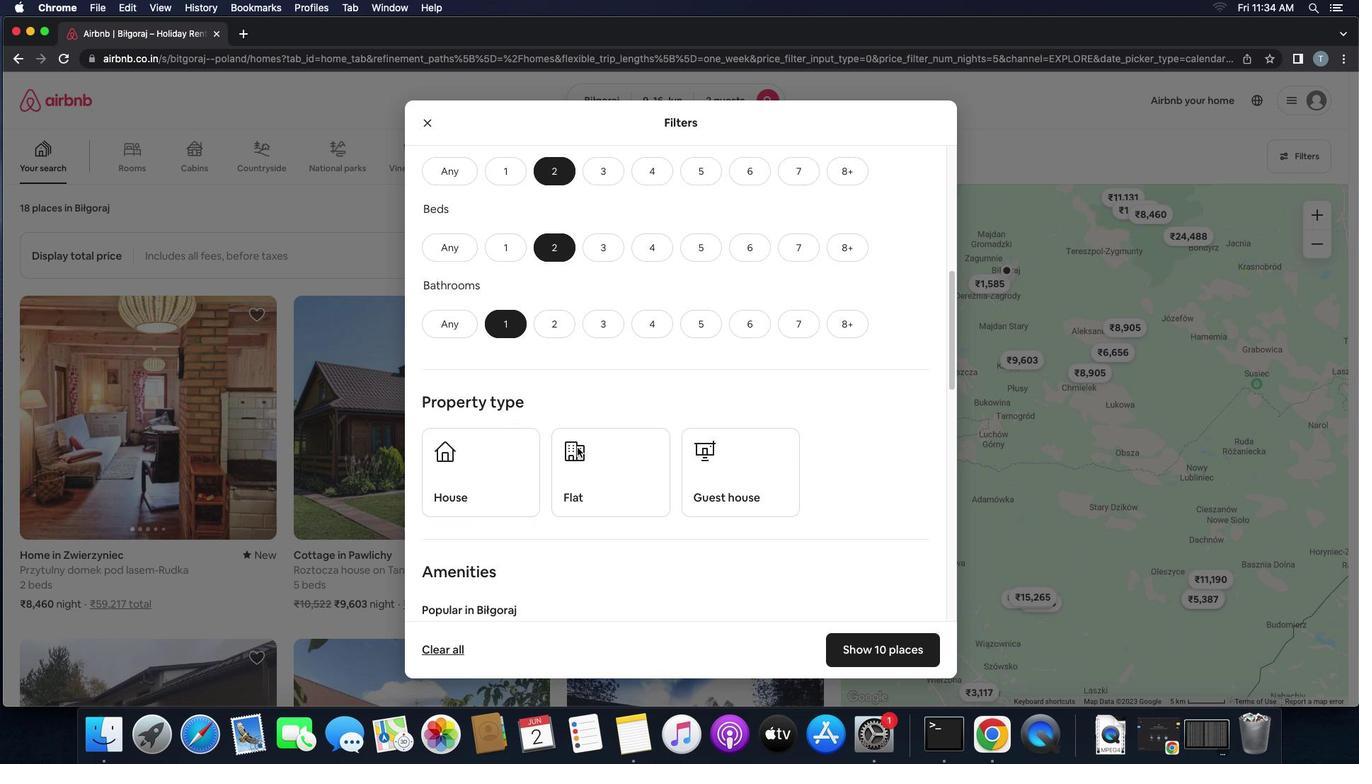 
Action: Mouse scrolled (577, 448) with delta (0, 0)
Screenshot: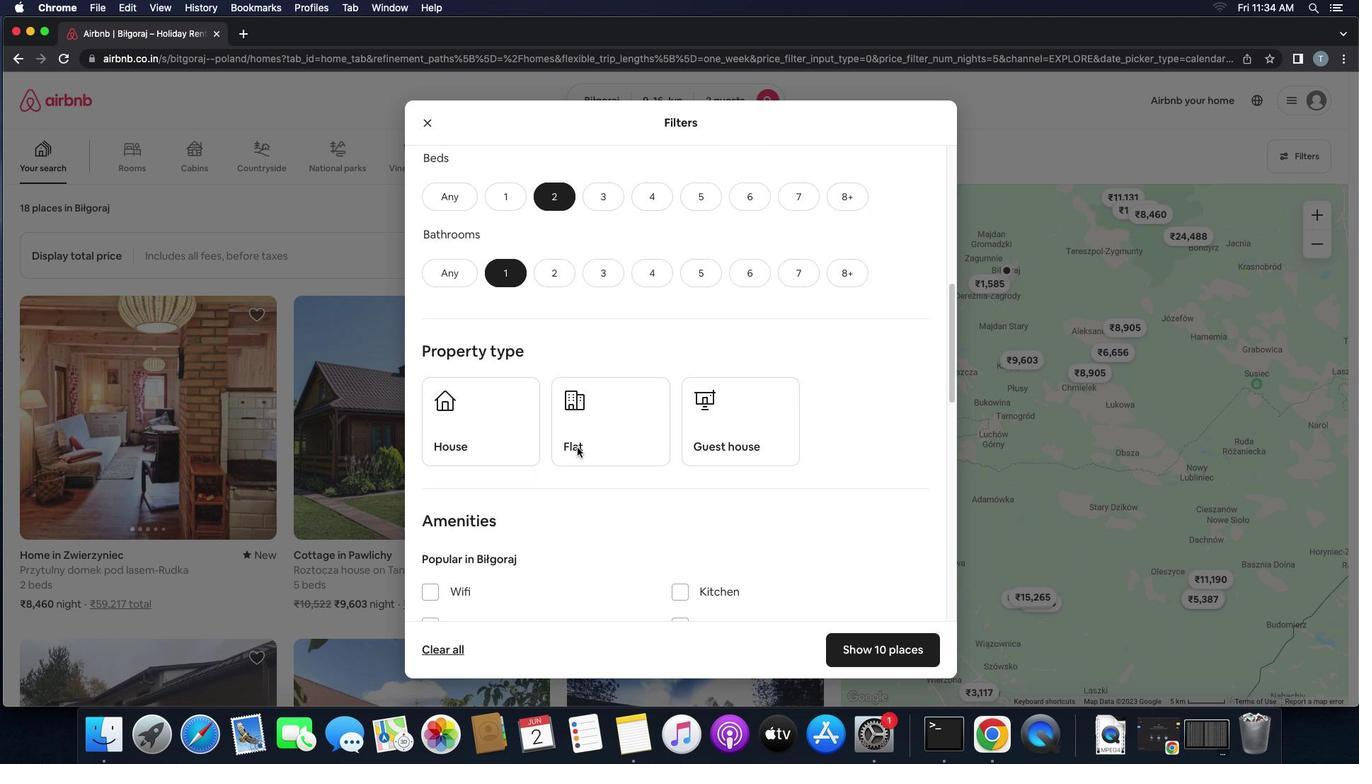
Action: Mouse scrolled (577, 448) with delta (0, 0)
Screenshot: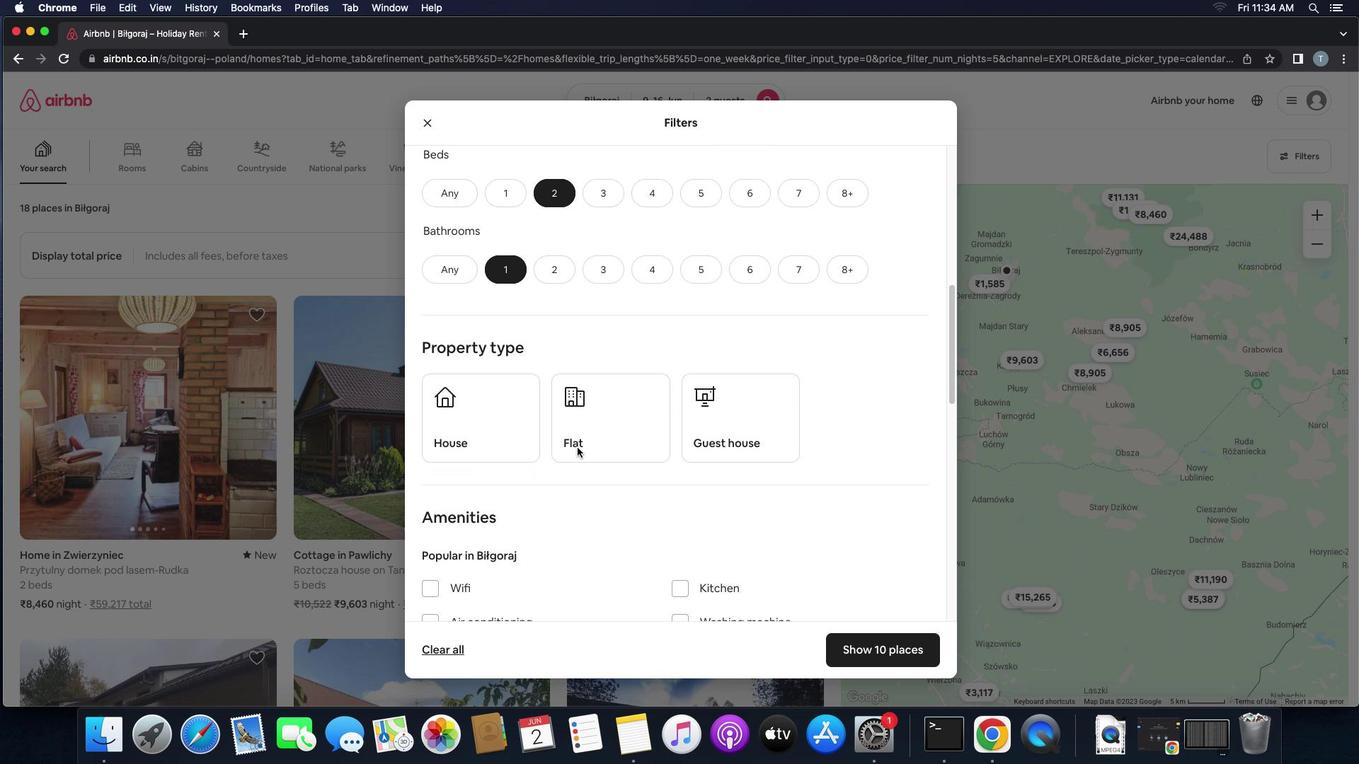 
Action: Mouse scrolled (577, 448) with delta (0, -2)
Screenshot: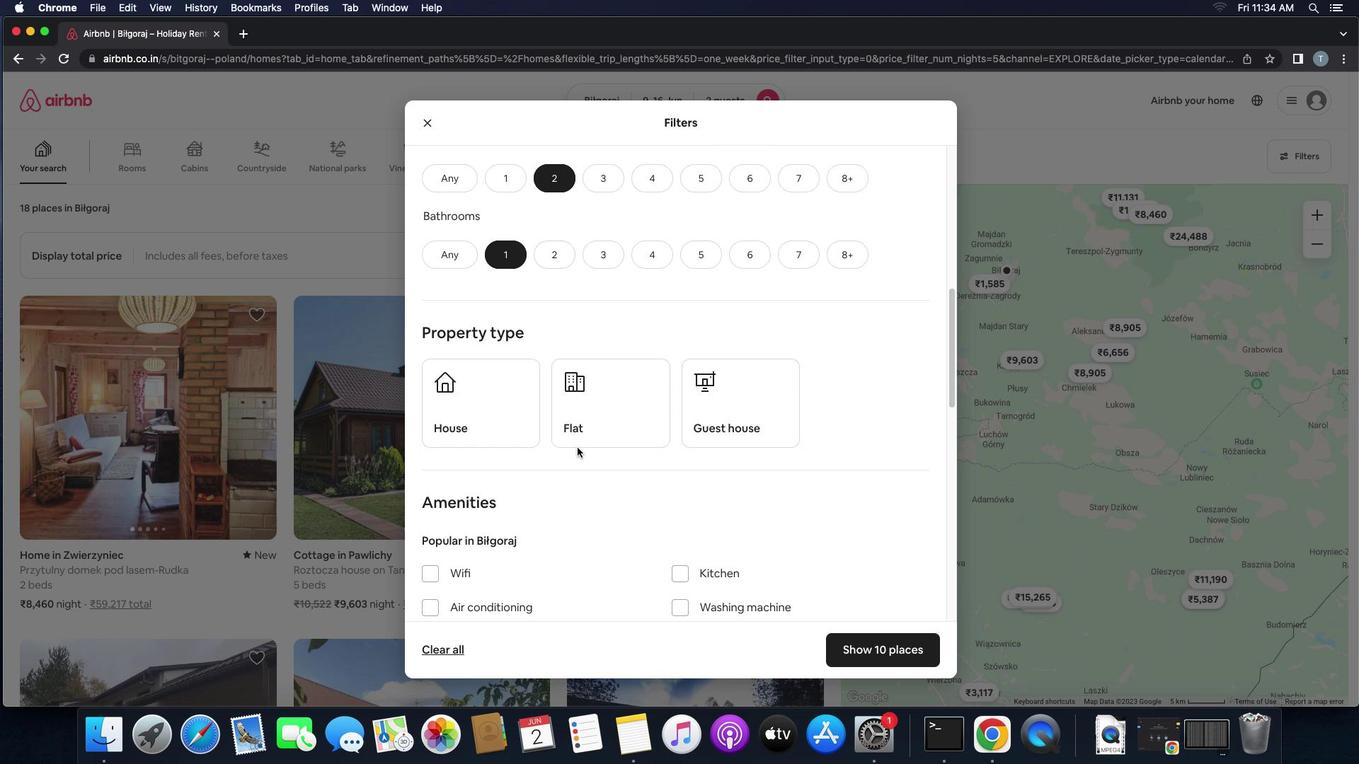 
Action: Mouse scrolled (577, 448) with delta (0, 0)
Screenshot: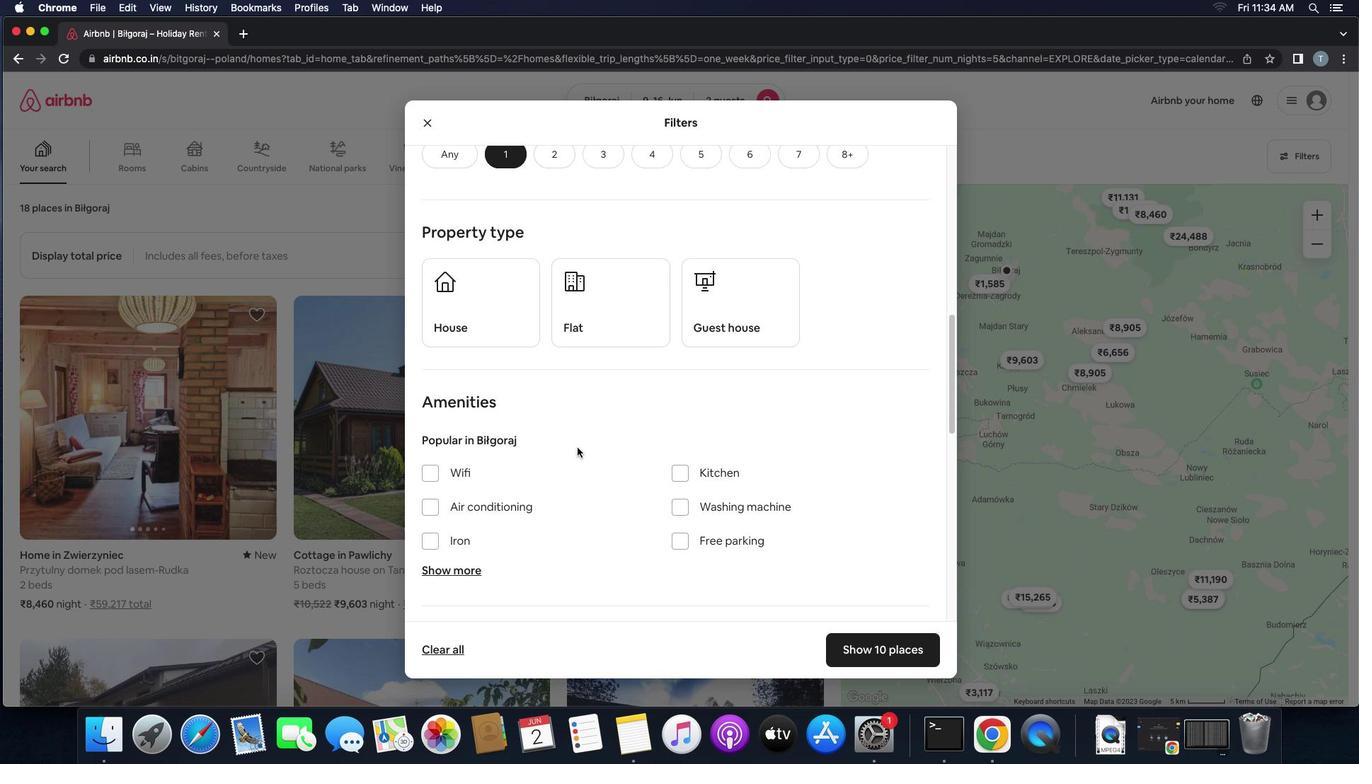 
Action: Mouse scrolled (577, 448) with delta (0, 0)
Screenshot: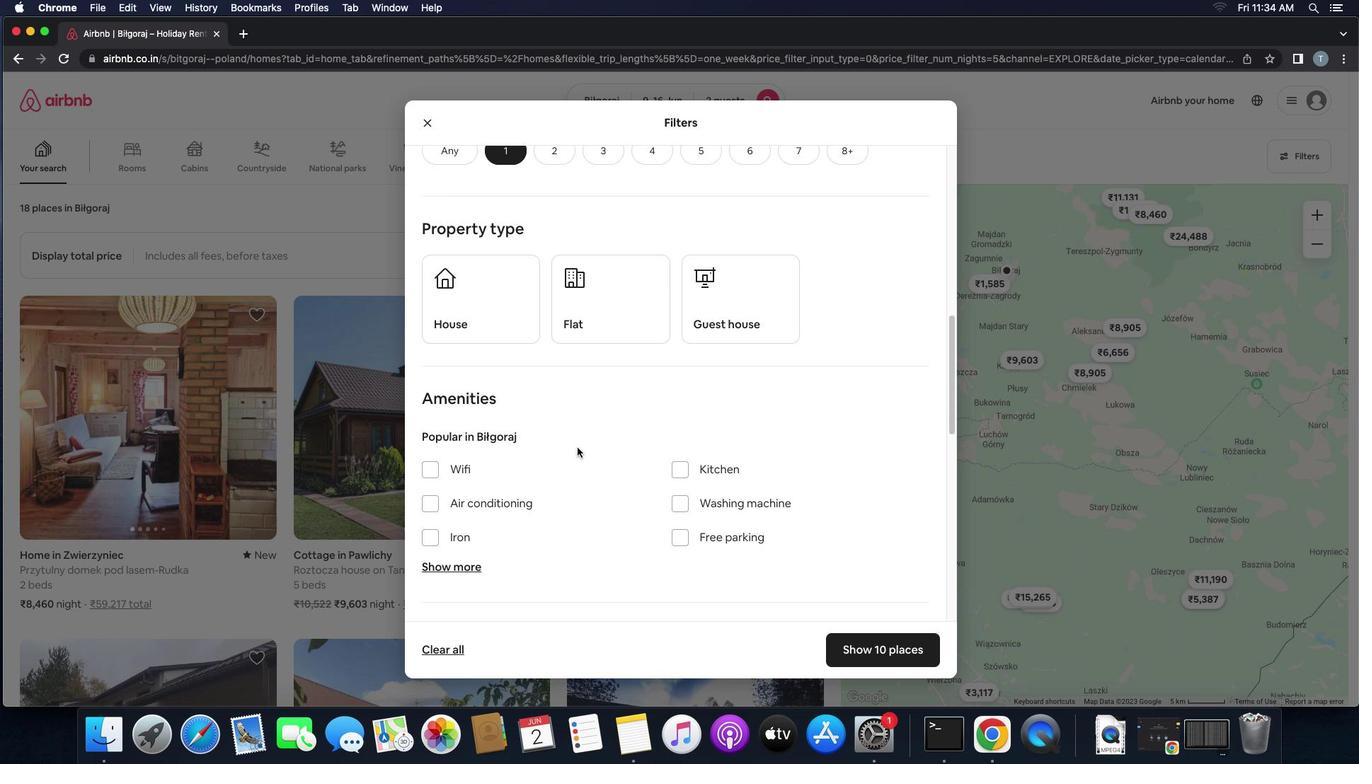 
Action: Mouse scrolled (577, 448) with delta (0, 0)
Screenshot: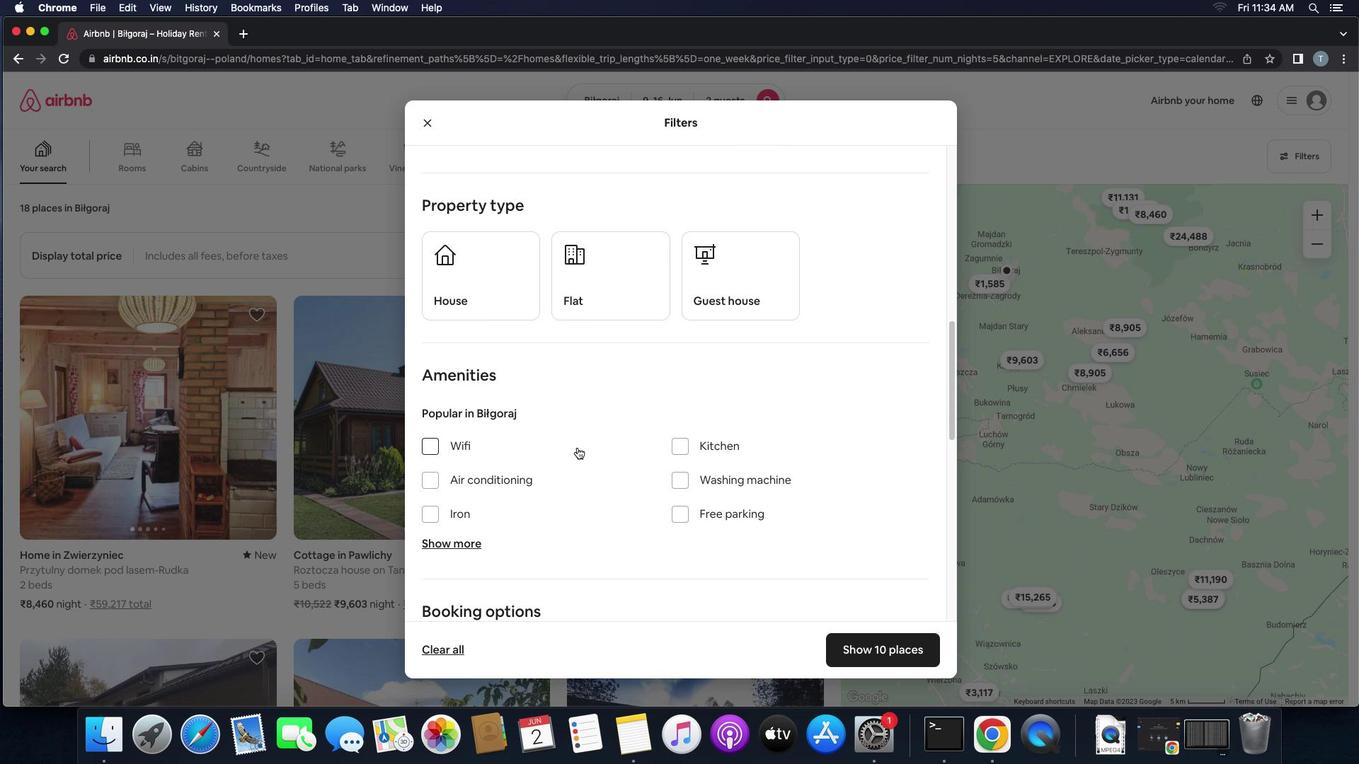 
Action: Mouse scrolled (577, 448) with delta (0, 0)
Screenshot: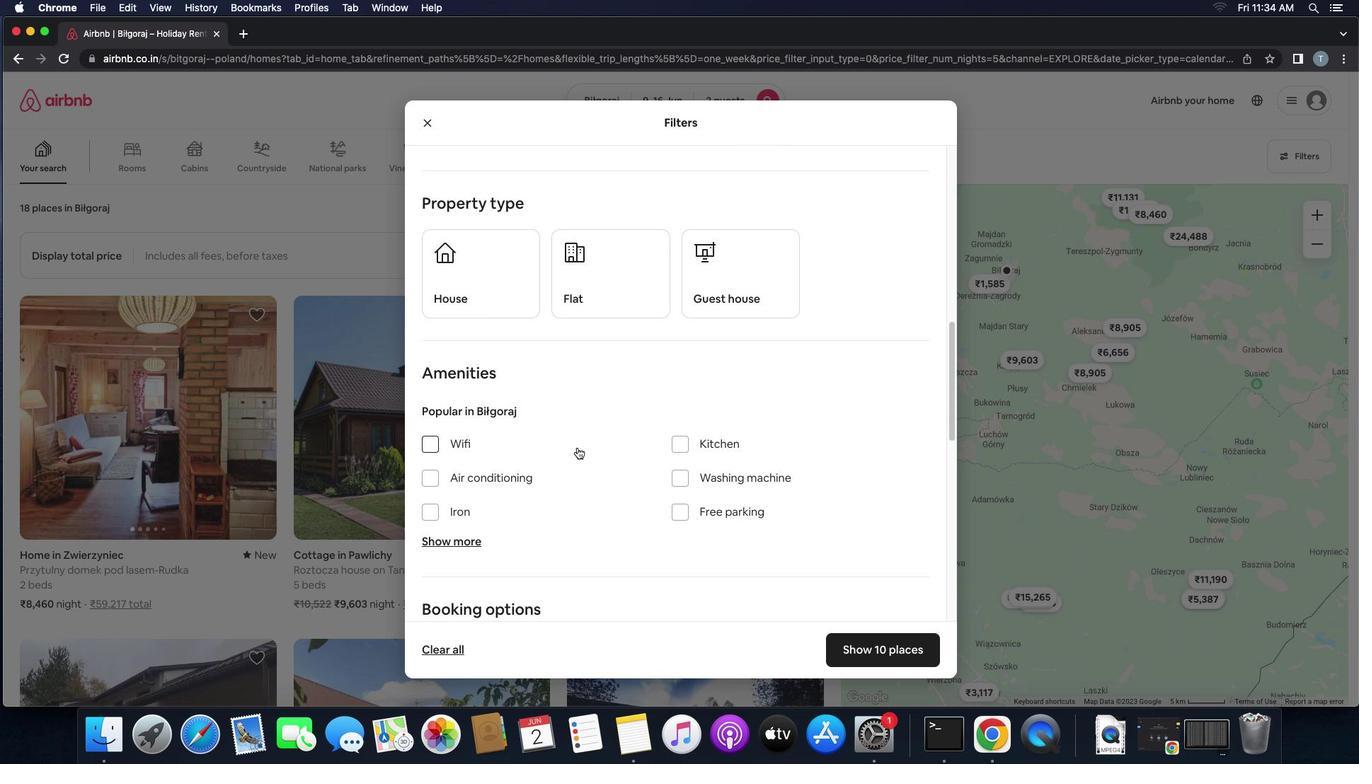 
Action: Mouse scrolled (577, 448) with delta (0, 0)
Screenshot: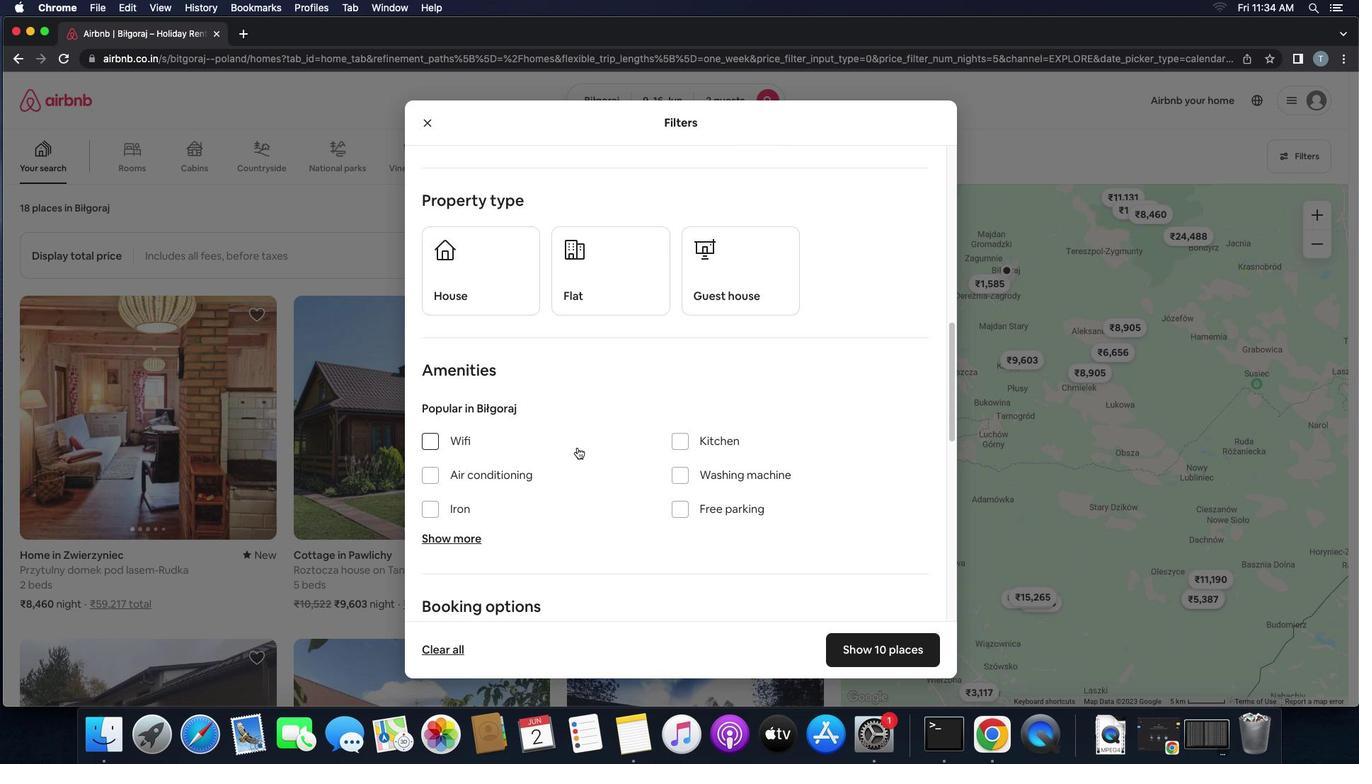 
Action: Mouse scrolled (577, 448) with delta (0, 0)
Screenshot: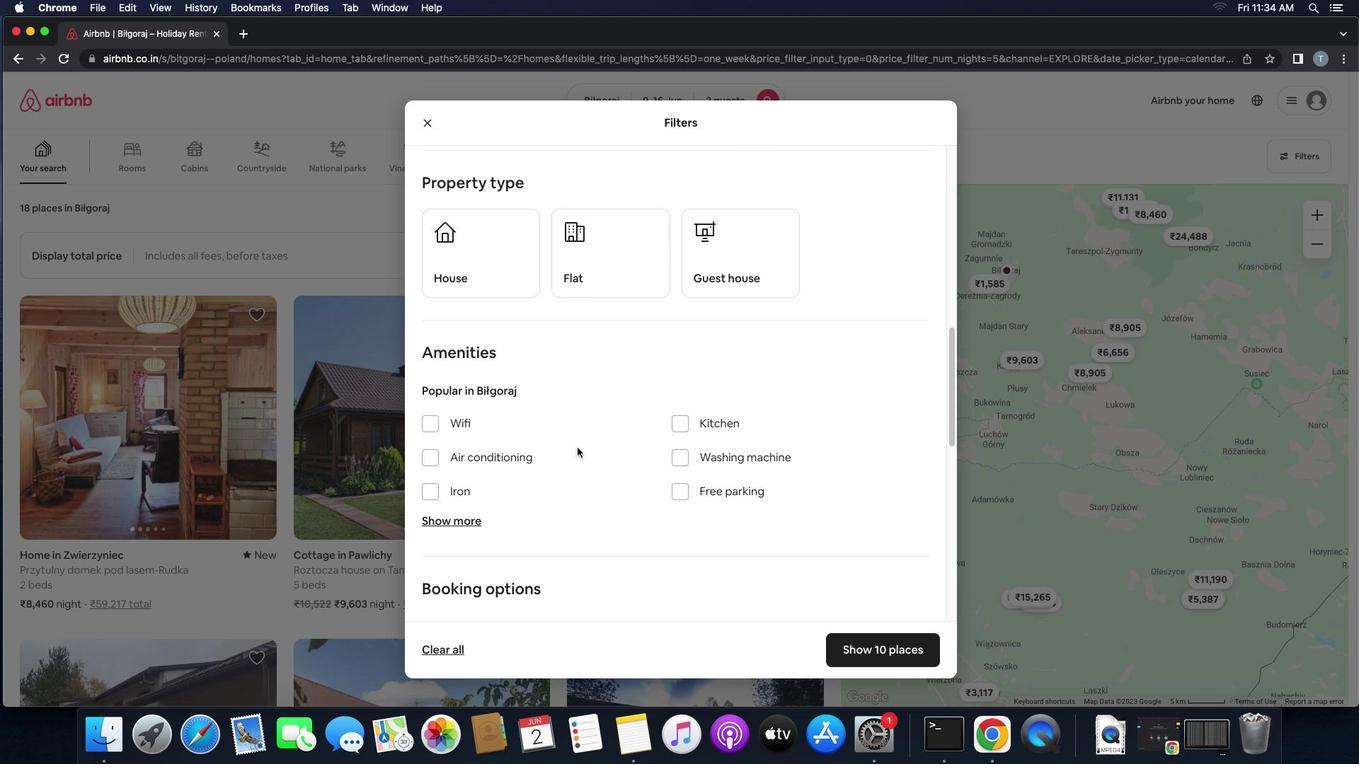 
Action: Mouse scrolled (577, 448) with delta (0, 0)
Screenshot: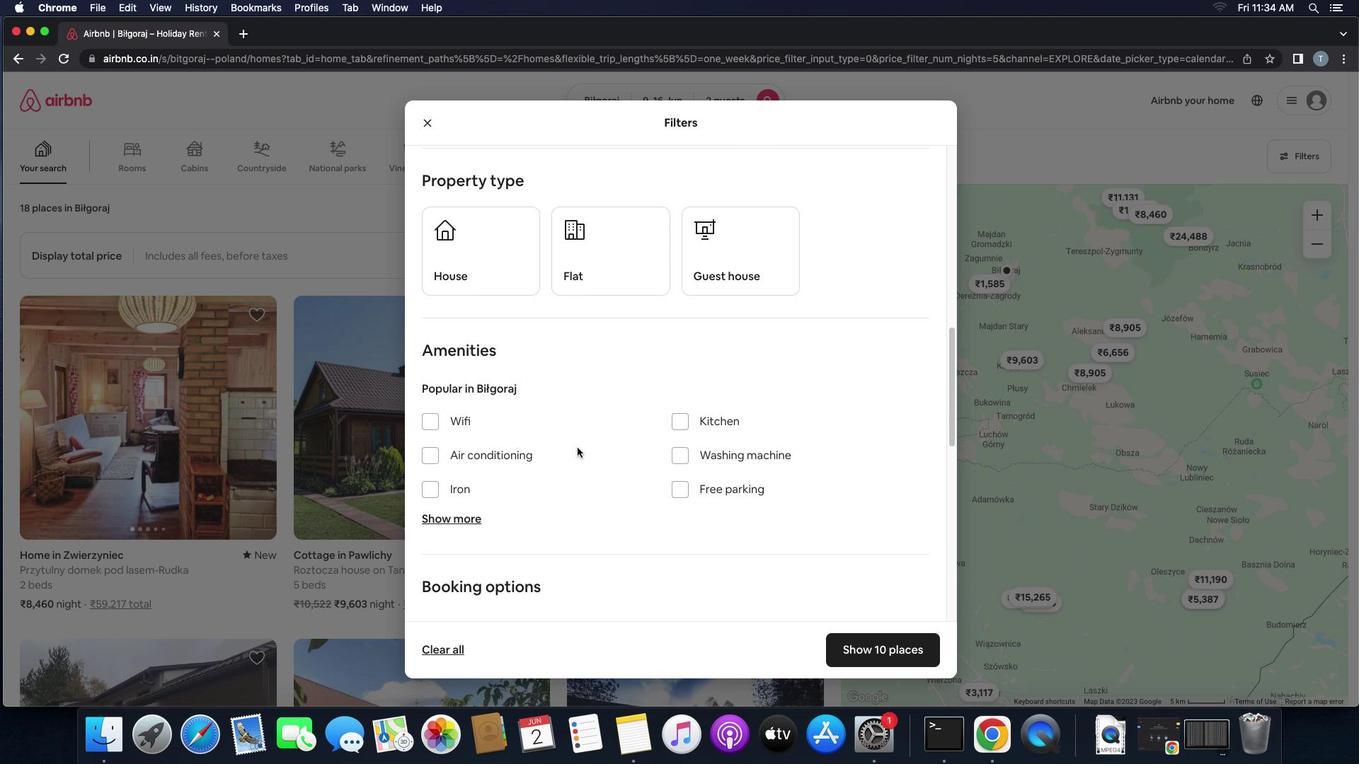 
Action: Mouse scrolled (577, 448) with delta (0, 0)
Screenshot: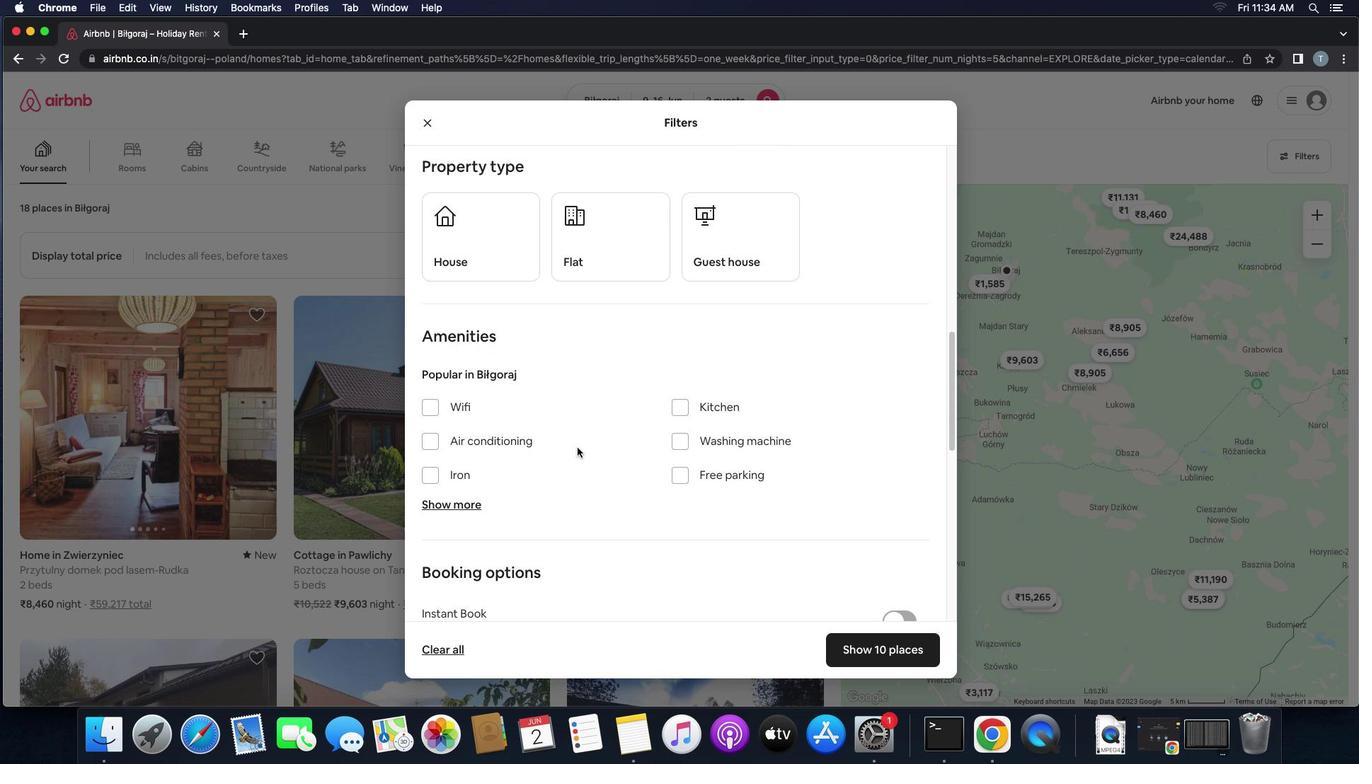 
Action: Mouse scrolled (577, 448) with delta (0, 0)
Screenshot: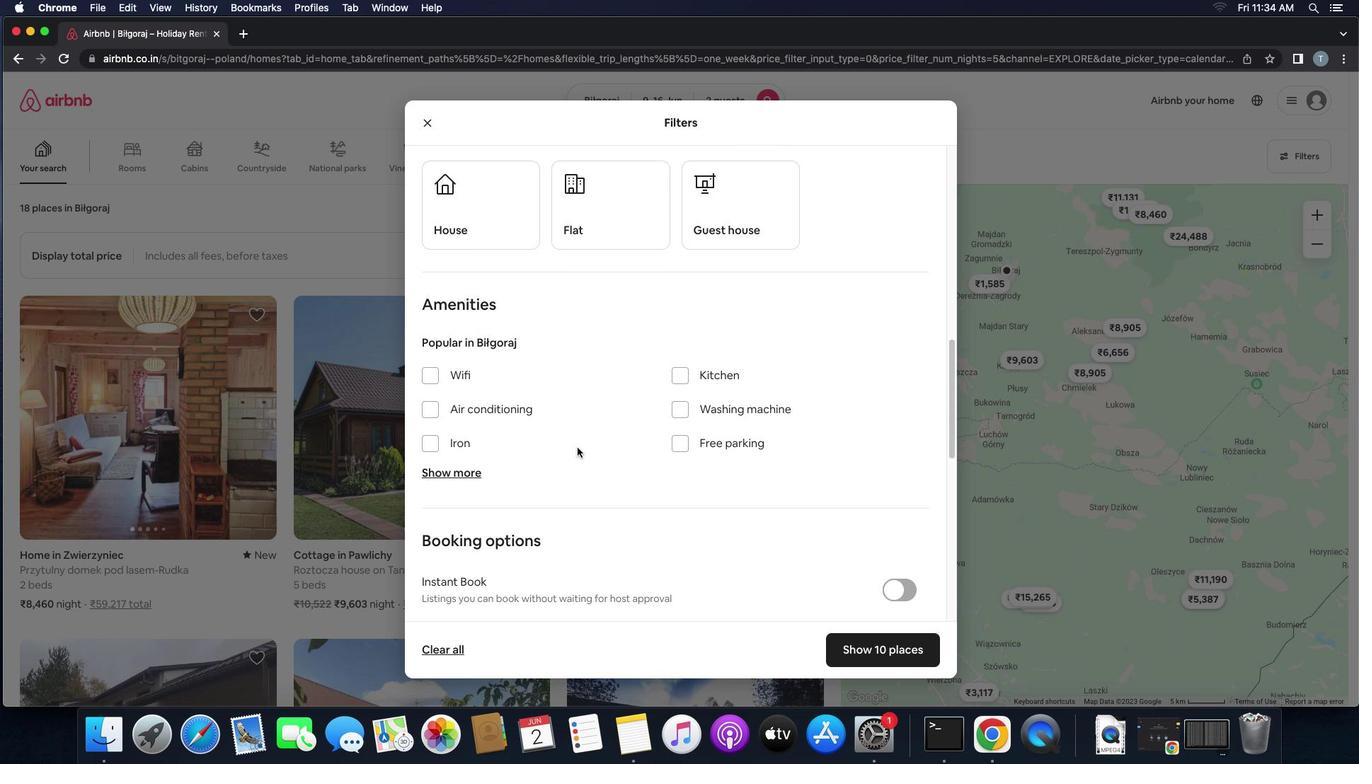 
Action: Mouse scrolled (577, 448) with delta (0, 0)
Screenshot: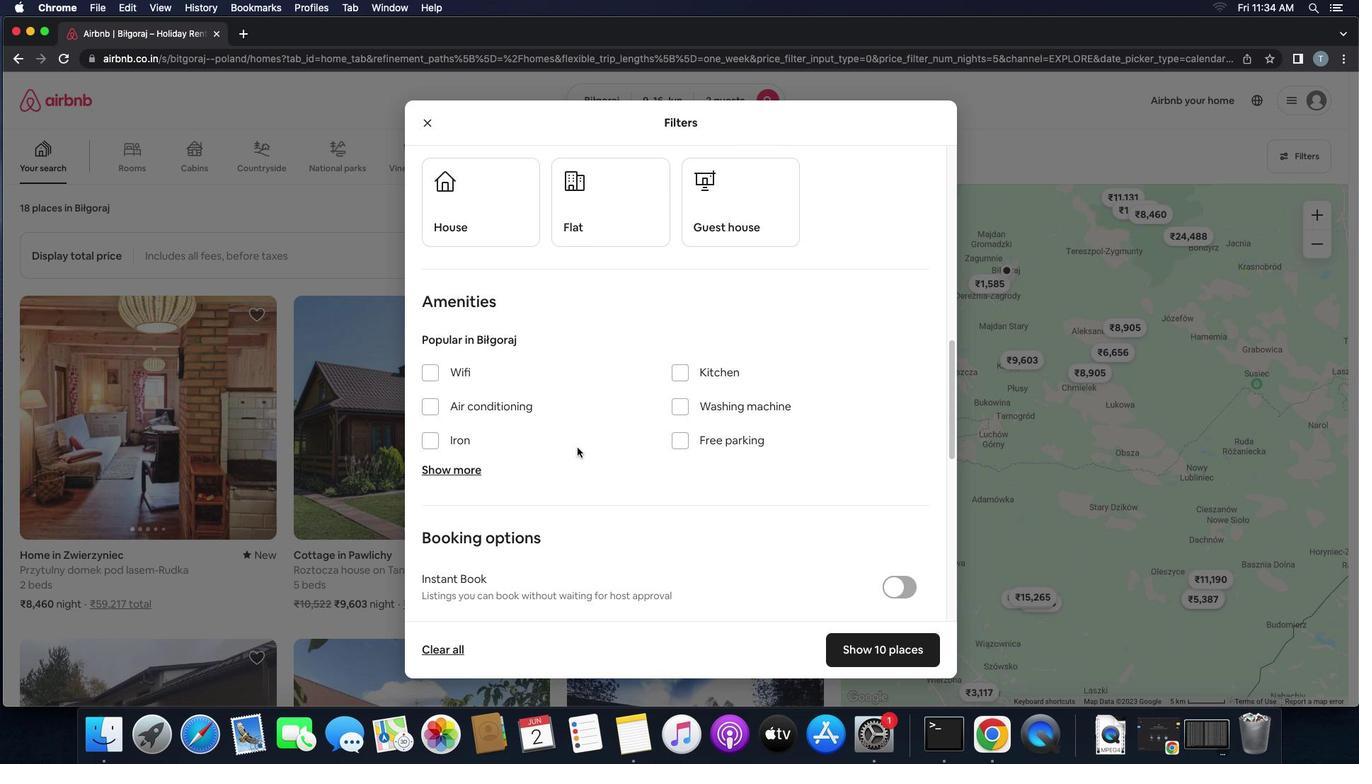 
Action: Mouse moved to (478, 218)
Screenshot: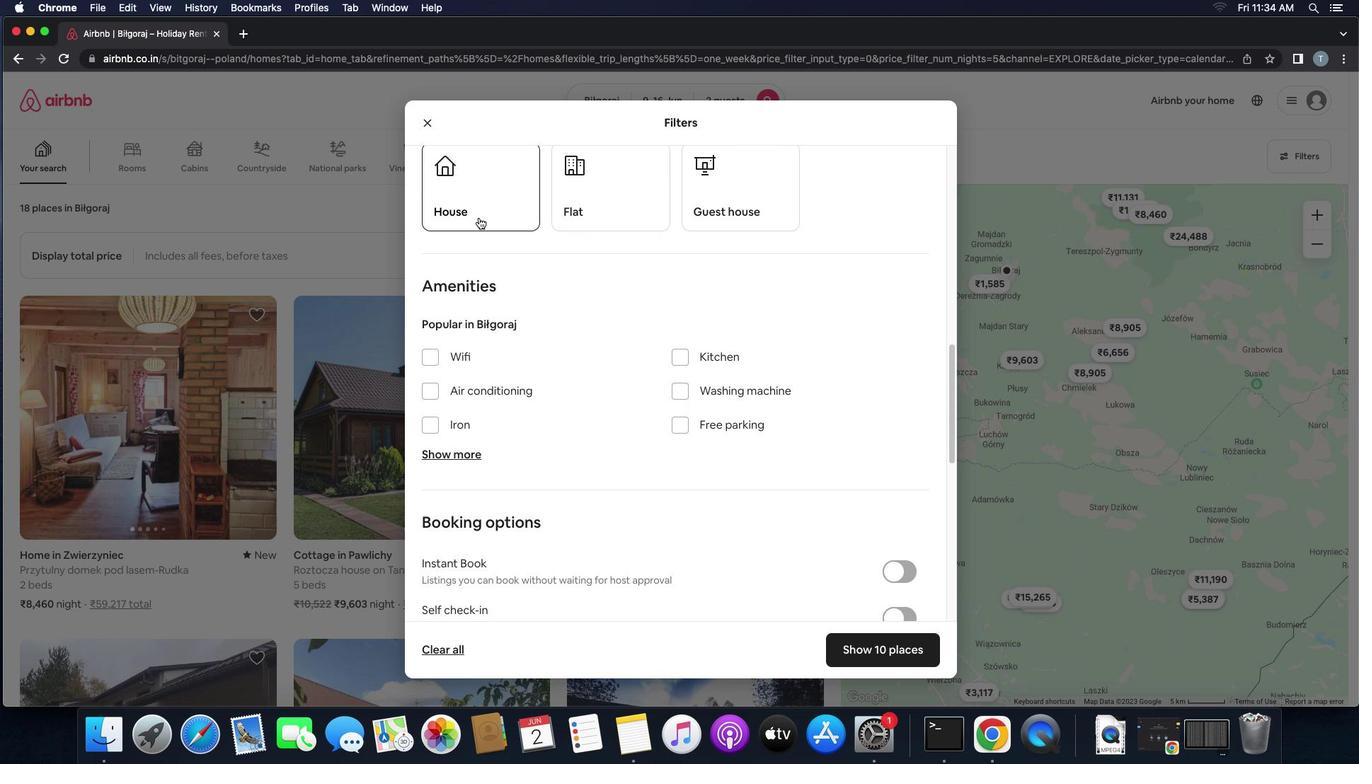 
Action: Mouse pressed left at (478, 218)
Screenshot: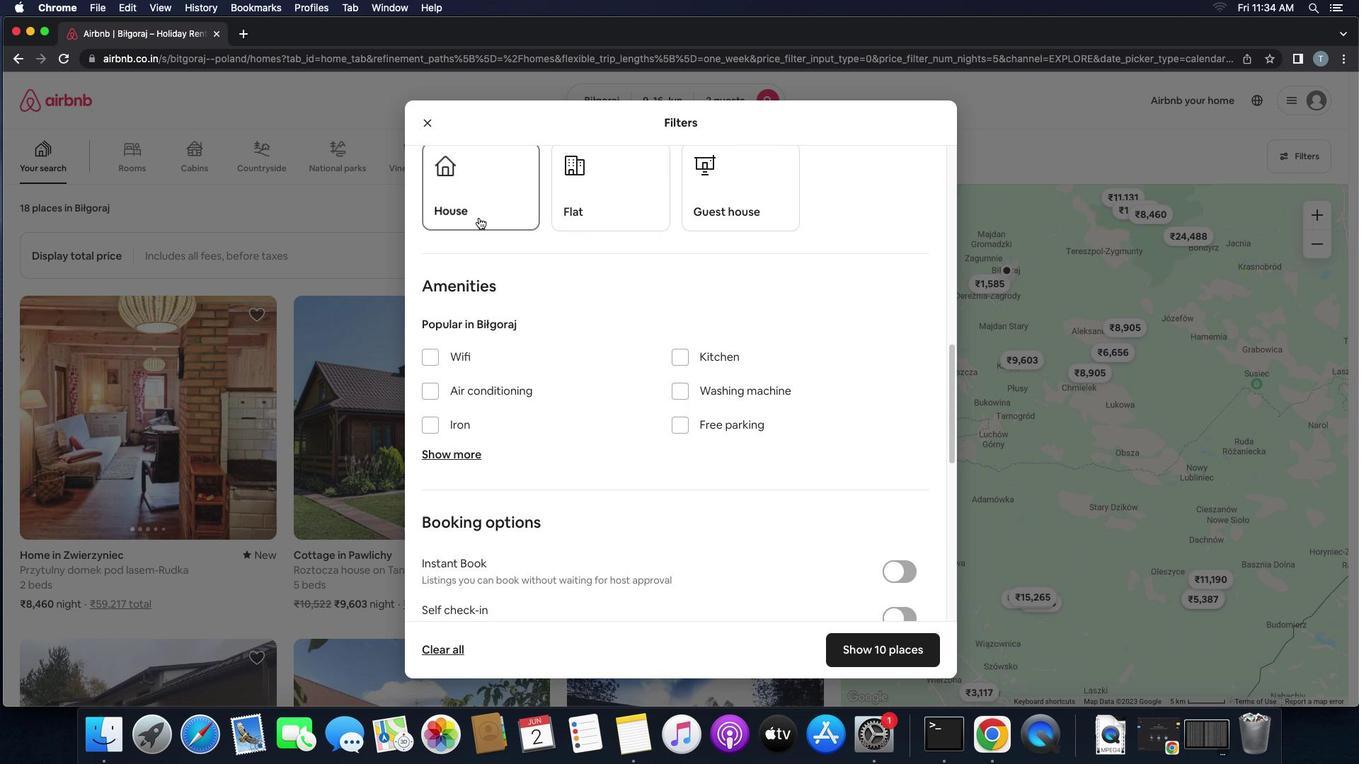 
Action: Mouse moved to (613, 212)
Screenshot: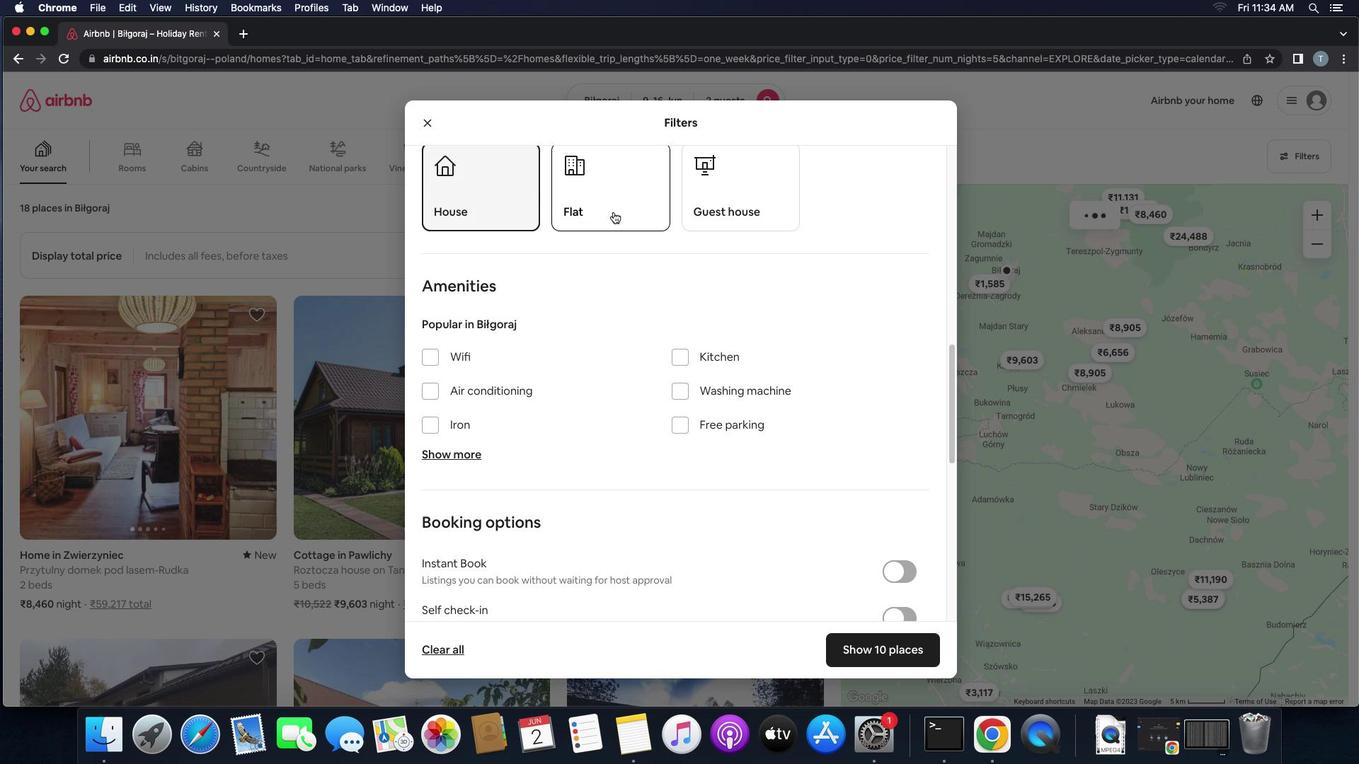 
Action: Mouse pressed left at (613, 212)
Screenshot: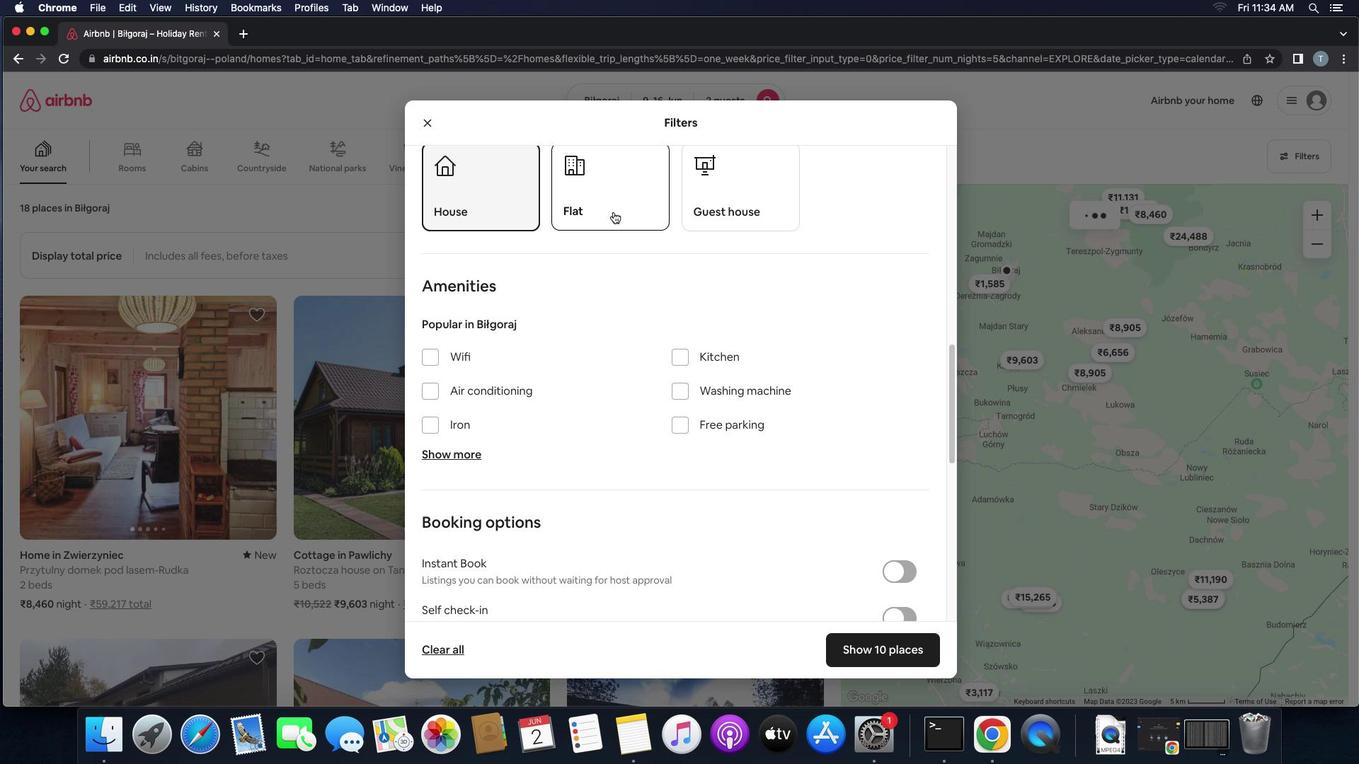 
Action: Mouse moved to (715, 212)
Screenshot: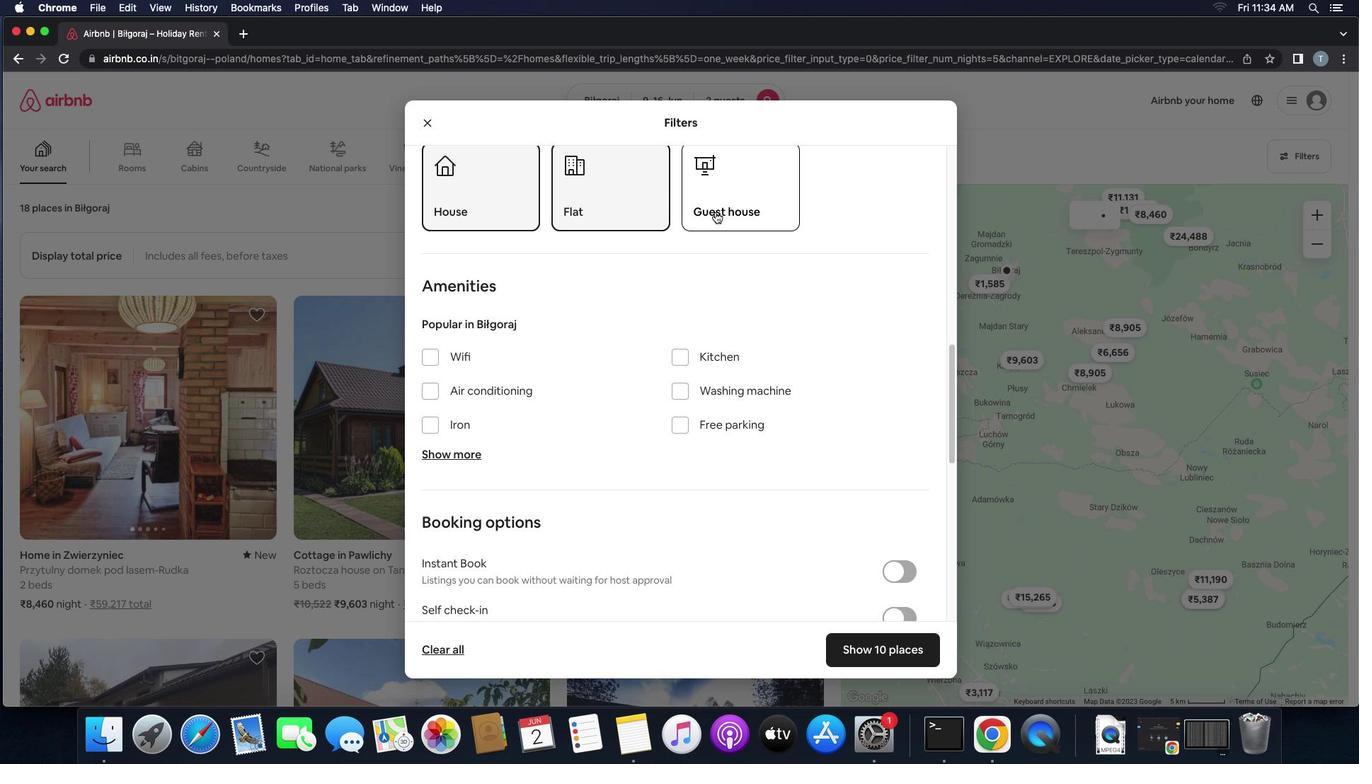 
Action: Mouse pressed left at (715, 212)
Screenshot: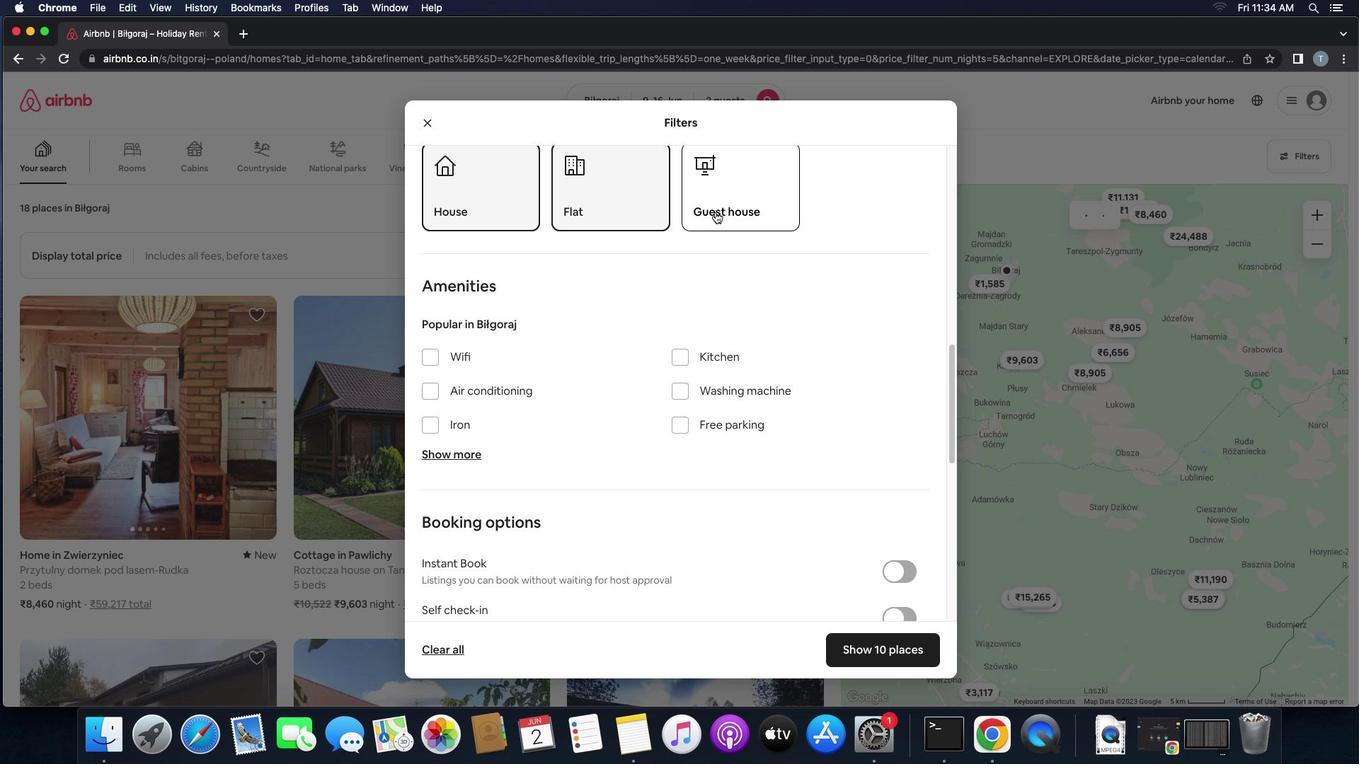 
Action: Mouse moved to (684, 383)
Screenshot: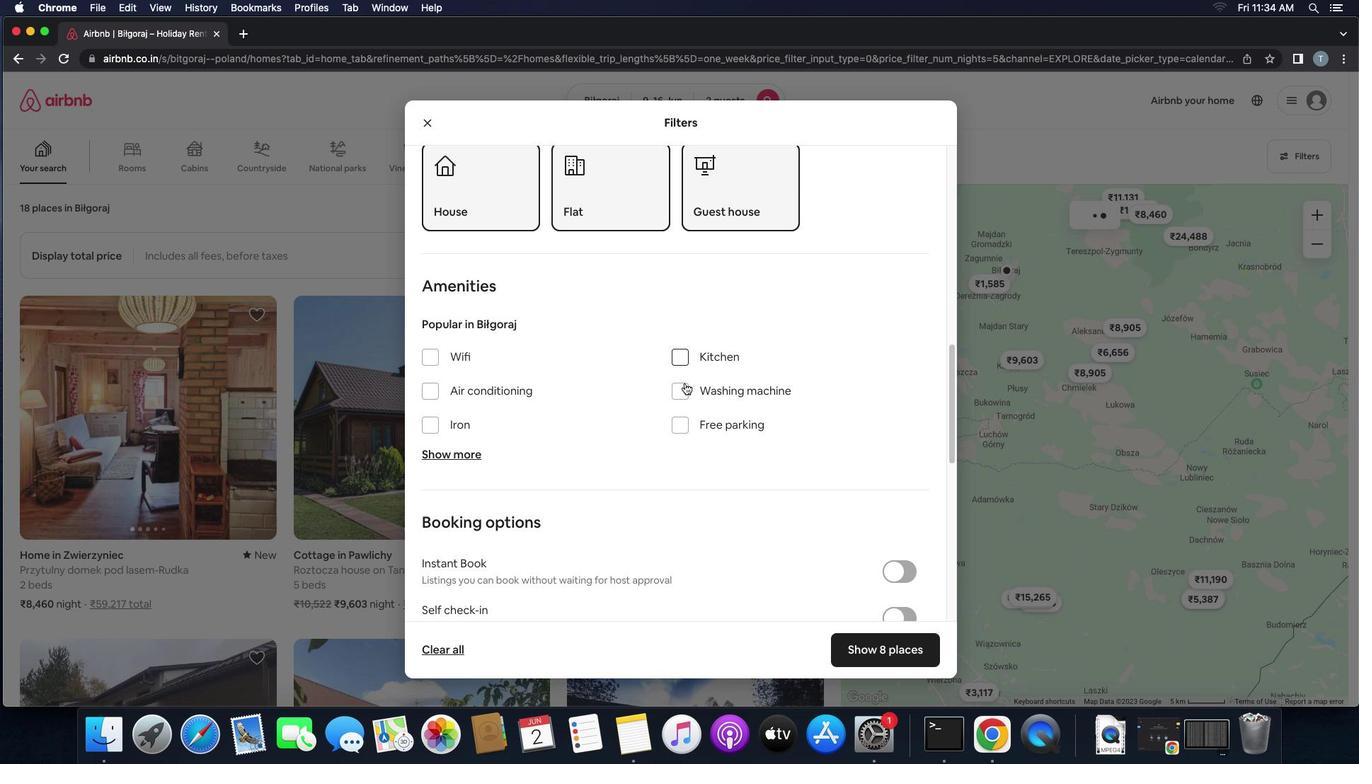 
Action: Mouse scrolled (684, 383) with delta (0, 0)
Screenshot: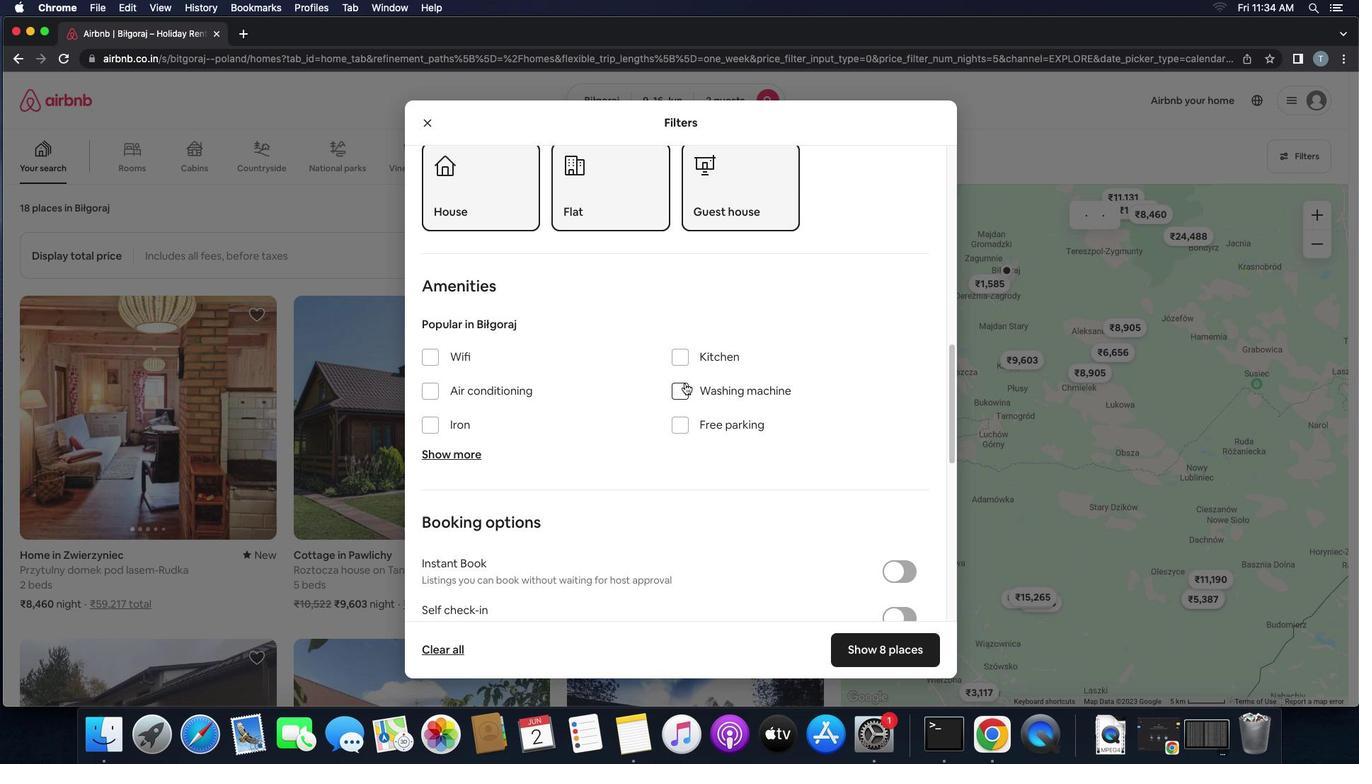 
Action: Mouse scrolled (684, 383) with delta (0, 0)
Screenshot: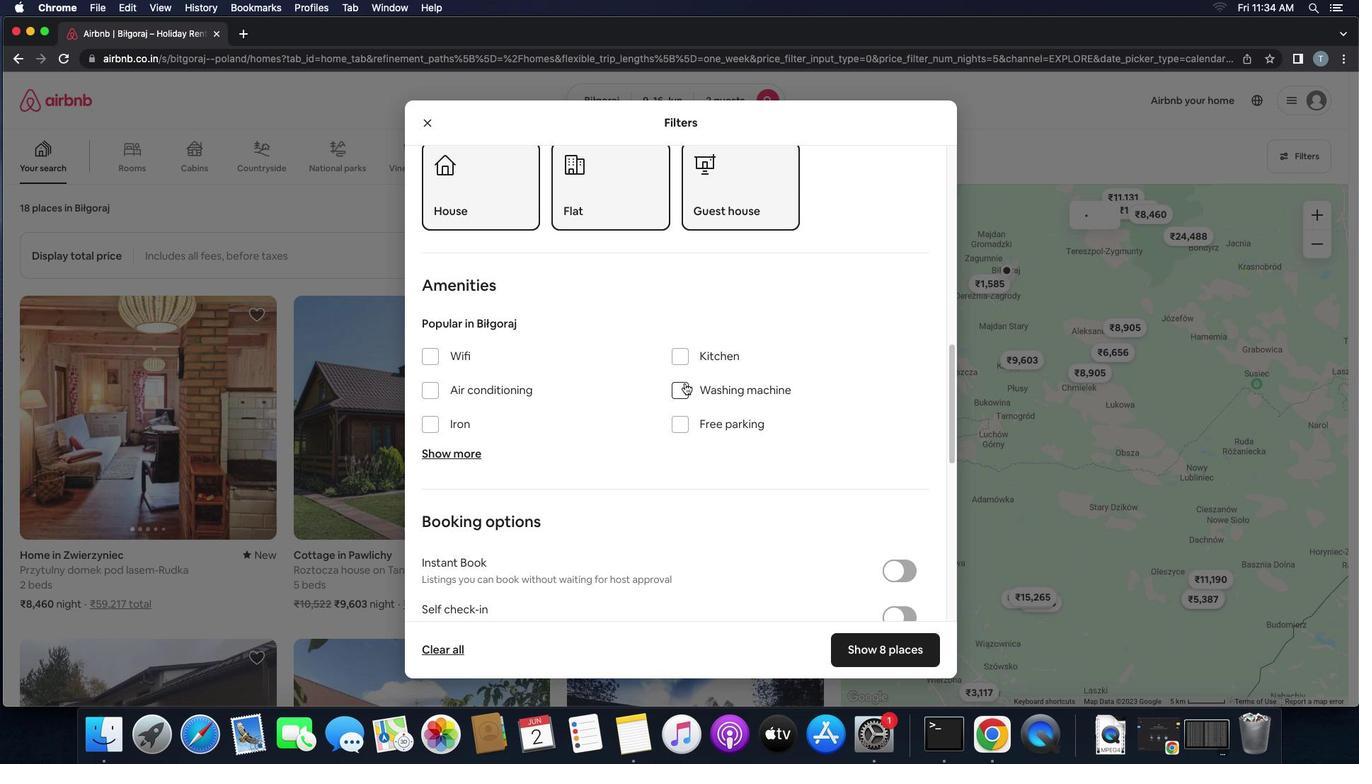 
Action: Mouse scrolled (684, 383) with delta (0, 0)
Screenshot: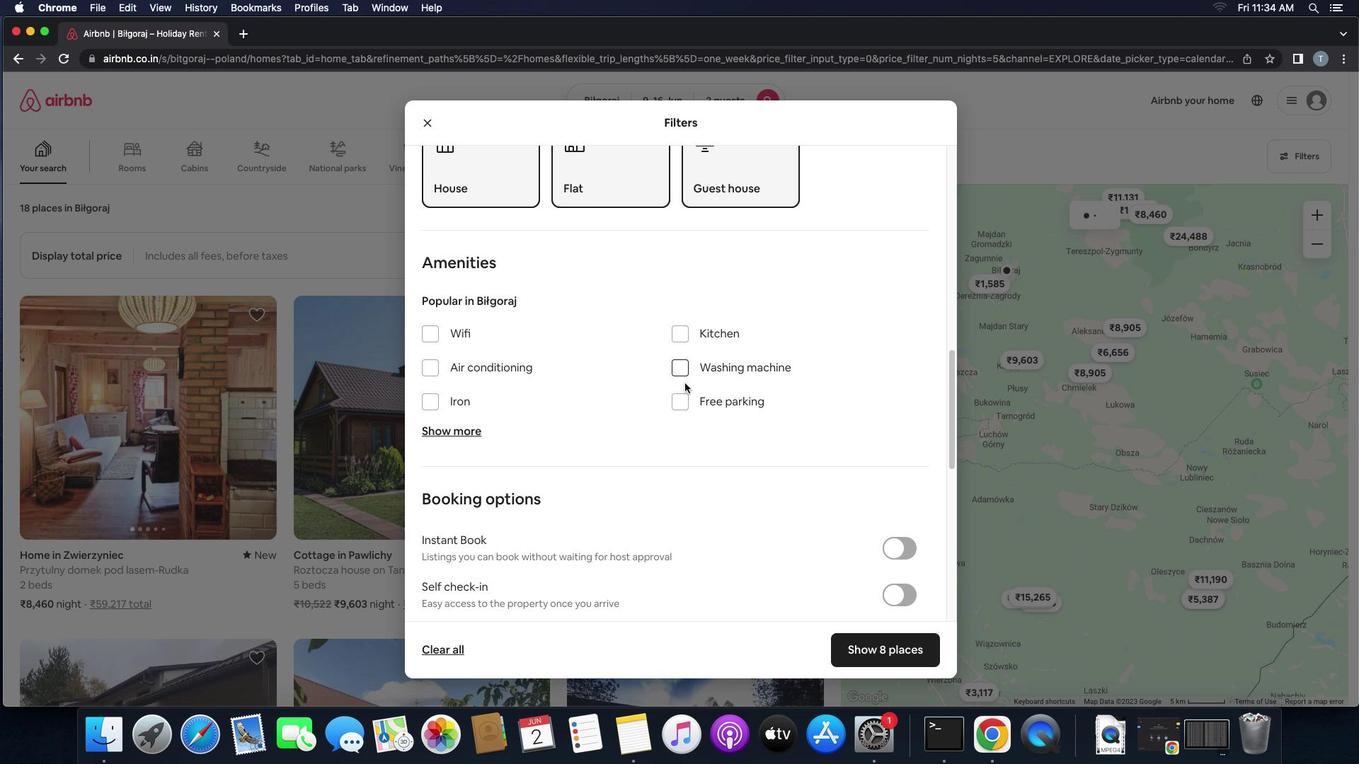 
Action: Mouse scrolled (684, 383) with delta (0, 0)
Screenshot: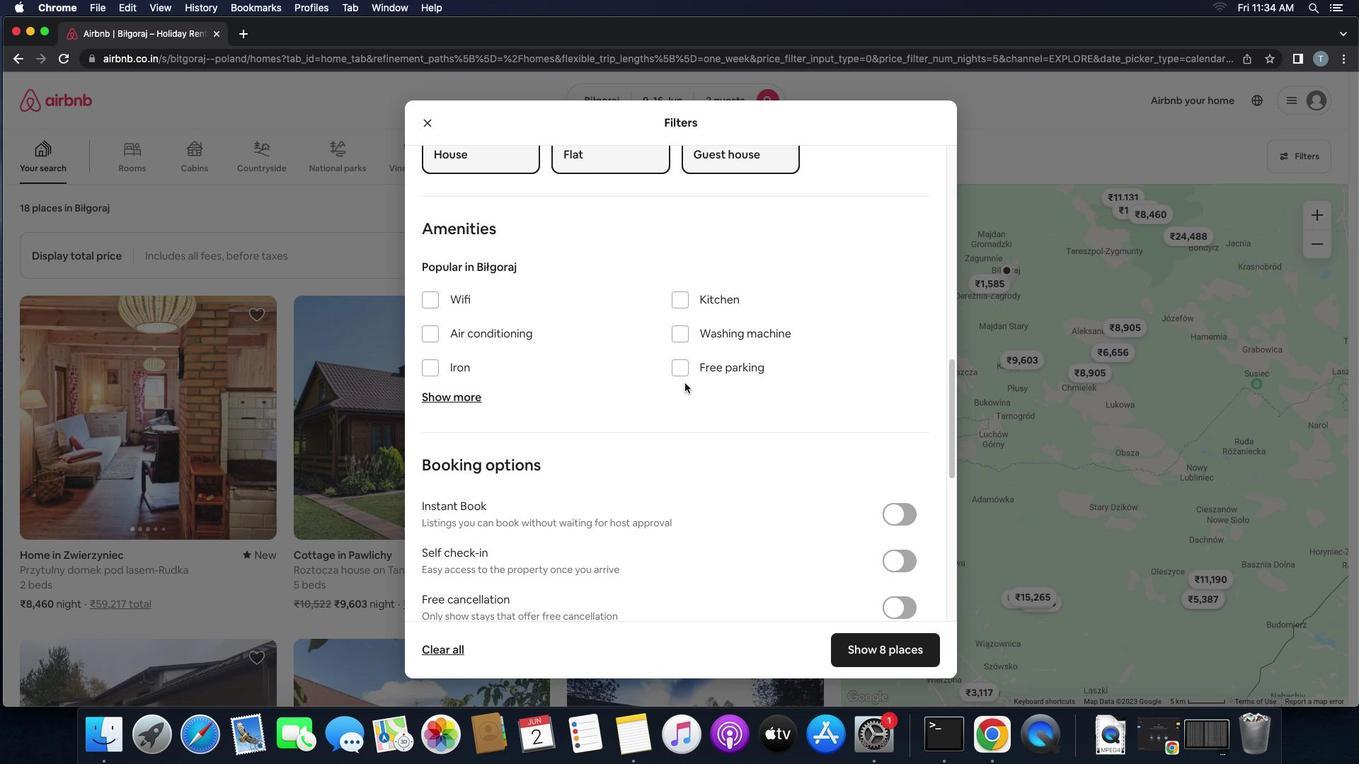 
Action: Mouse scrolled (684, 383) with delta (0, 0)
Screenshot: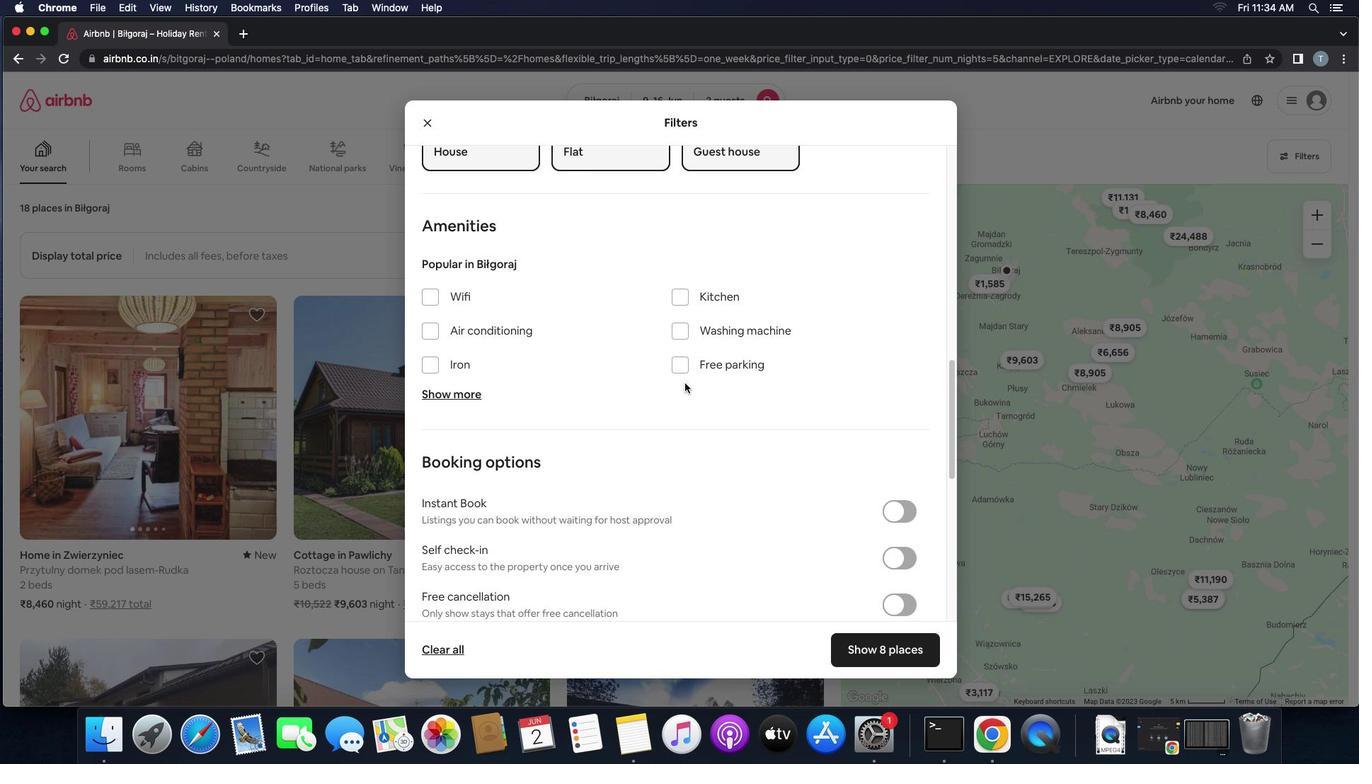 
Action: Mouse scrolled (684, 383) with delta (0, 0)
Screenshot: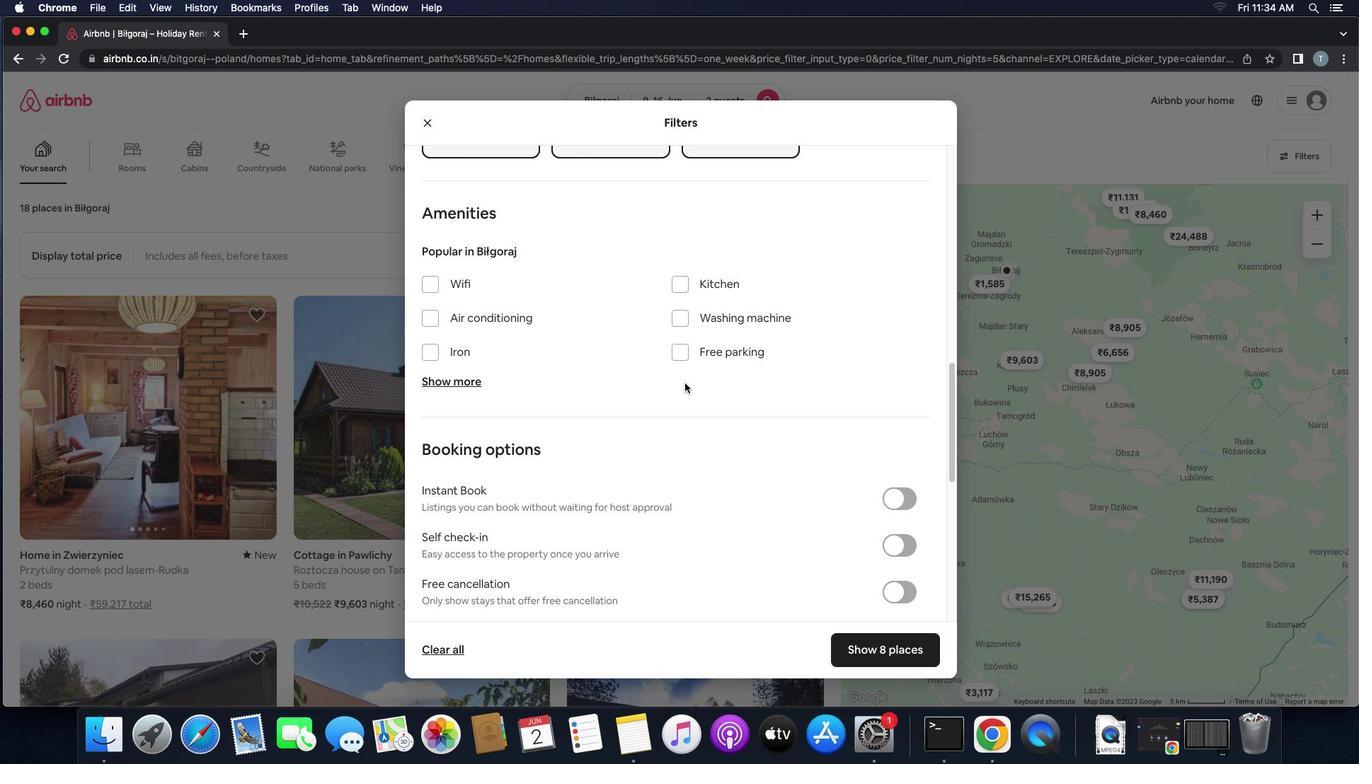 
Action: Mouse moved to (684, 383)
Screenshot: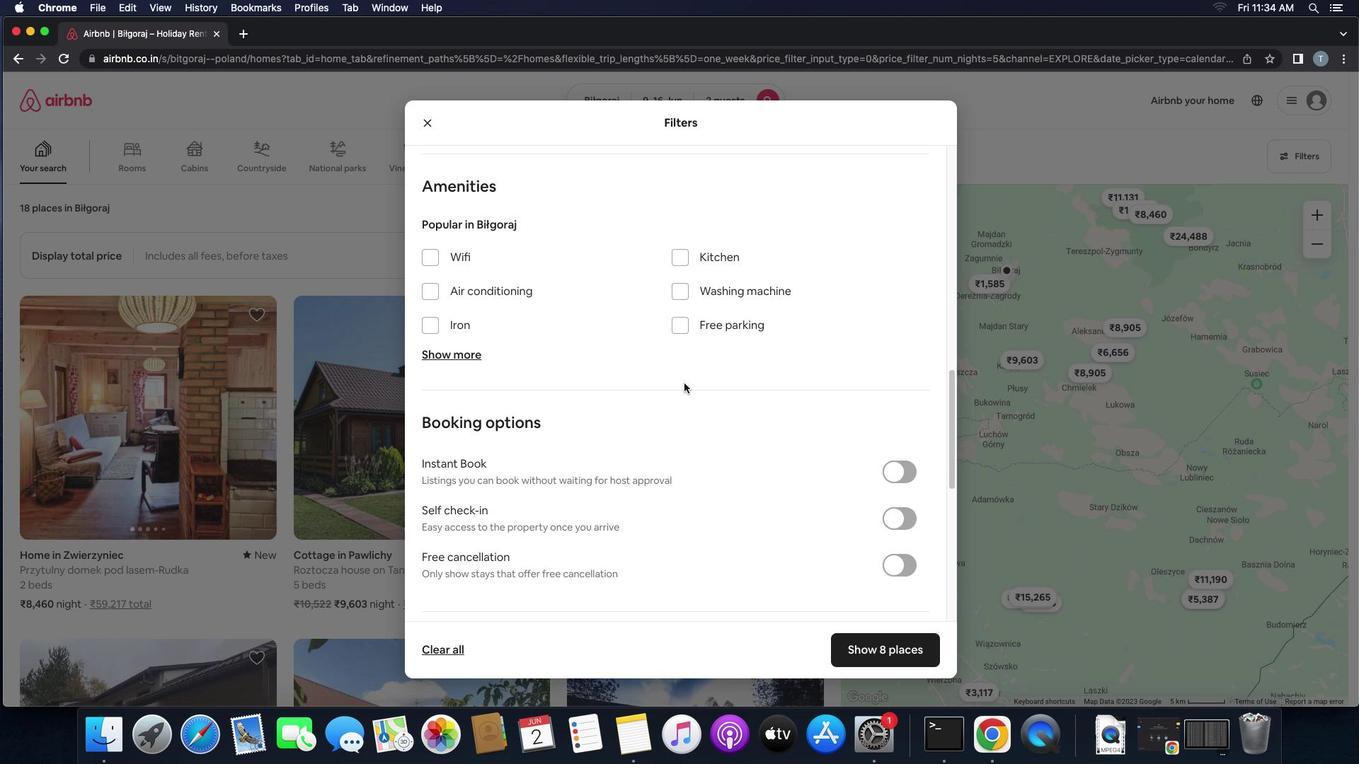 
Action: Mouse scrolled (684, 383) with delta (0, 0)
Screenshot: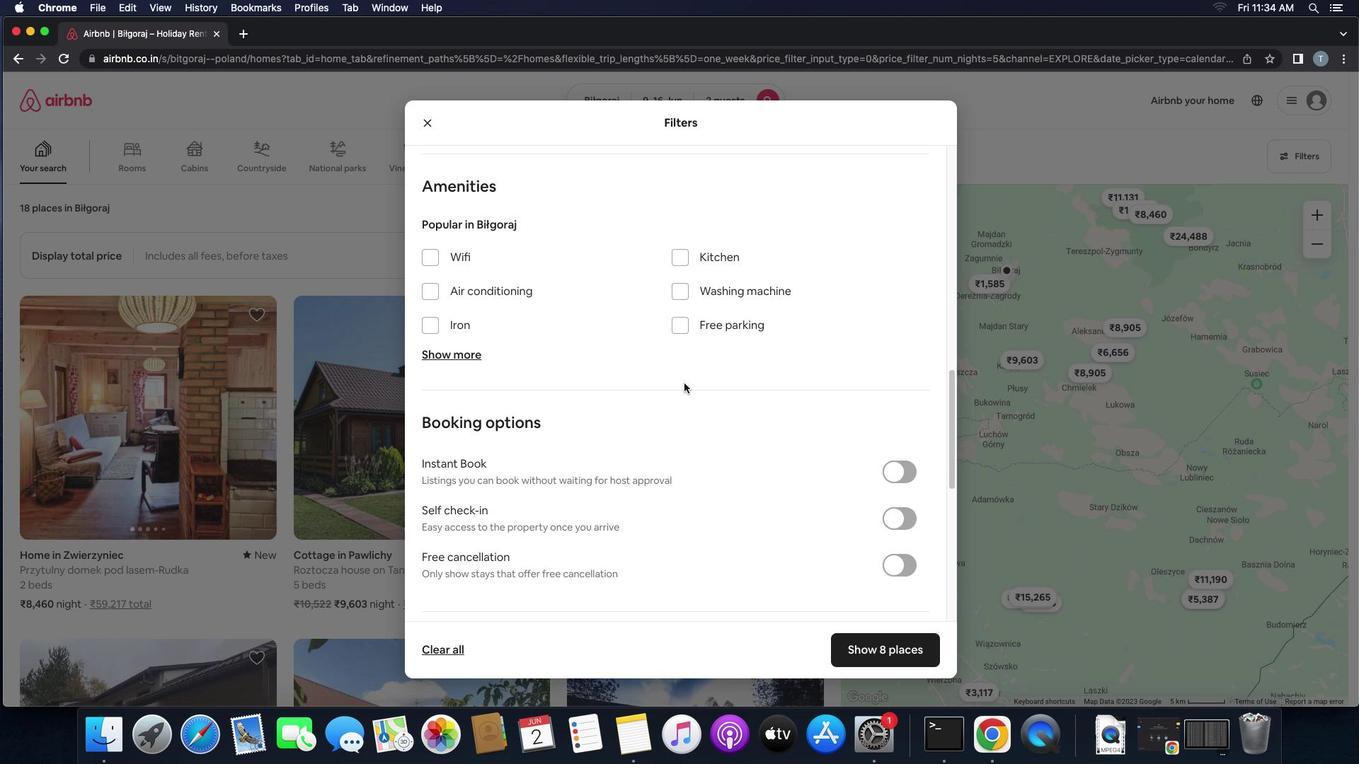 
Action: Mouse scrolled (684, 383) with delta (0, 0)
Screenshot: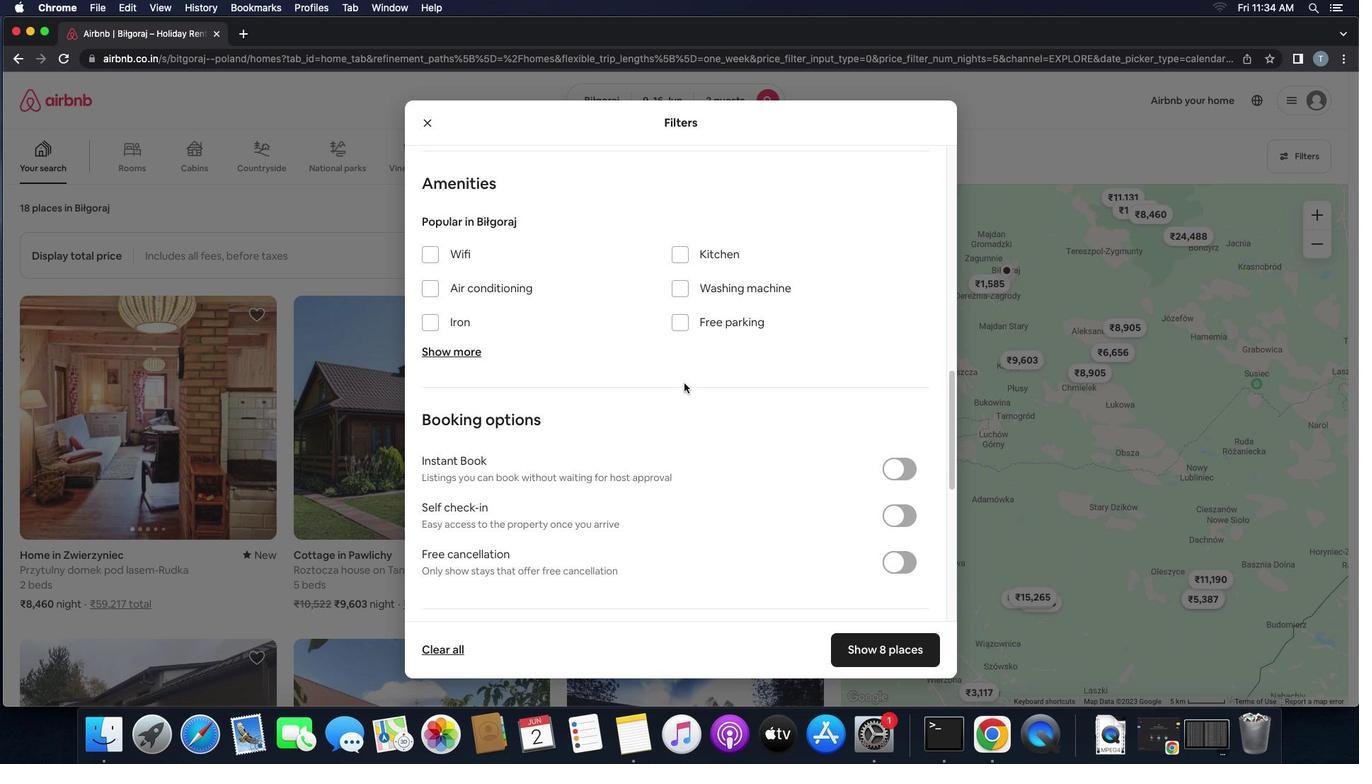 
Action: Mouse scrolled (684, 383) with delta (0, 0)
Screenshot: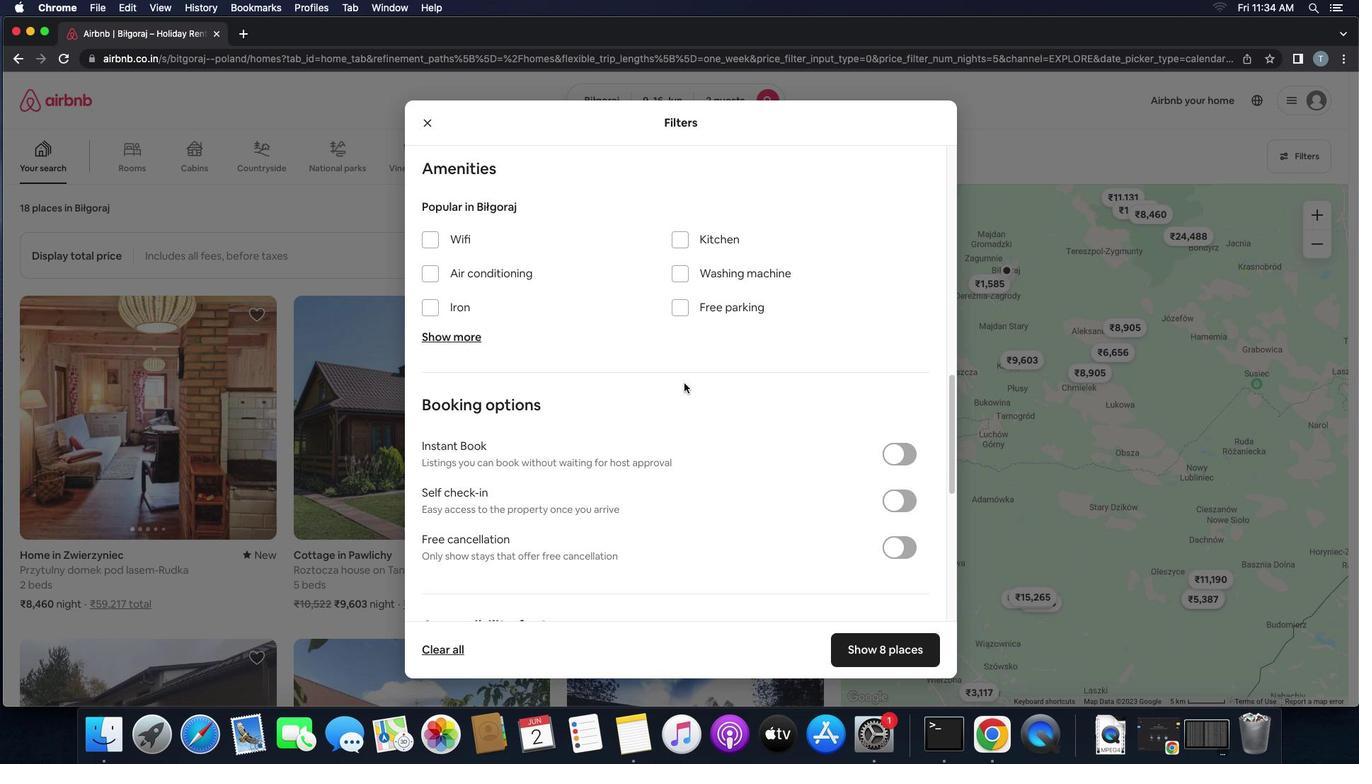 
Action: Mouse scrolled (684, 383) with delta (0, 0)
Screenshot: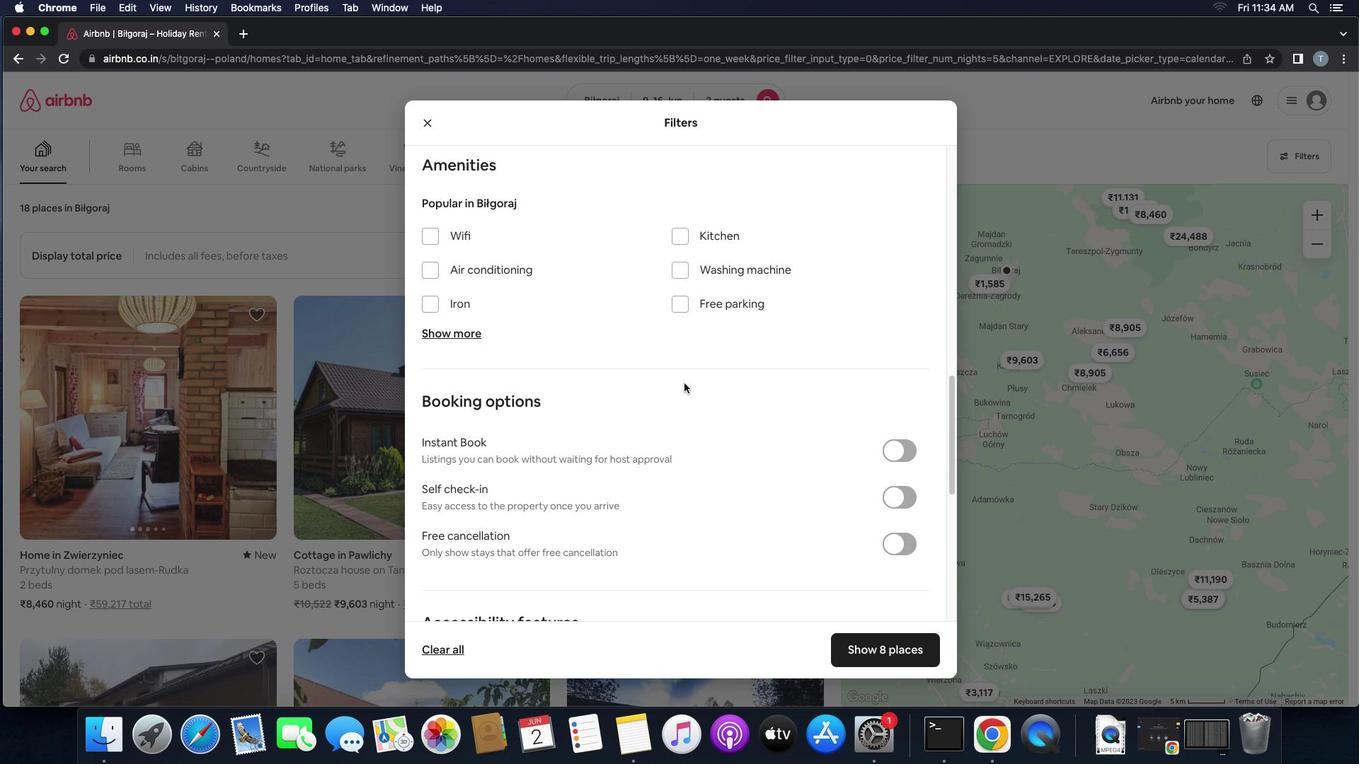 
Action: Mouse scrolled (684, 383) with delta (0, 0)
Screenshot: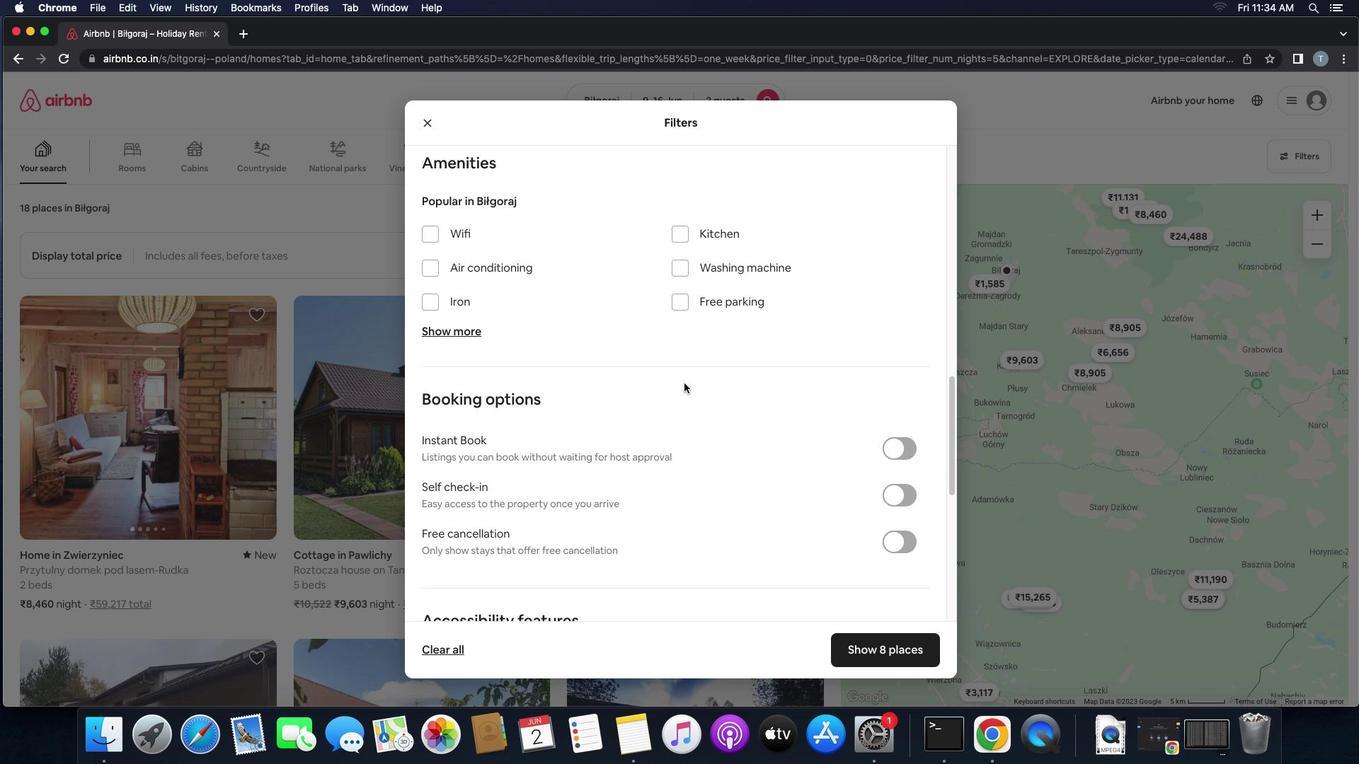 
Action: Mouse moved to (682, 384)
Screenshot: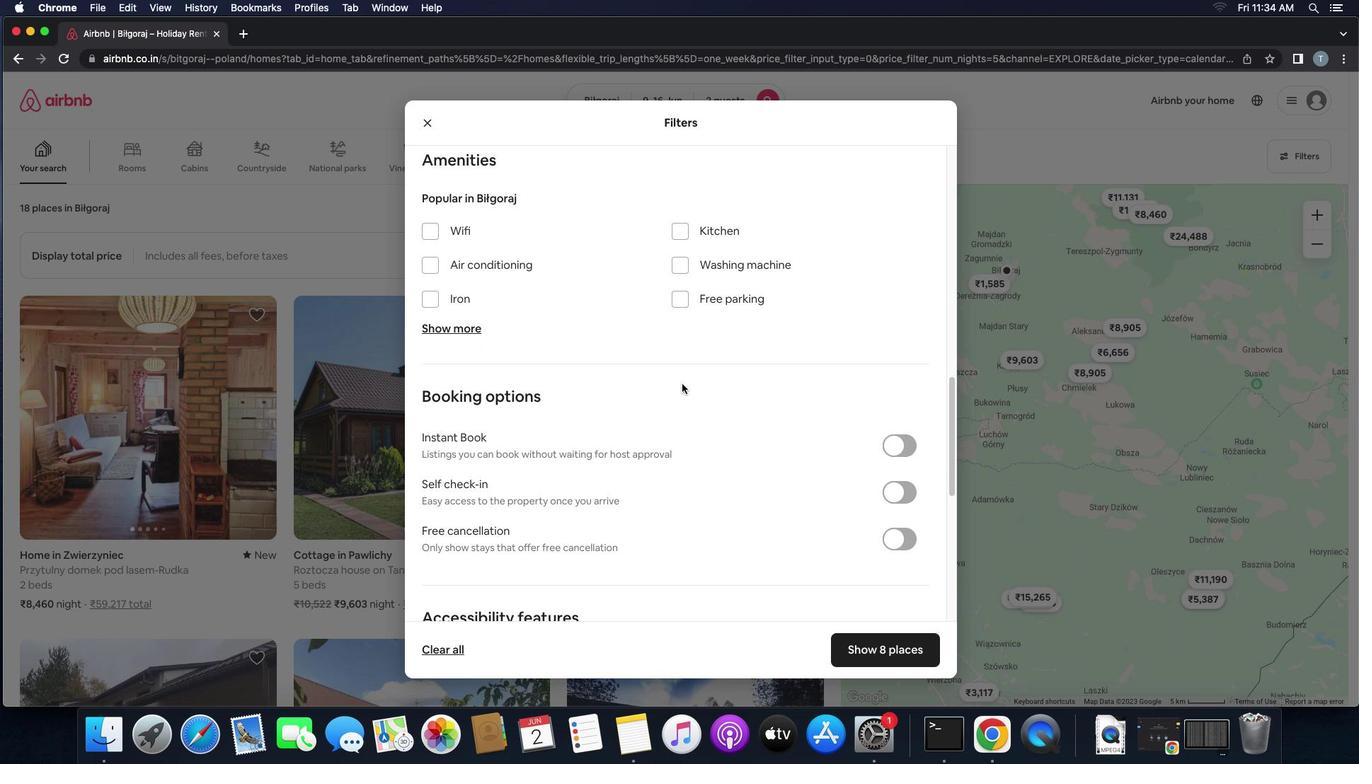 
Action: Mouse scrolled (682, 384) with delta (0, 0)
Screenshot: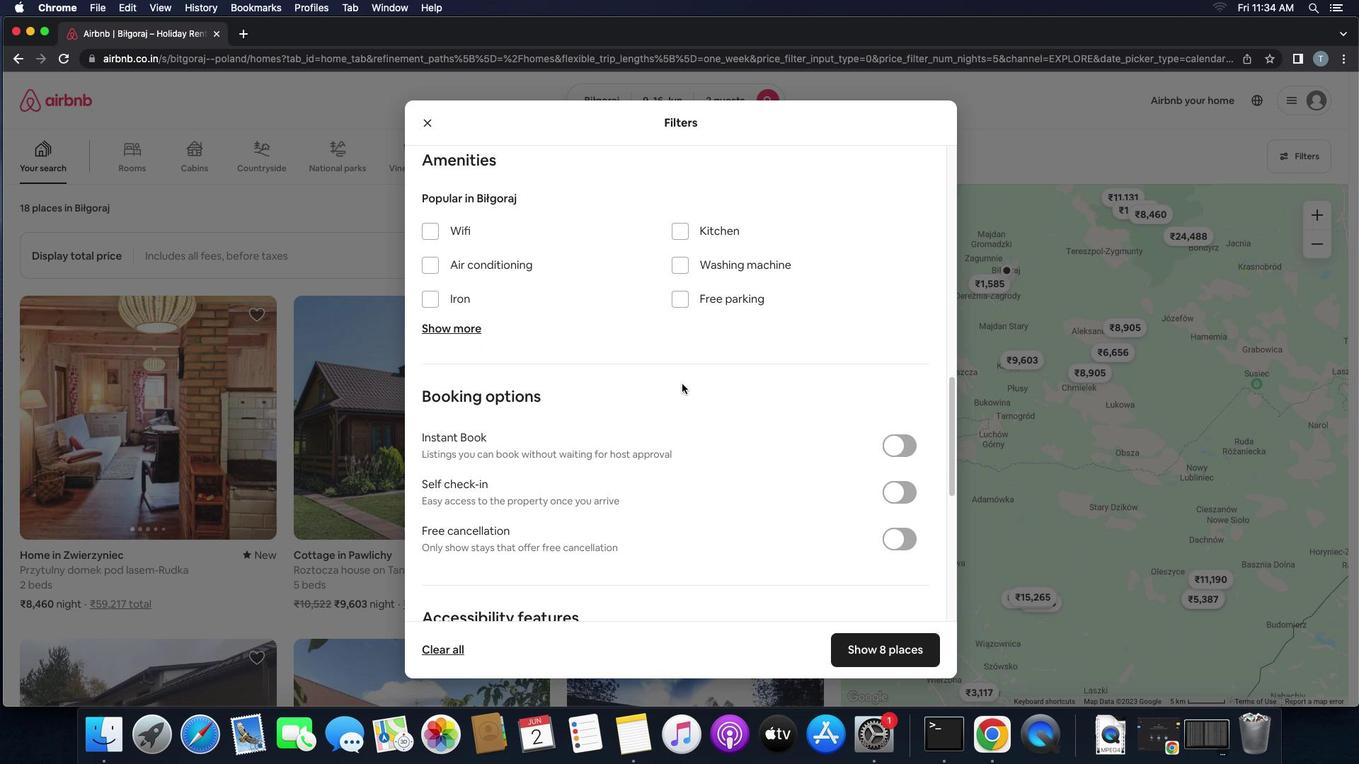 
Action: Mouse scrolled (682, 384) with delta (0, 0)
Screenshot: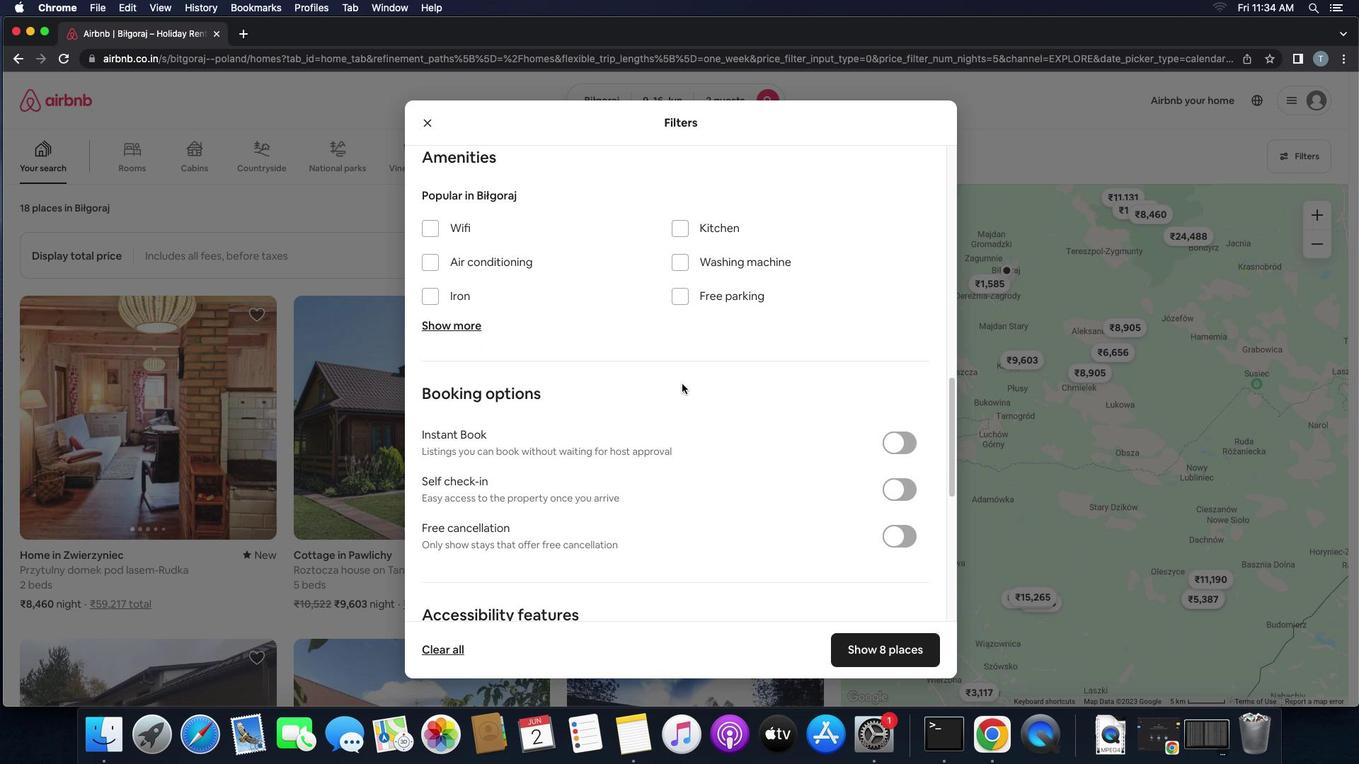 
Action: Mouse scrolled (682, 384) with delta (0, 0)
Screenshot: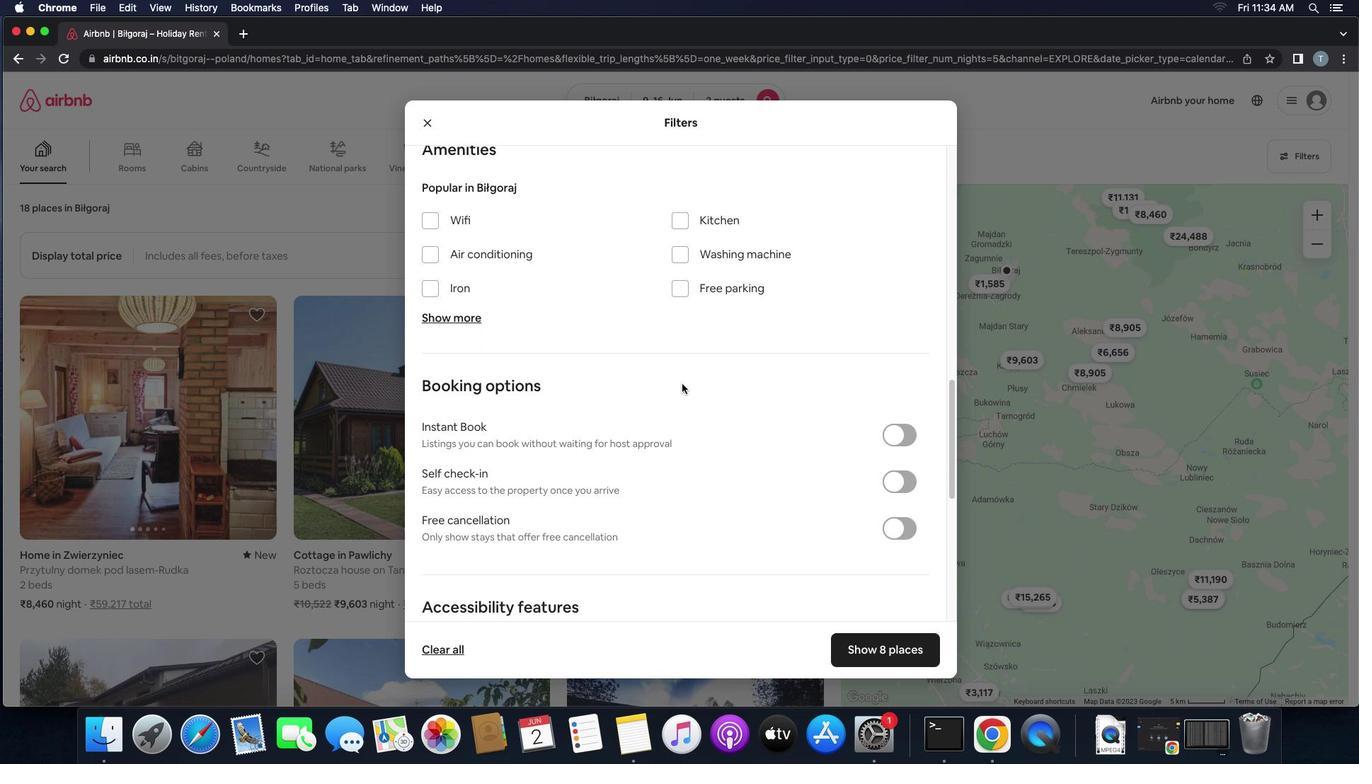 
Action: Mouse moved to (885, 446)
Screenshot: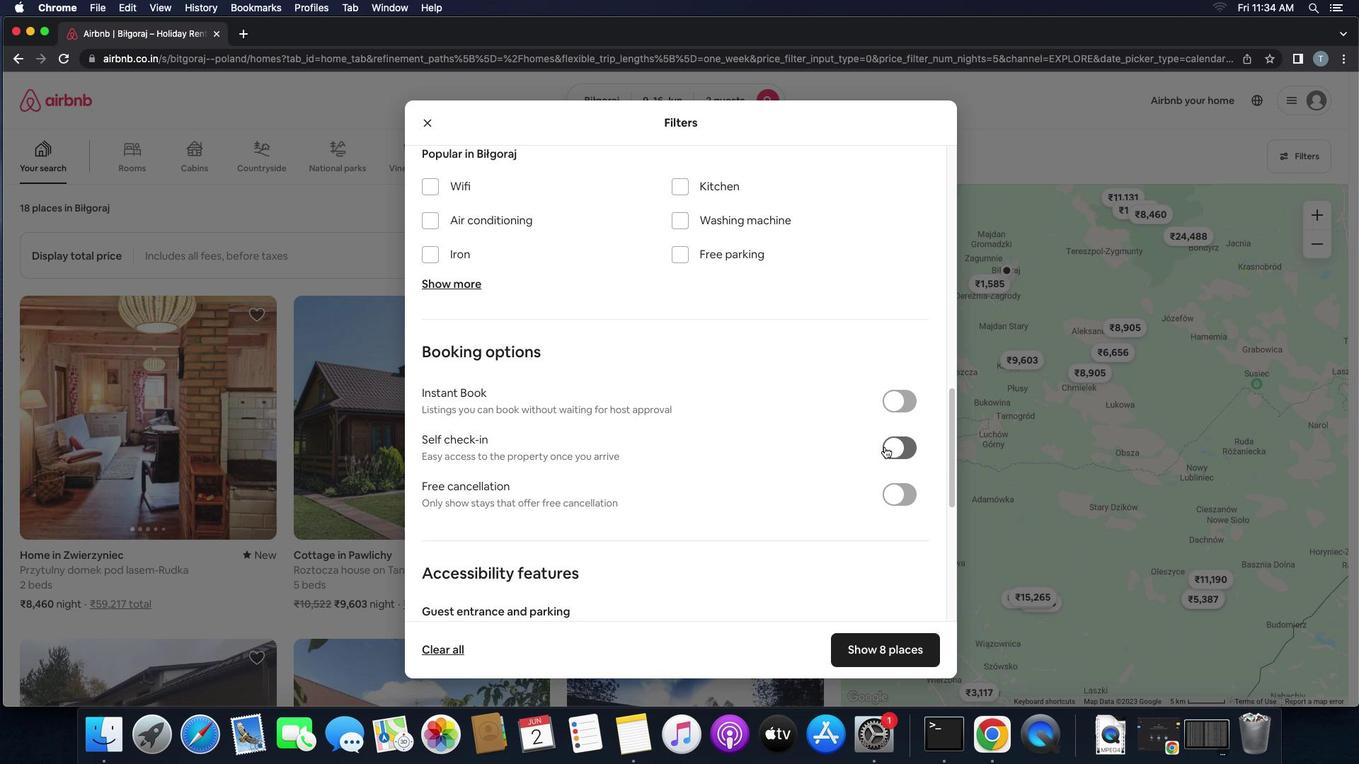 
Action: Mouse pressed left at (885, 446)
Screenshot: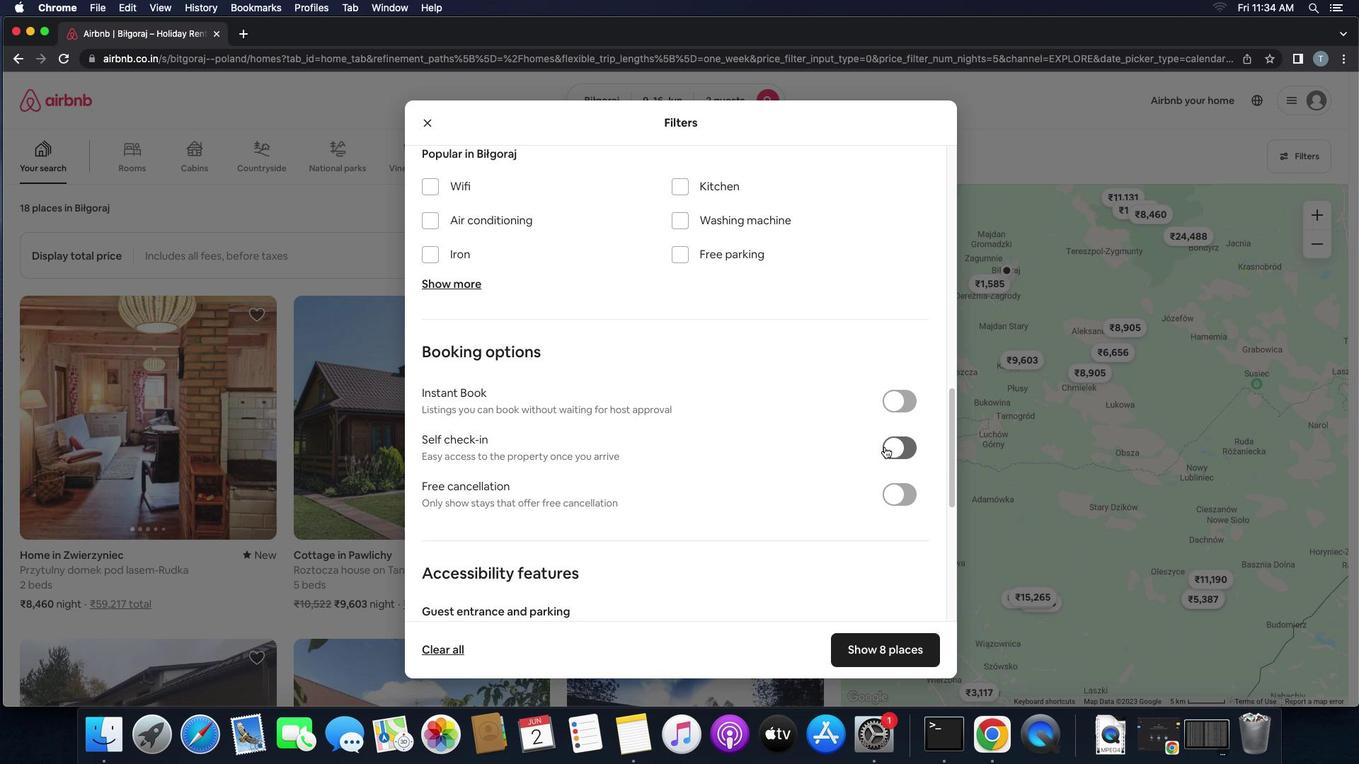 
Action: Mouse moved to (793, 467)
Screenshot: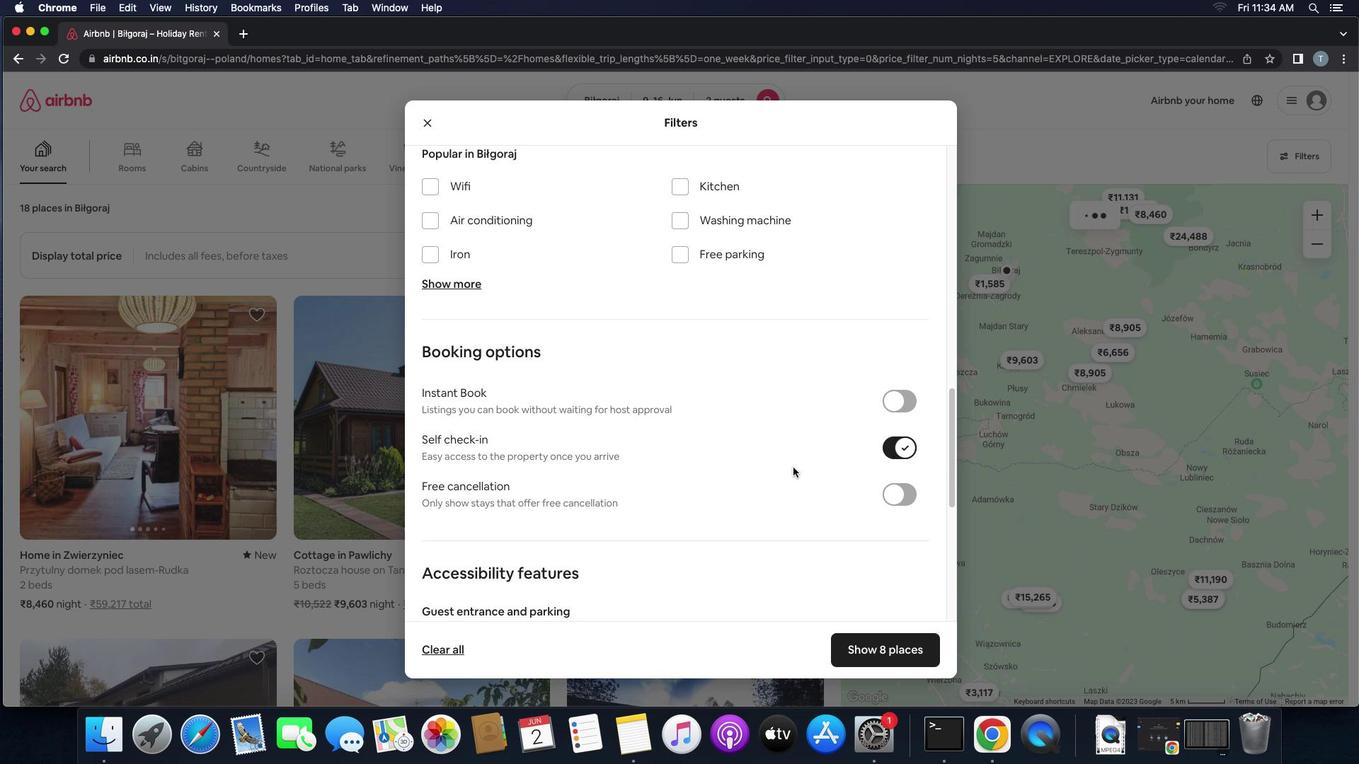 
Action: Mouse scrolled (793, 467) with delta (0, 0)
Screenshot: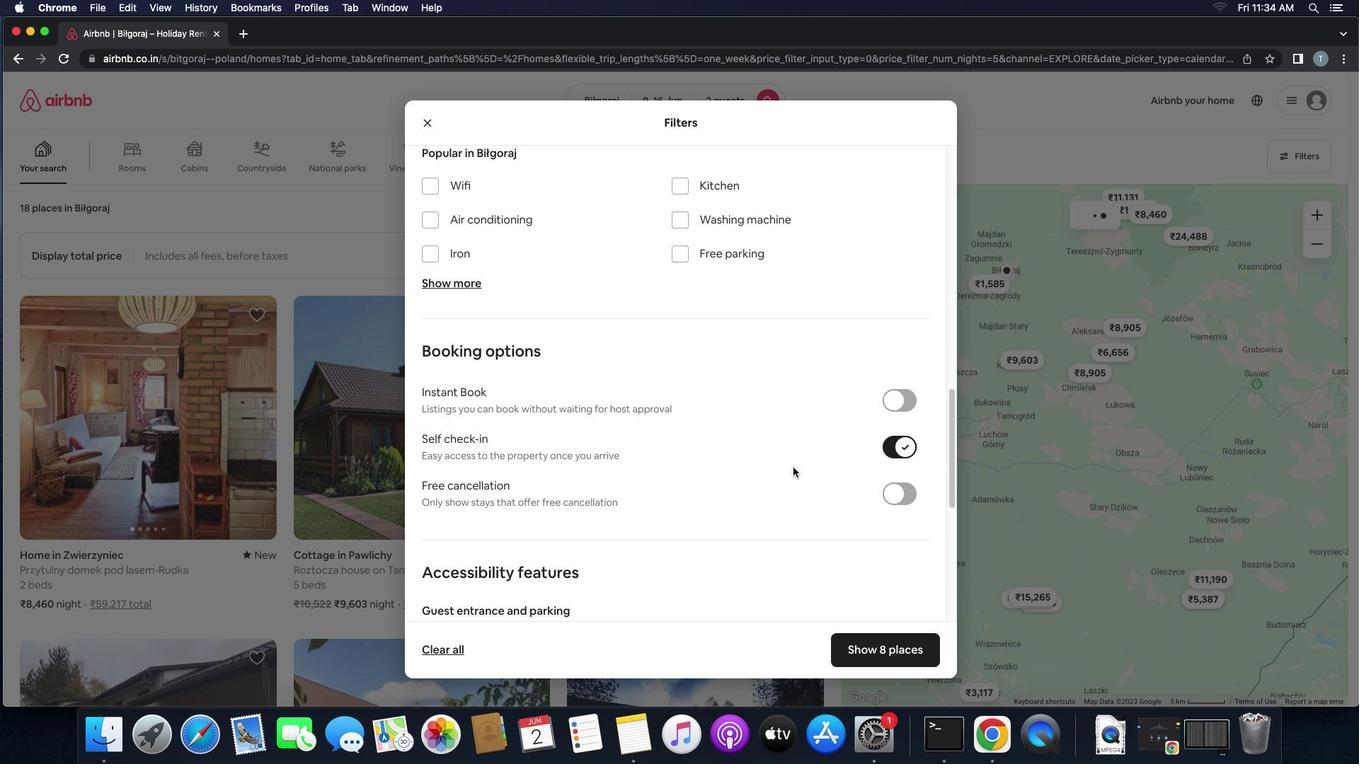 
Action: Mouse moved to (793, 467)
Screenshot: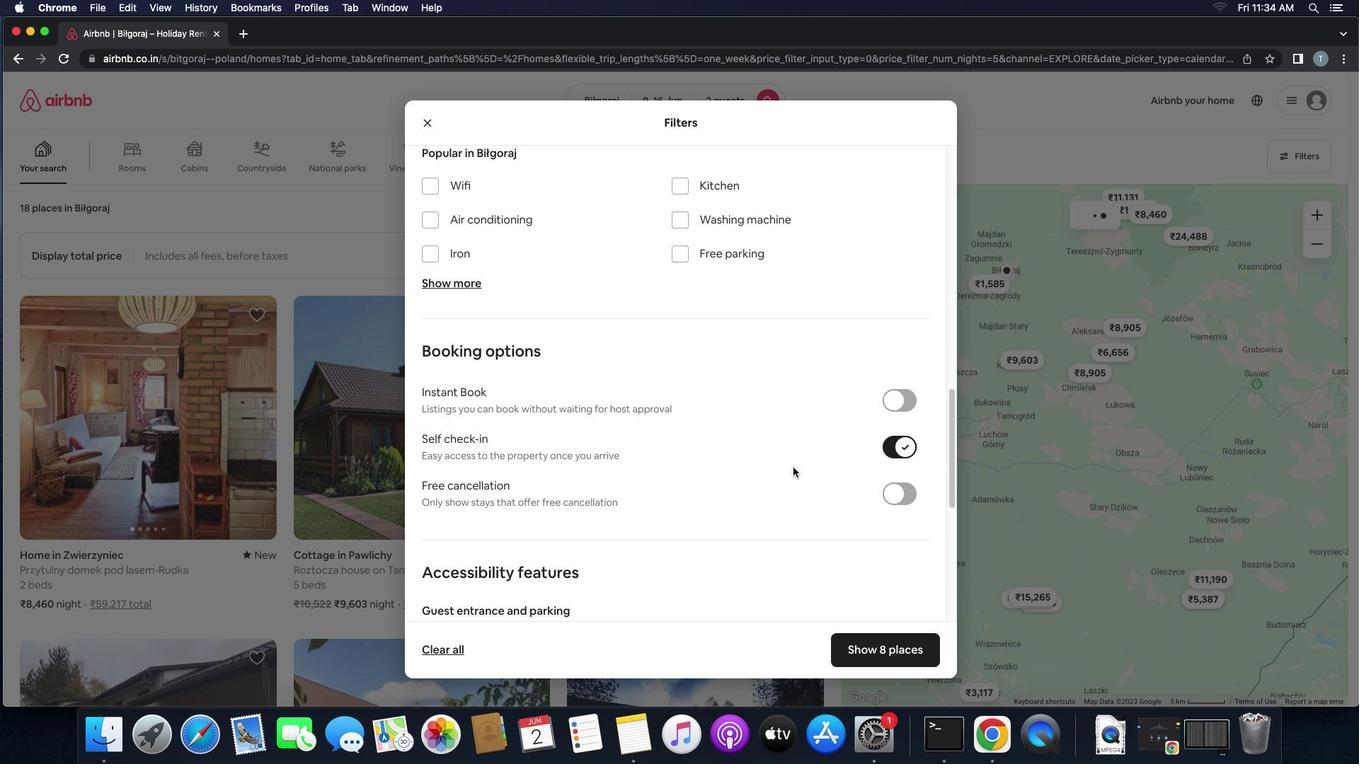 
Action: Mouse scrolled (793, 467) with delta (0, 0)
Screenshot: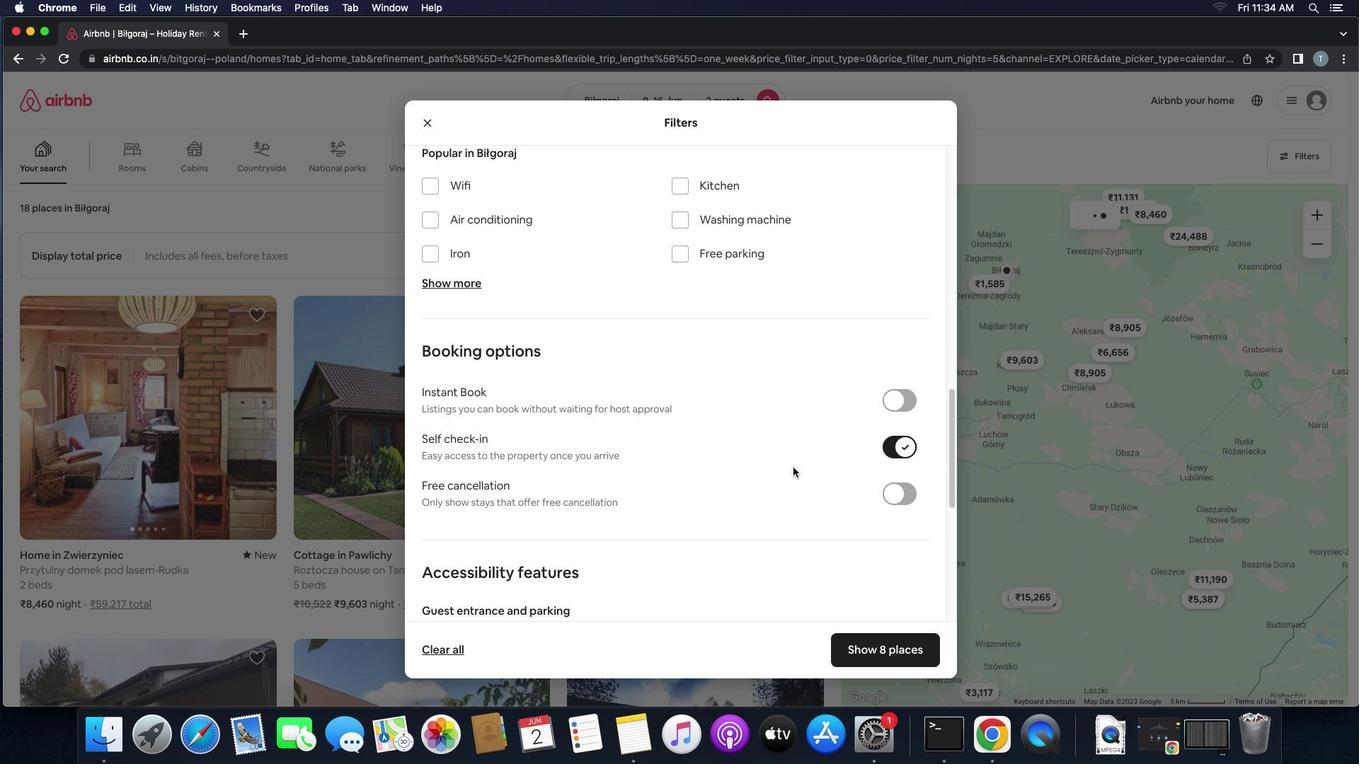
Action: Mouse scrolled (793, 467) with delta (0, -2)
Screenshot: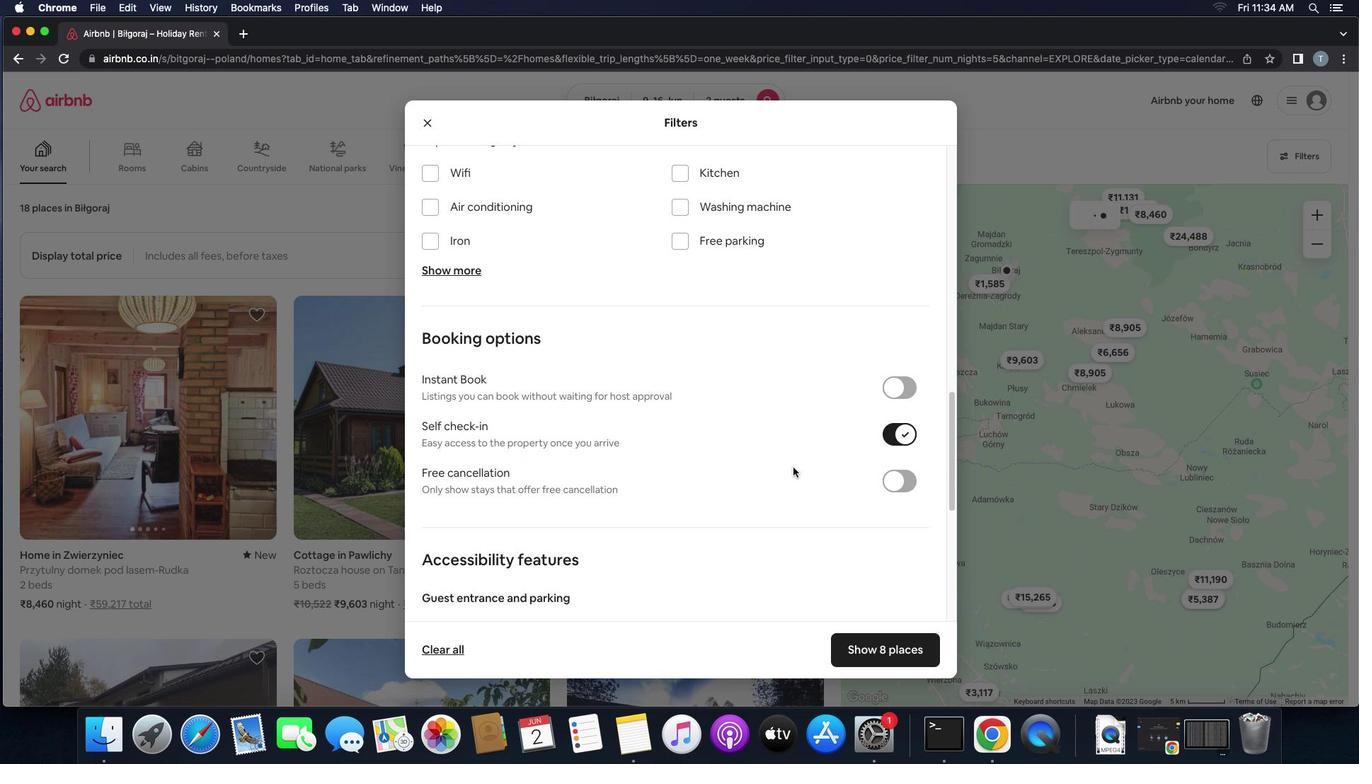 
Action: Mouse scrolled (793, 467) with delta (0, -2)
Screenshot: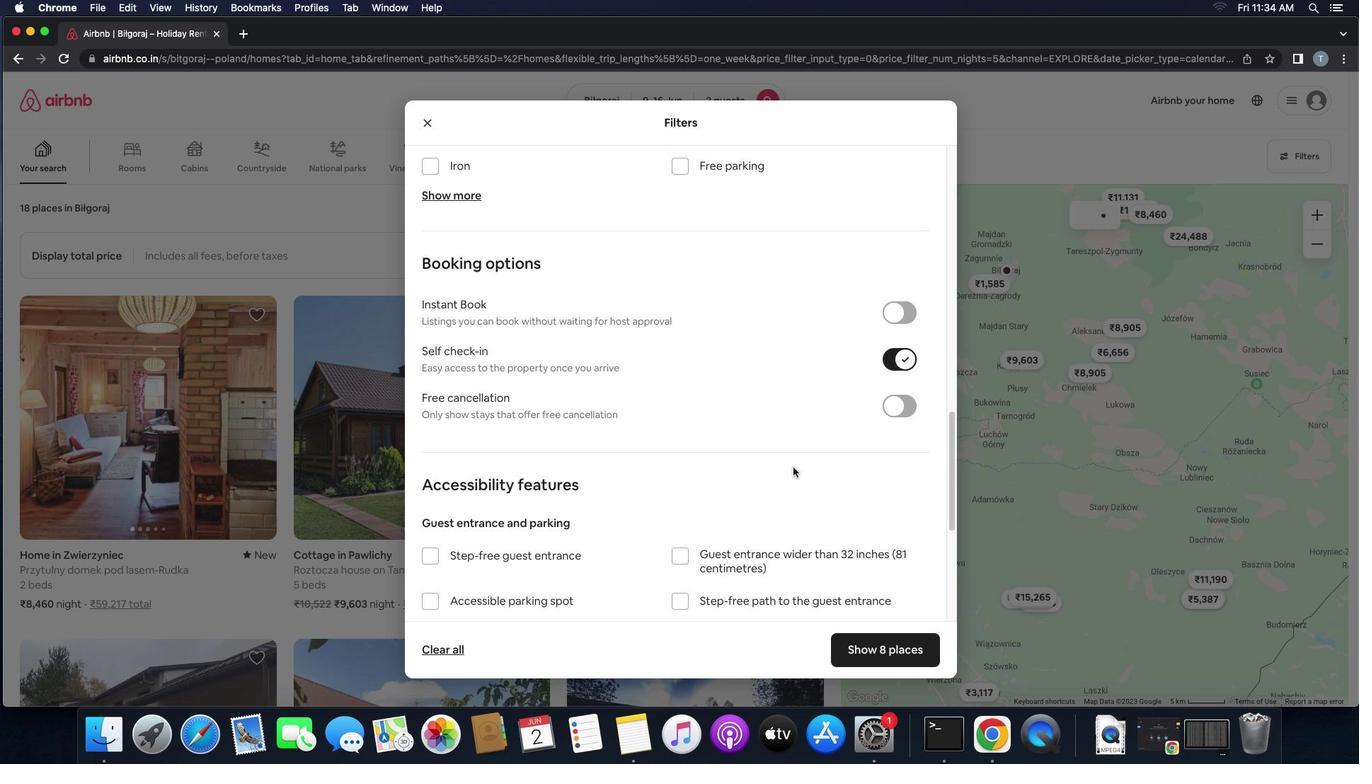 
Action: Mouse scrolled (793, 467) with delta (0, 0)
Screenshot: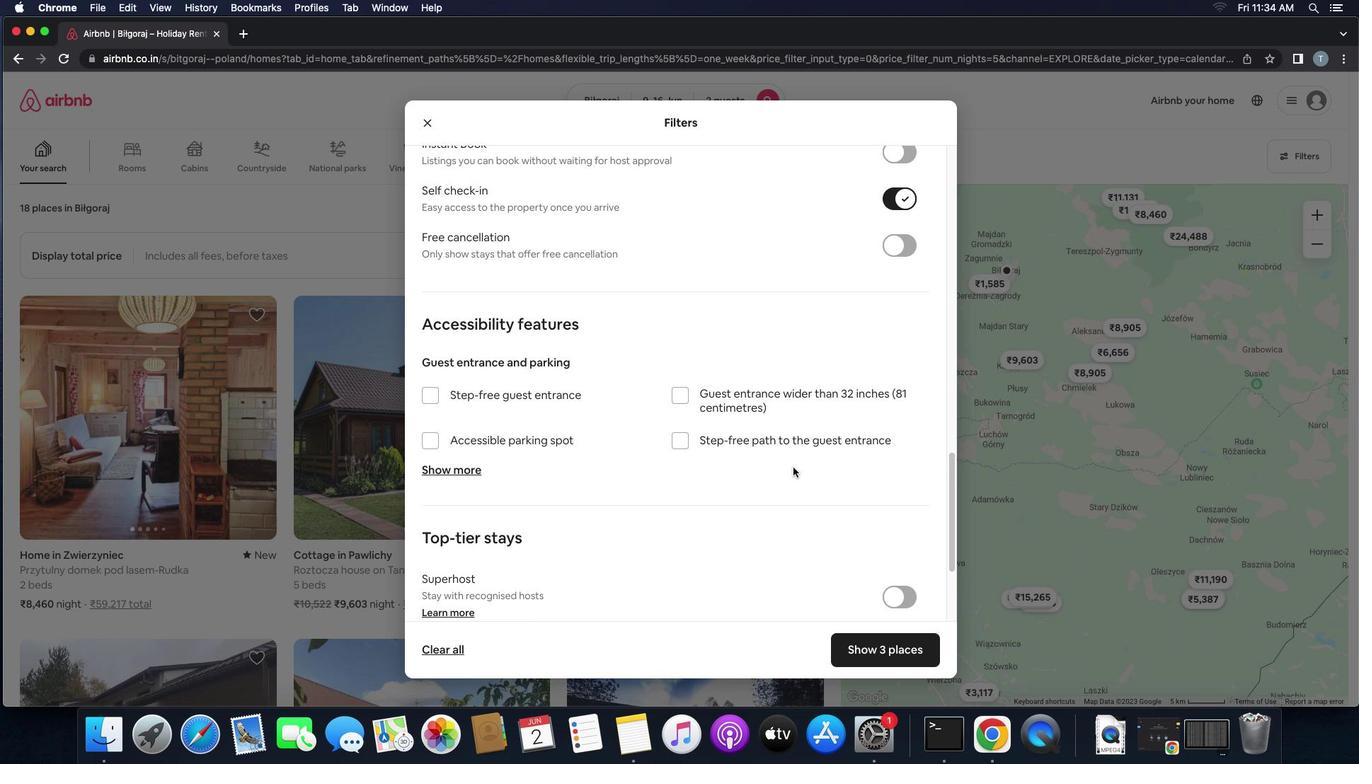 
Action: Mouse scrolled (793, 467) with delta (0, 0)
Screenshot: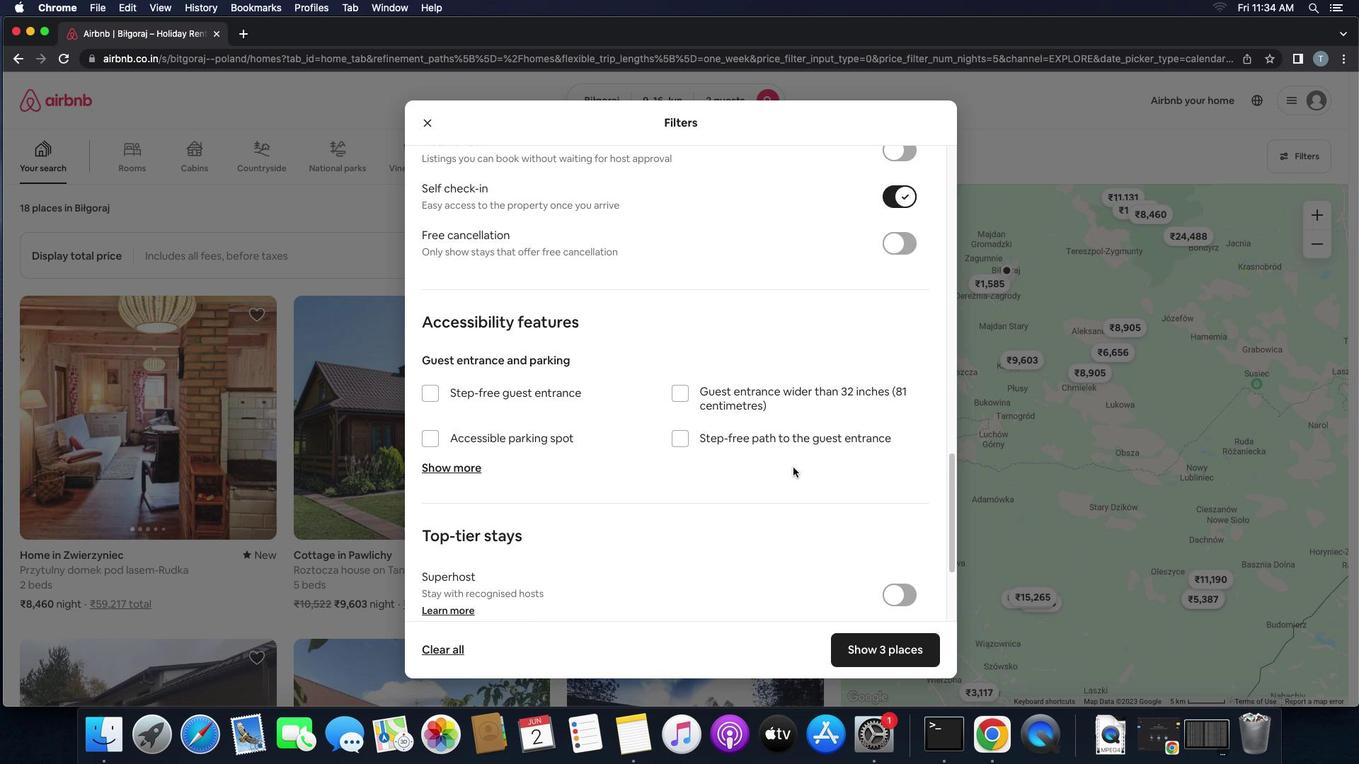 
Action: Mouse scrolled (793, 467) with delta (0, -1)
Screenshot: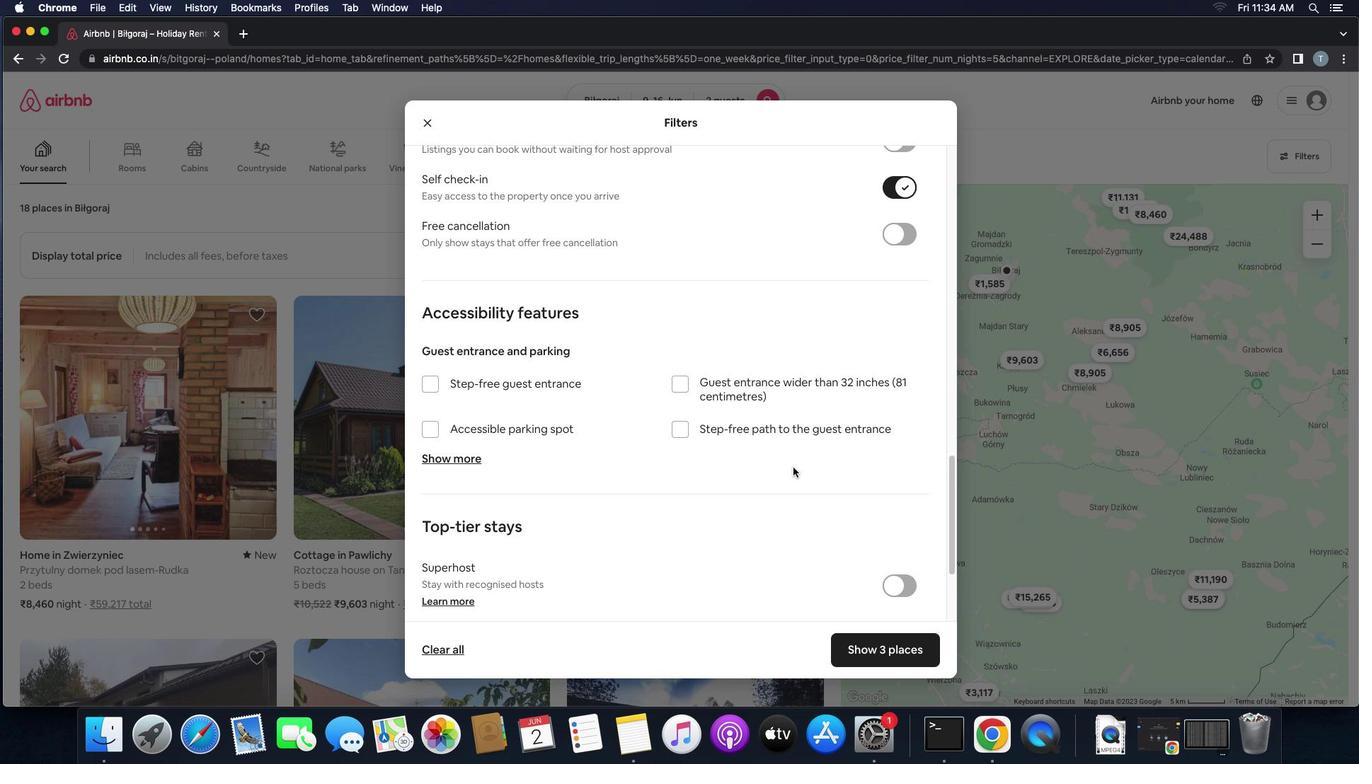 
Action: Mouse scrolled (793, 467) with delta (0, -2)
Screenshot: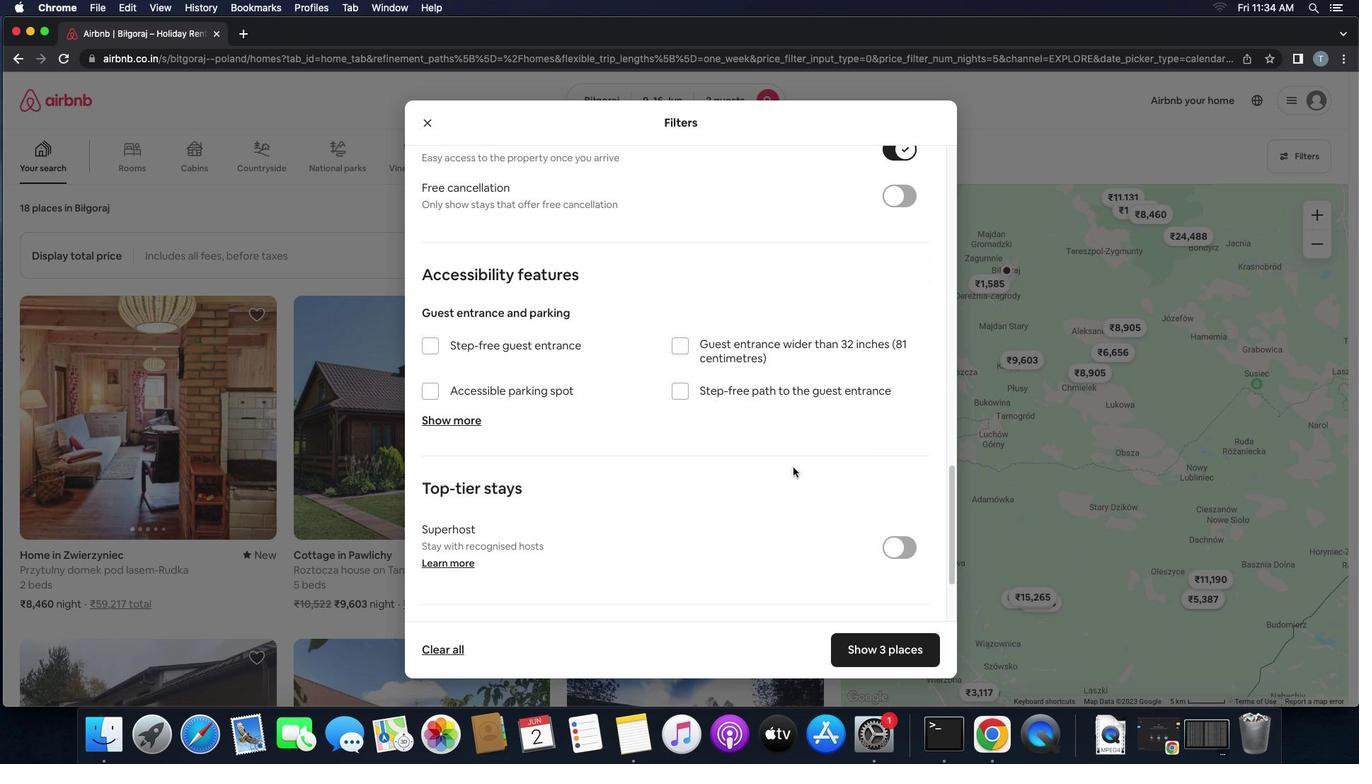
Action: Mouse scrolled (793, 467) with delta (0, 0)
Screenshot: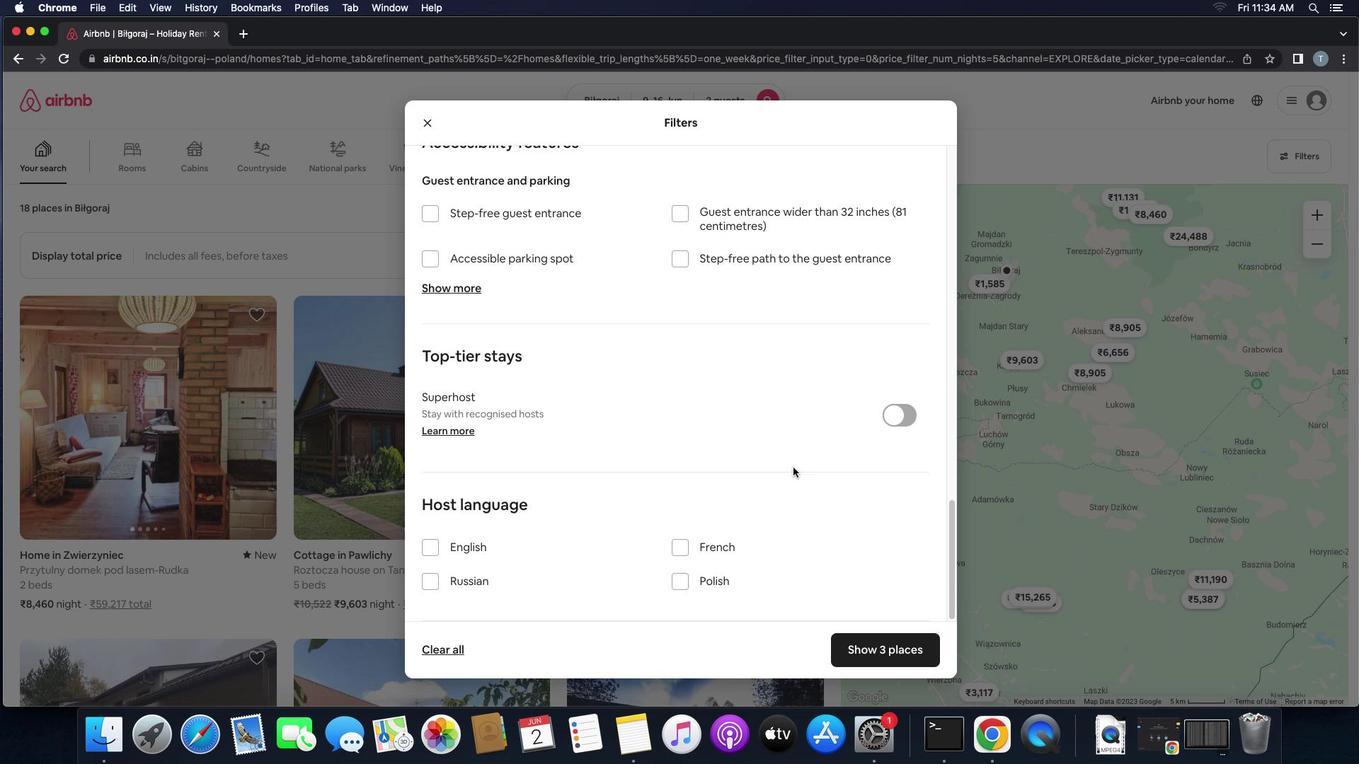 
Action: Mouse scrolled (793, 467) with delta (0, 0)
Screenshot: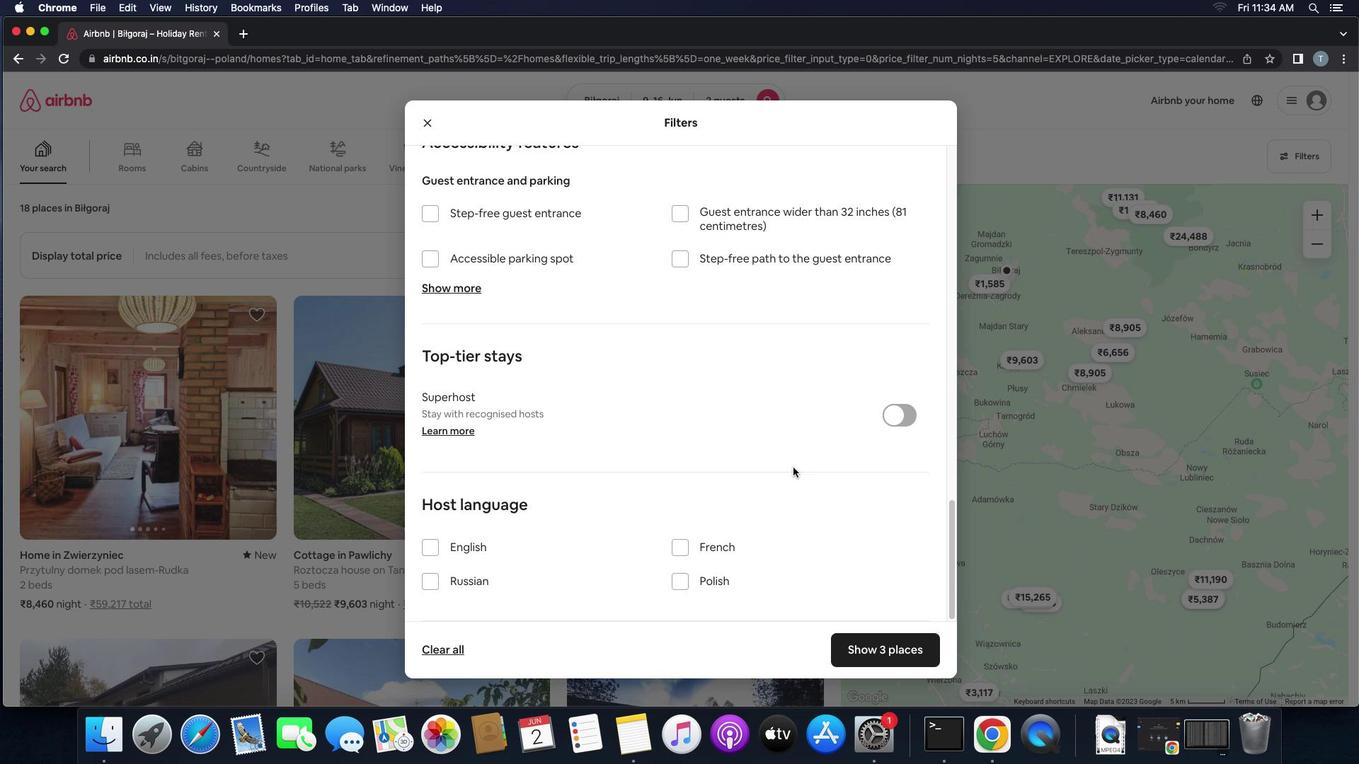 
Action: Mouse scrolled (793, 467) with delta (0, -2)
Screenshot: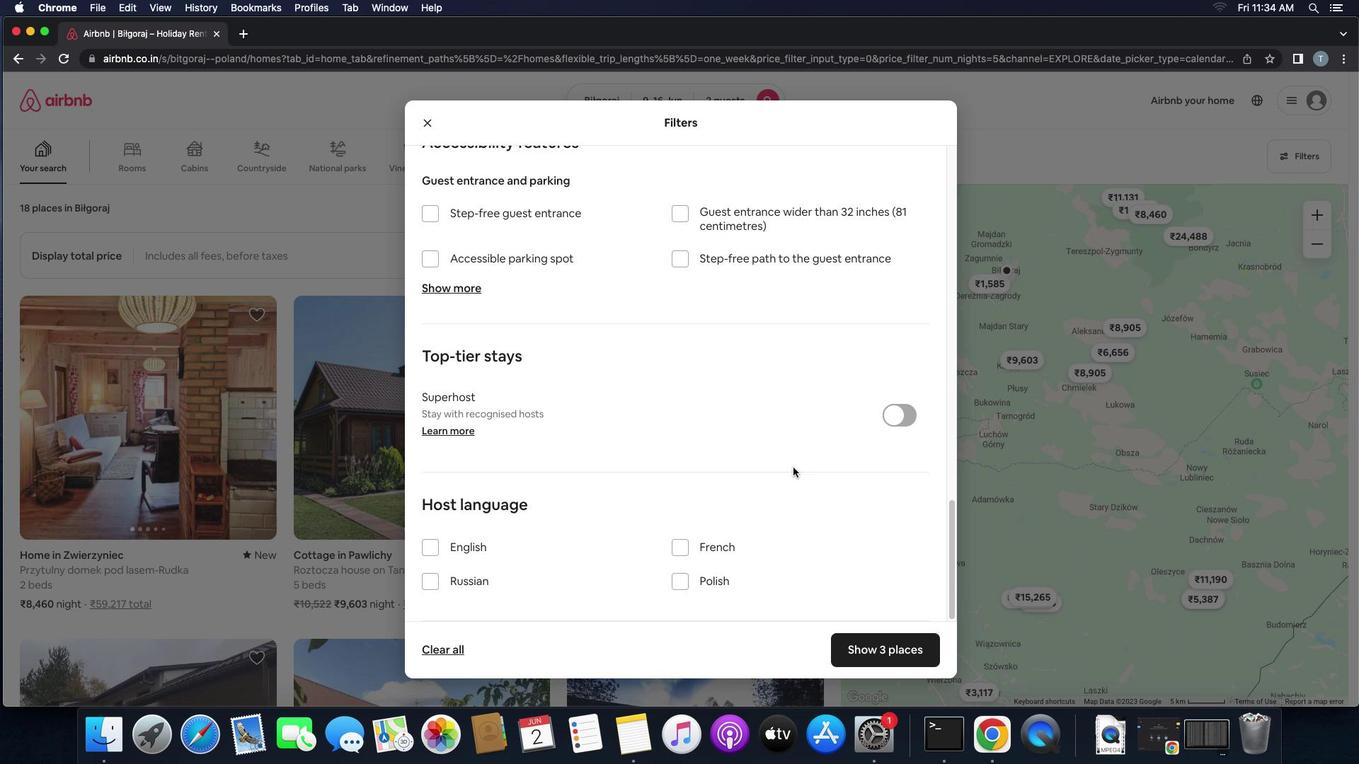 
Action: Mouse scrolled (793, 467) with delta (0, -2)
Screenshot: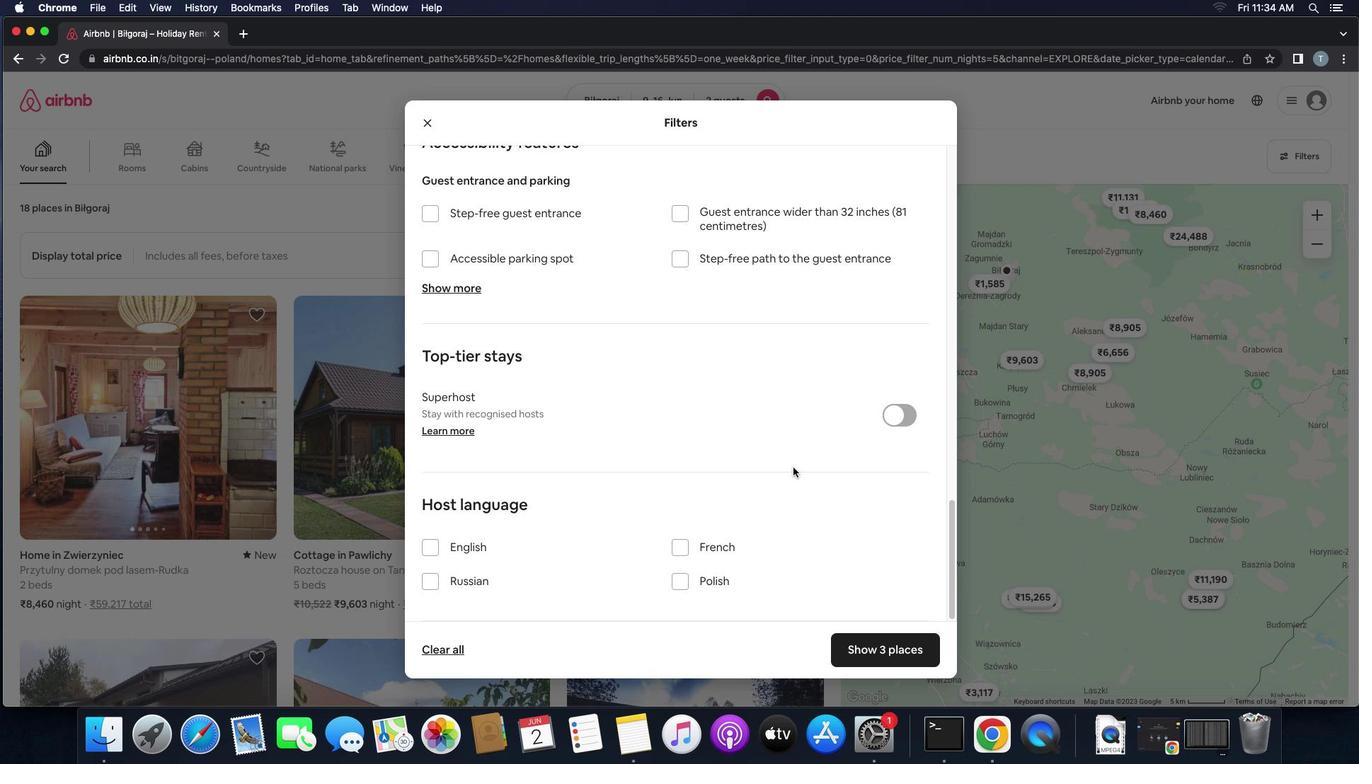 
Action: Mouse moved to (434, 550)
Screenshot: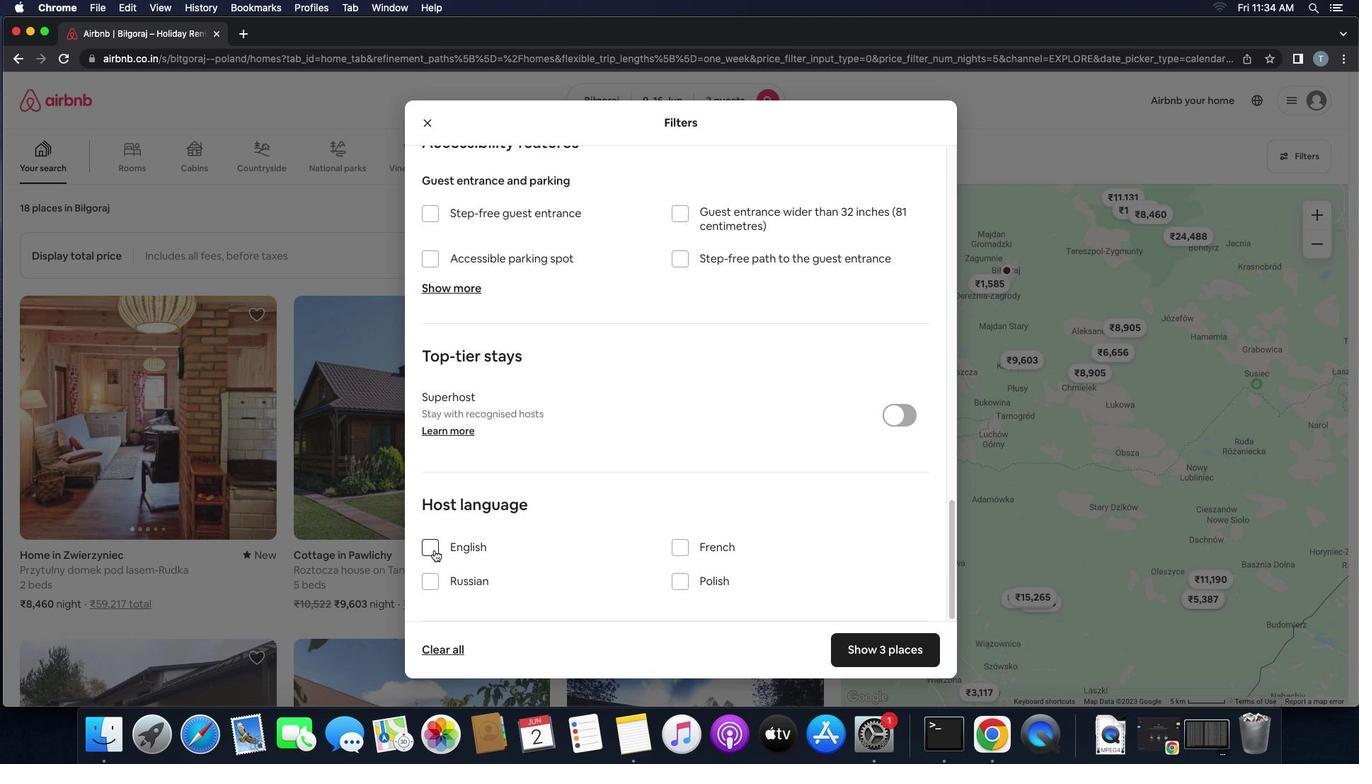 
Action: Mouse pressed left at (434, 550)
Screenshot: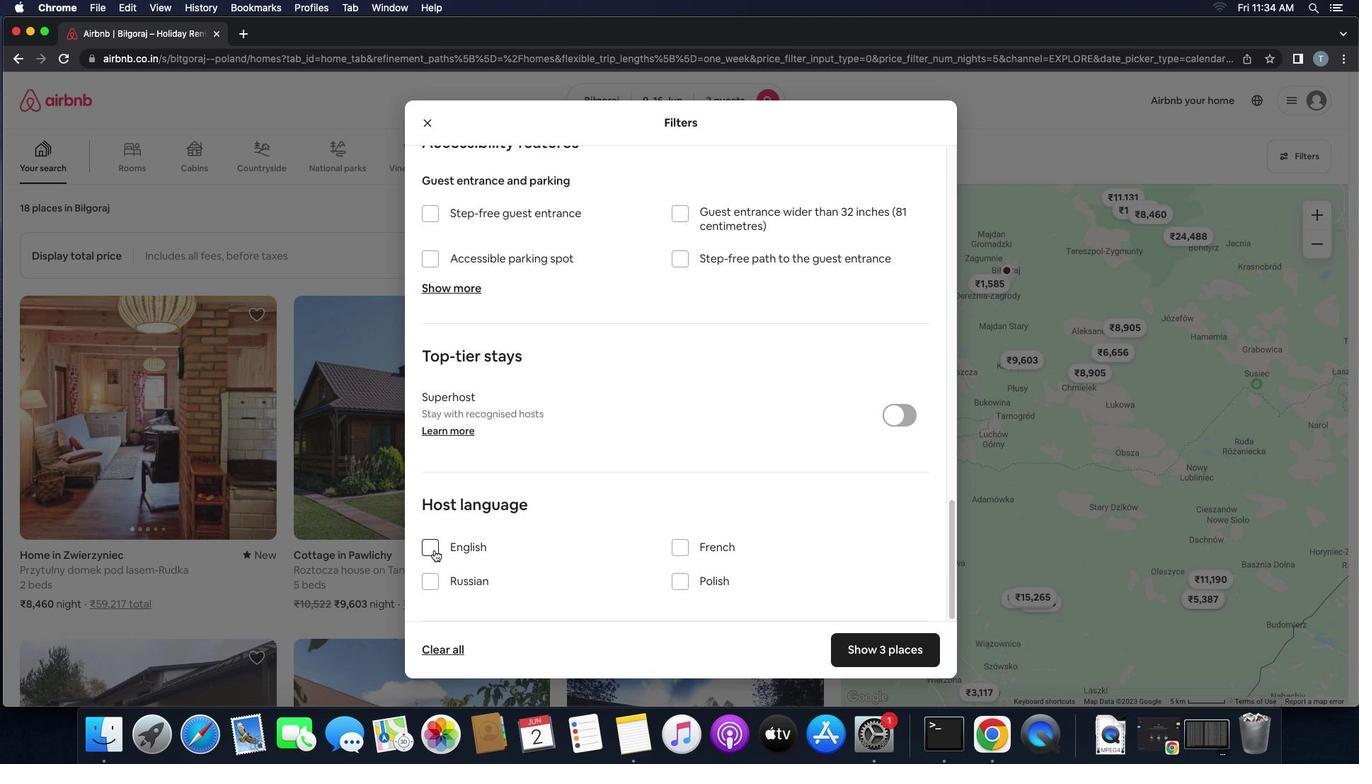
Action: Mouse moved to (876, 659)
Screenshot: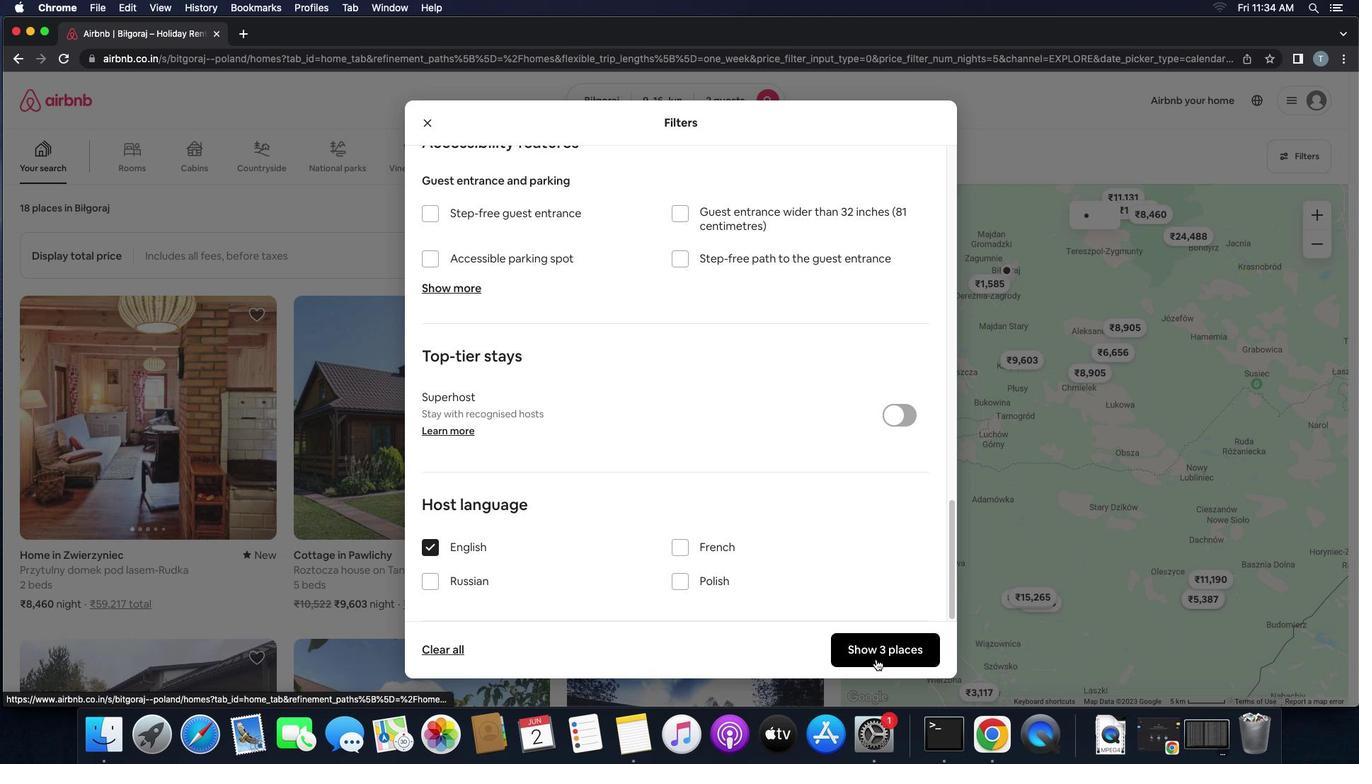 
Action: Mouse pressed left at (876, 659)
Screenshot: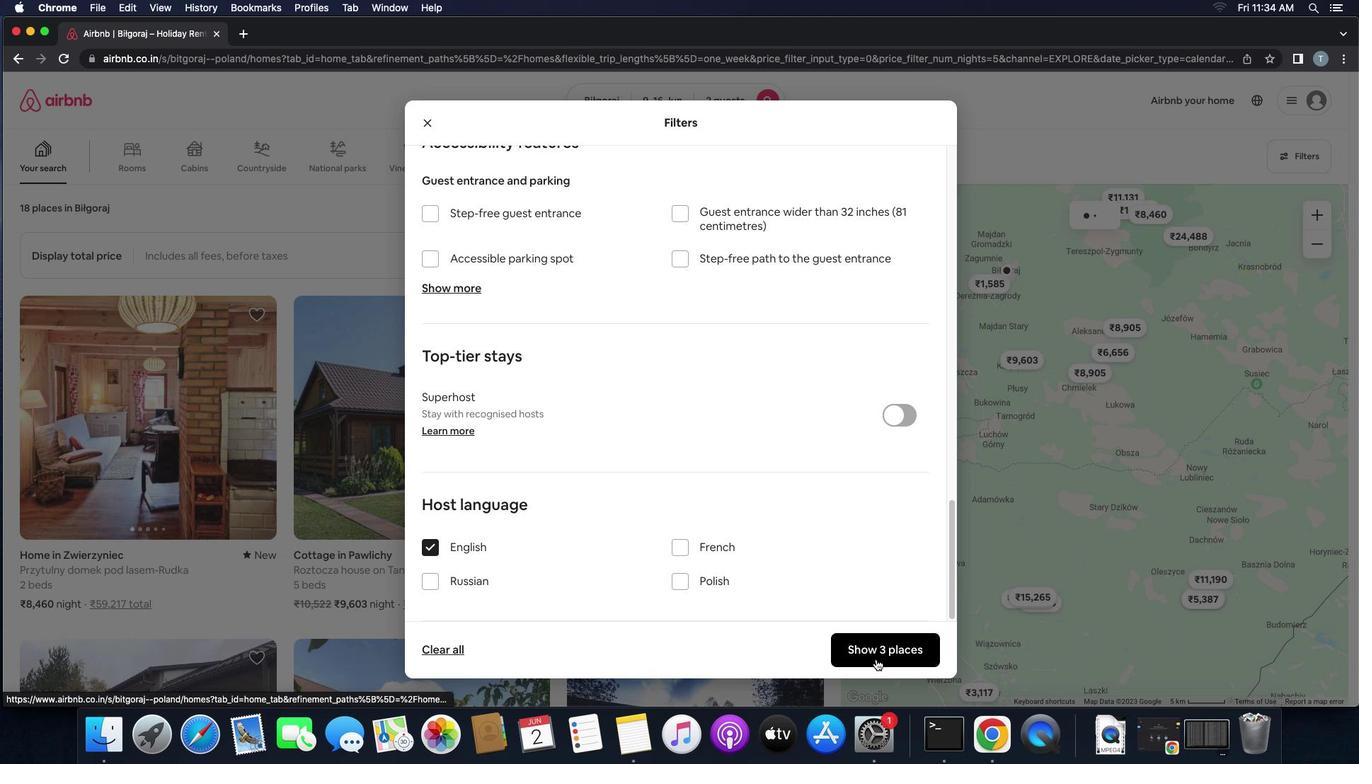 
